 Task: Look for space in Hajnówka, Poland from 9th July, 2023 to 16th July, 2023 for 2 adults, 1 child in price range Rs.8000 to Rs.16000. Place can be entire place with 2 bedrooms having 2 beds and 1 bathroom. Property type can be house, flat, guest house. Booking option can be shelf check-in. Required host language is English.
Action: Mouse moved to (604, 50)
Screenshot: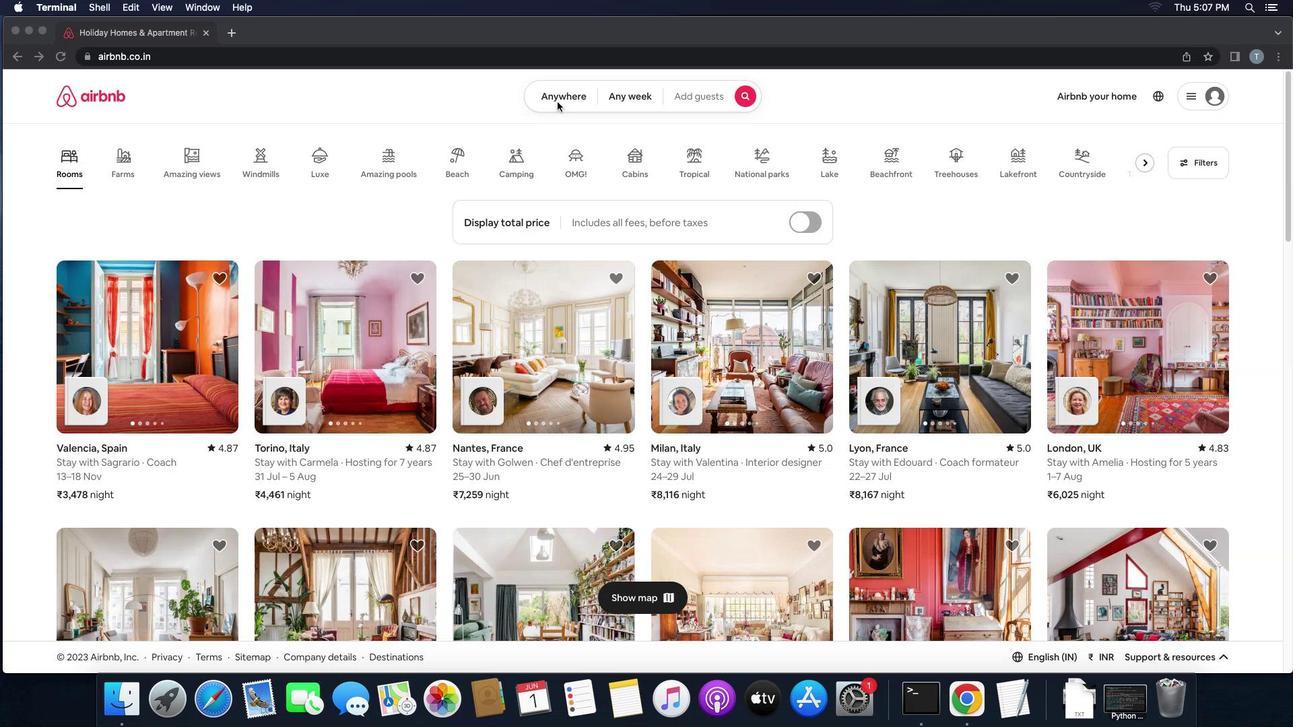 
Action: Mouse pressed left at (604, 50)
Screenshot: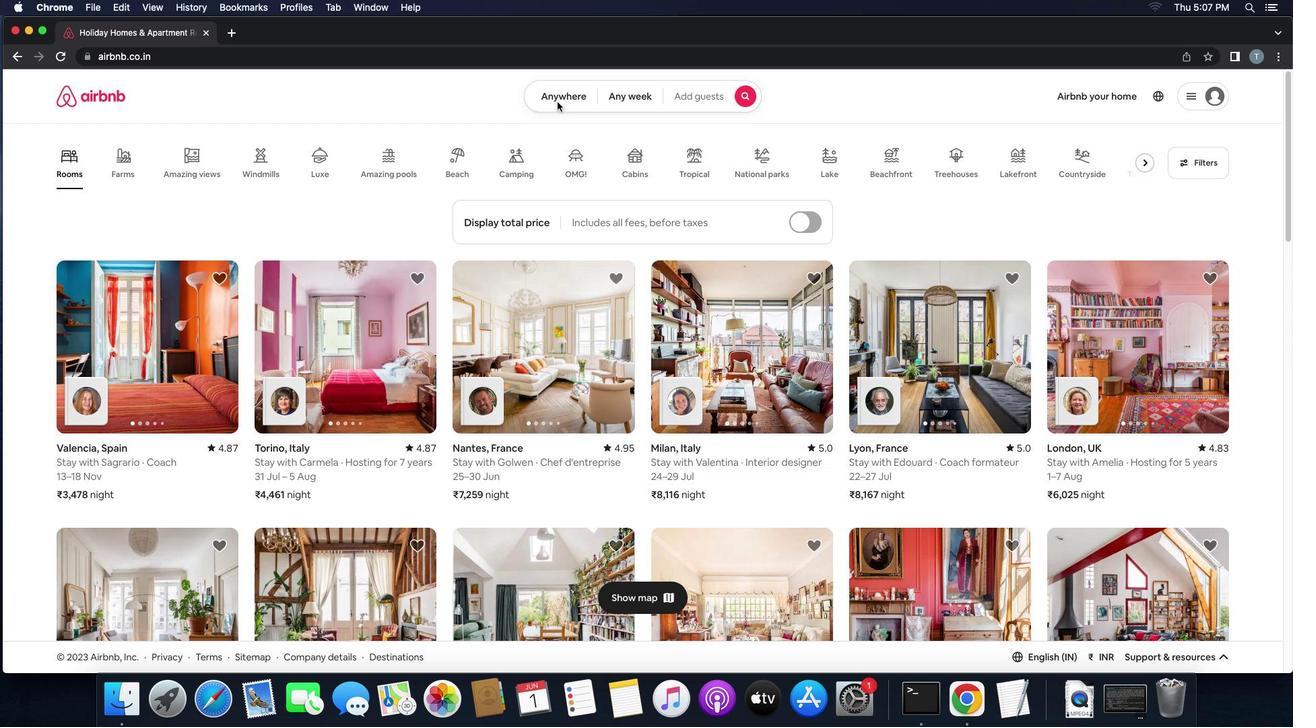 
Action: Mouse pressed left at (604, 50)
Screenshot: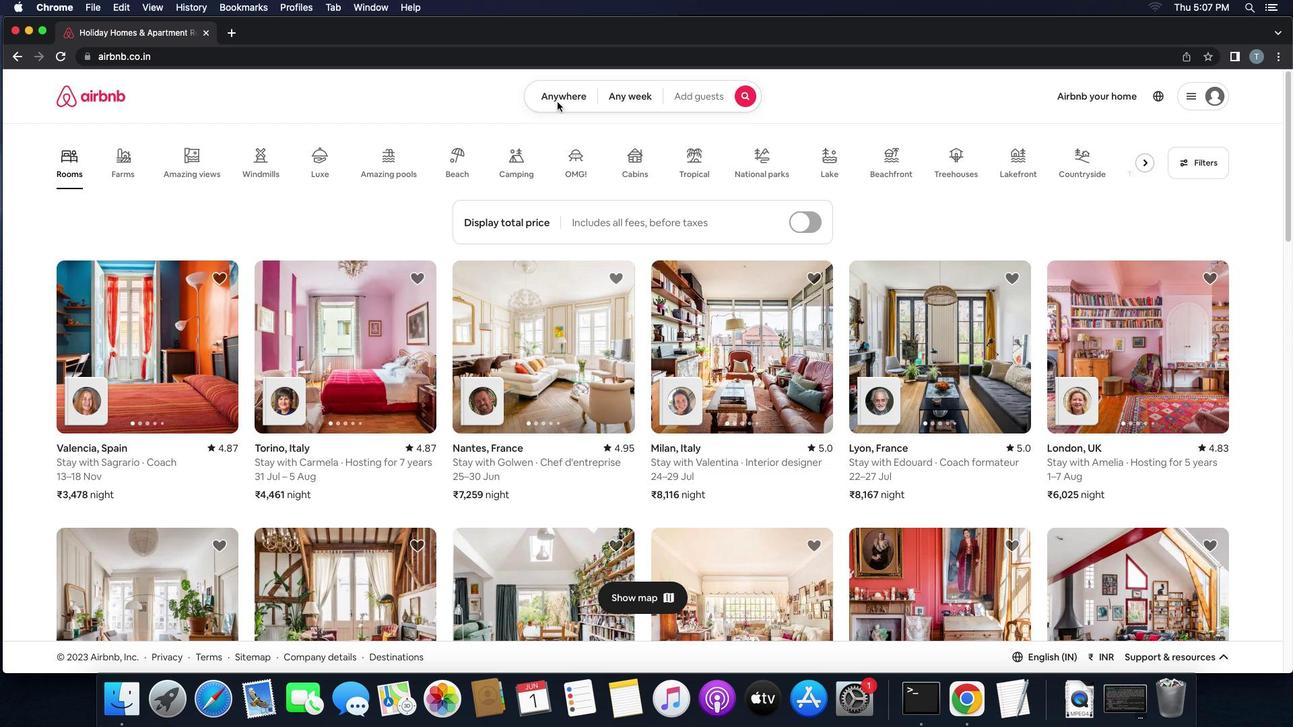 
Action: Mouse moved to (530, 111)
Screenshot: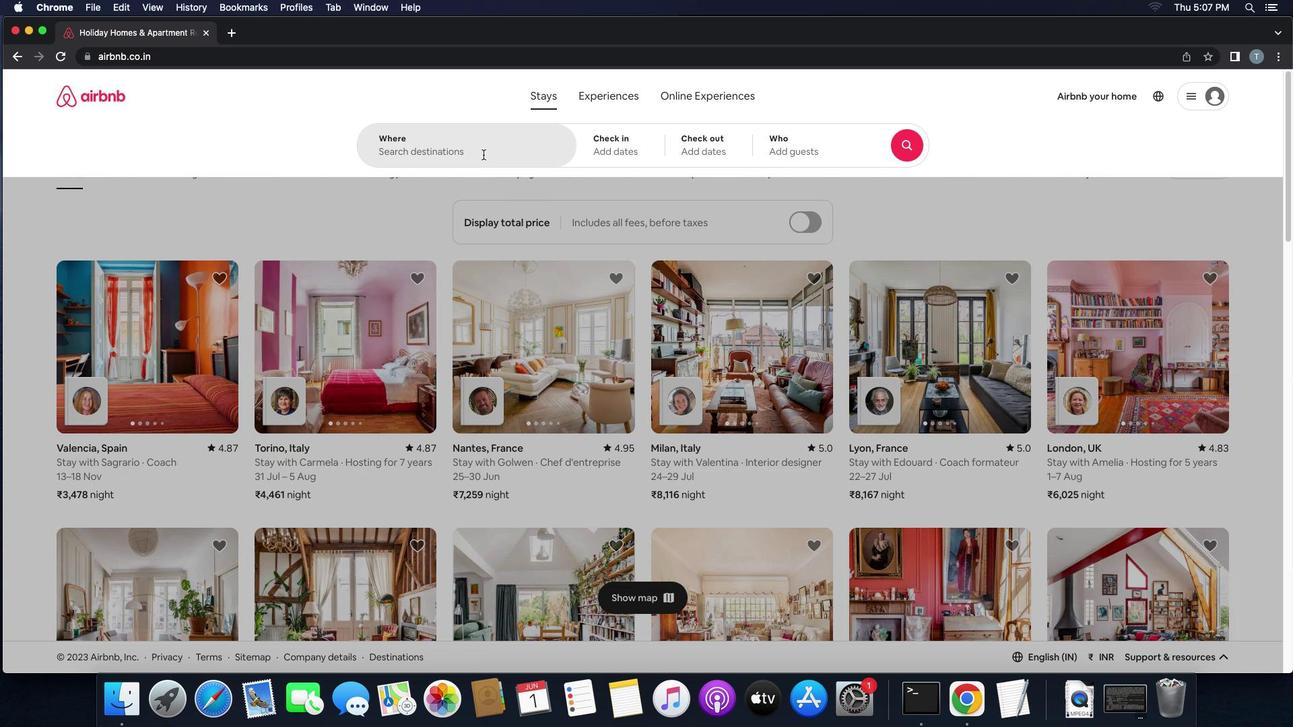 
Action: Mouse pressed left at (530, 111)
Screenshot: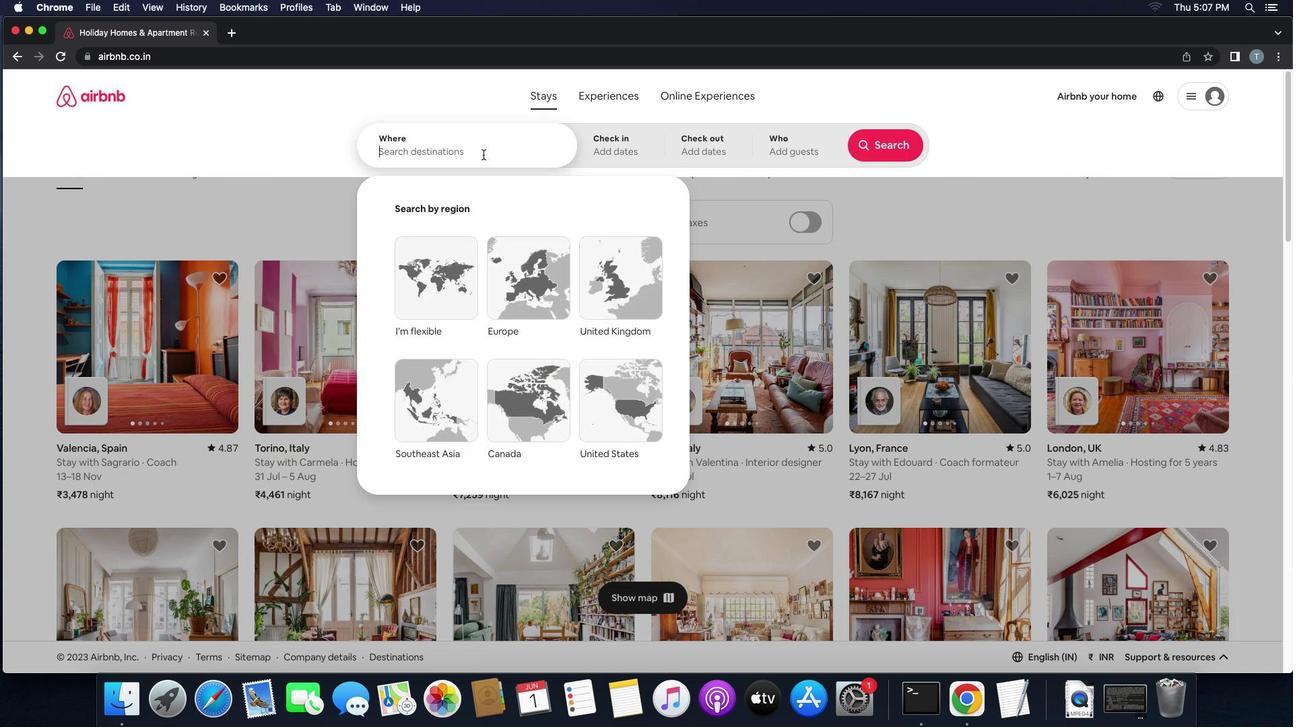 
Action: Key pressed 'h''a''j''n''o''w''k''a'',''p''o''l''a'
Screenshot: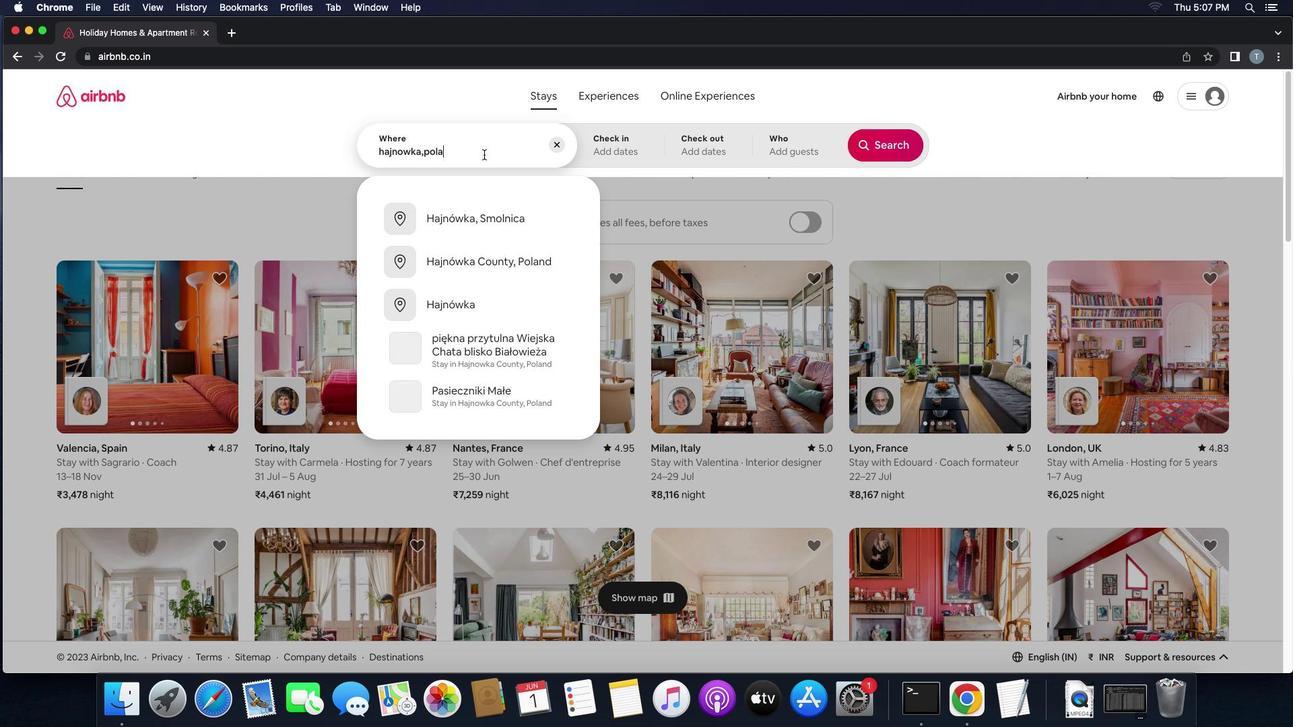 
Action: Mouse moved to (530, 111)
Screenshot: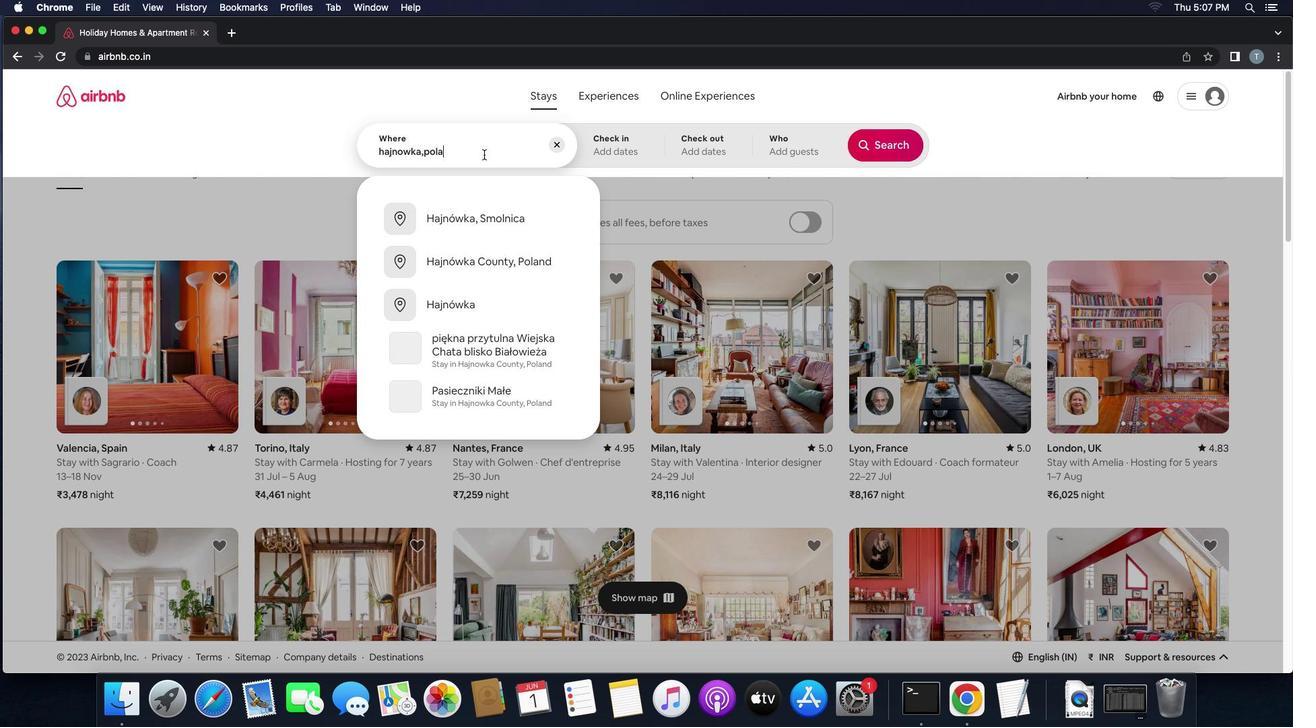 
Action: Key pressed 'n''d'
Screenshot: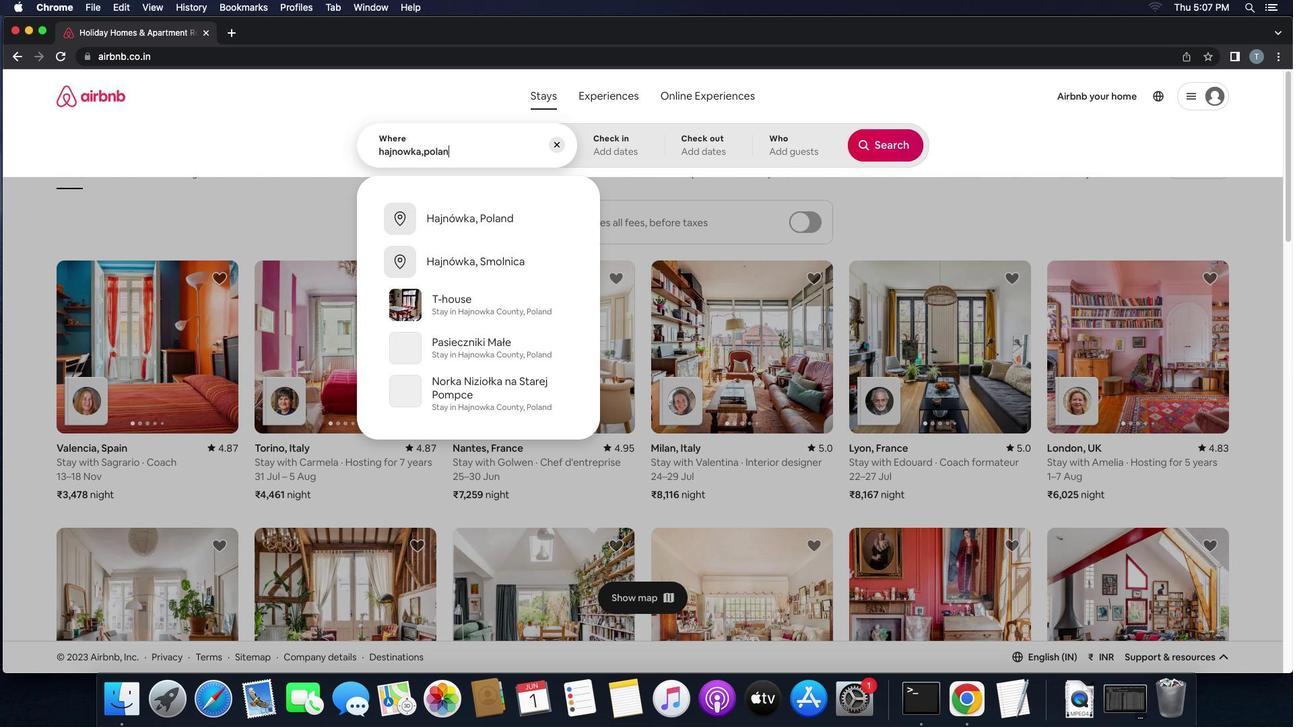 
Action: Mouse moved to (504, 177)
Screenshot: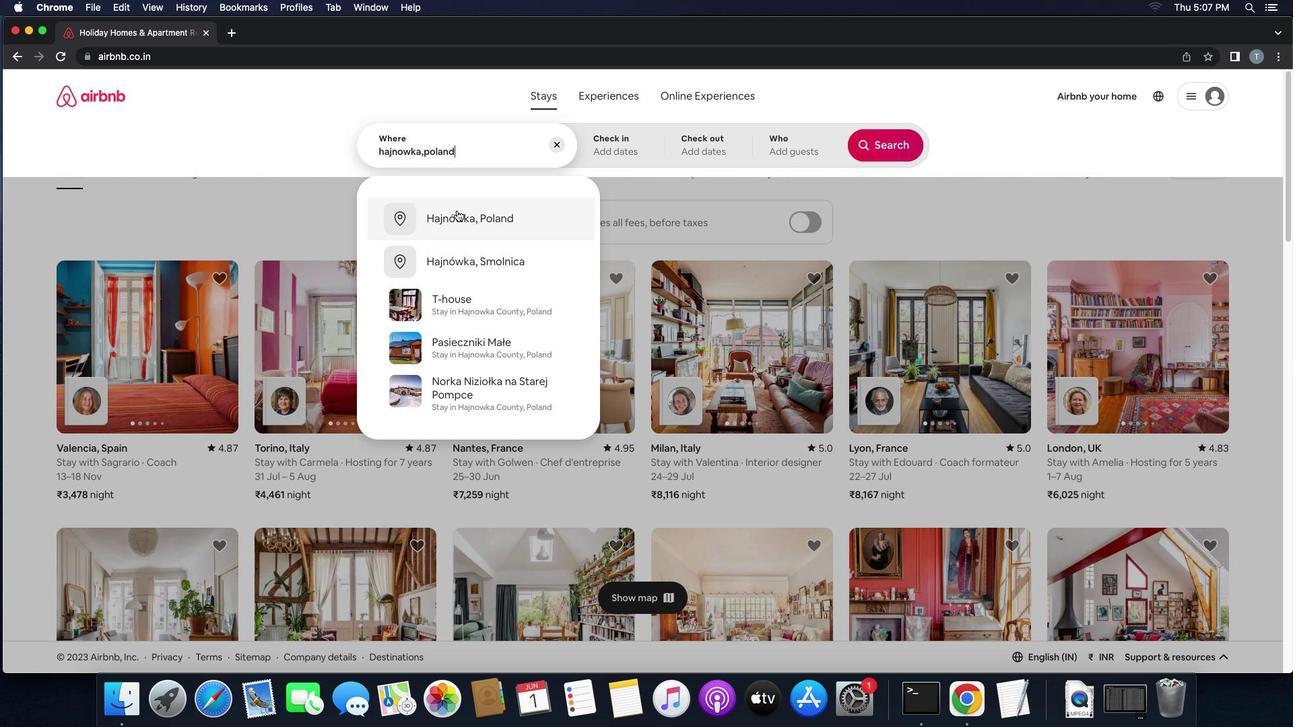 
Action: Mouse pressed left at (504, 177)
Screenshot: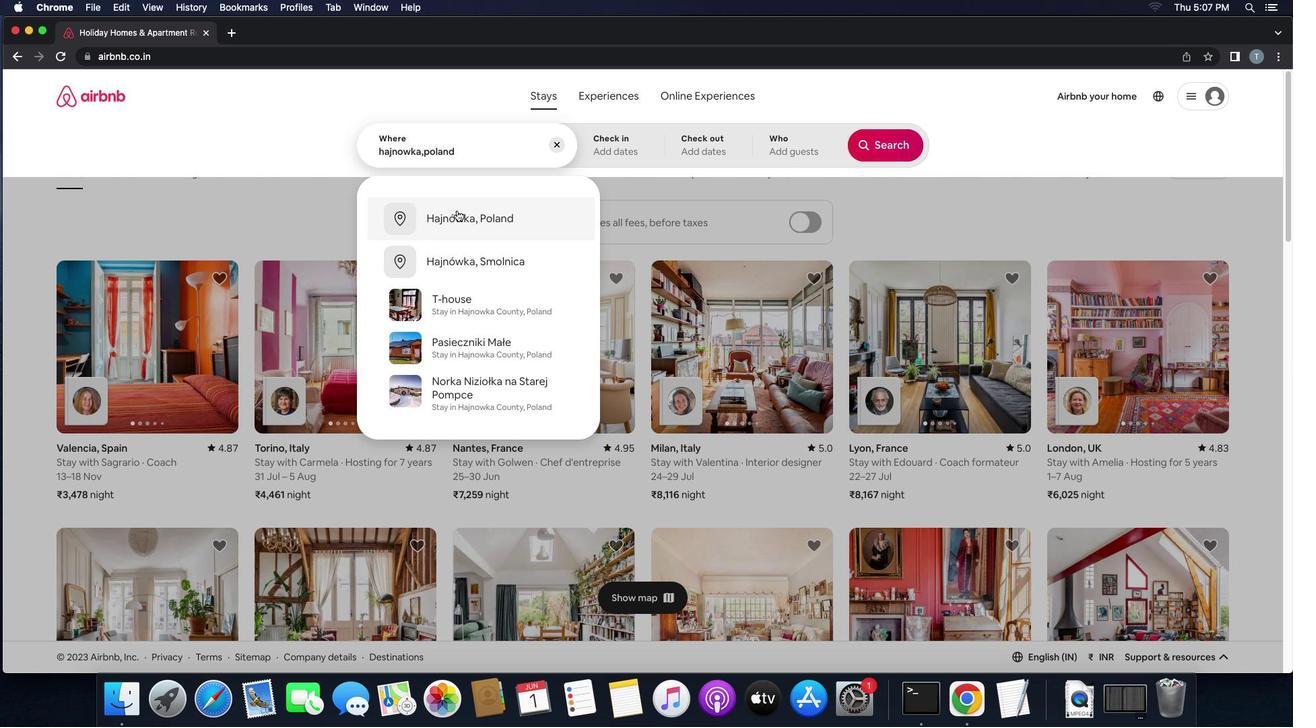 
Action: Mouse moved to (794, 258)
Screenshot: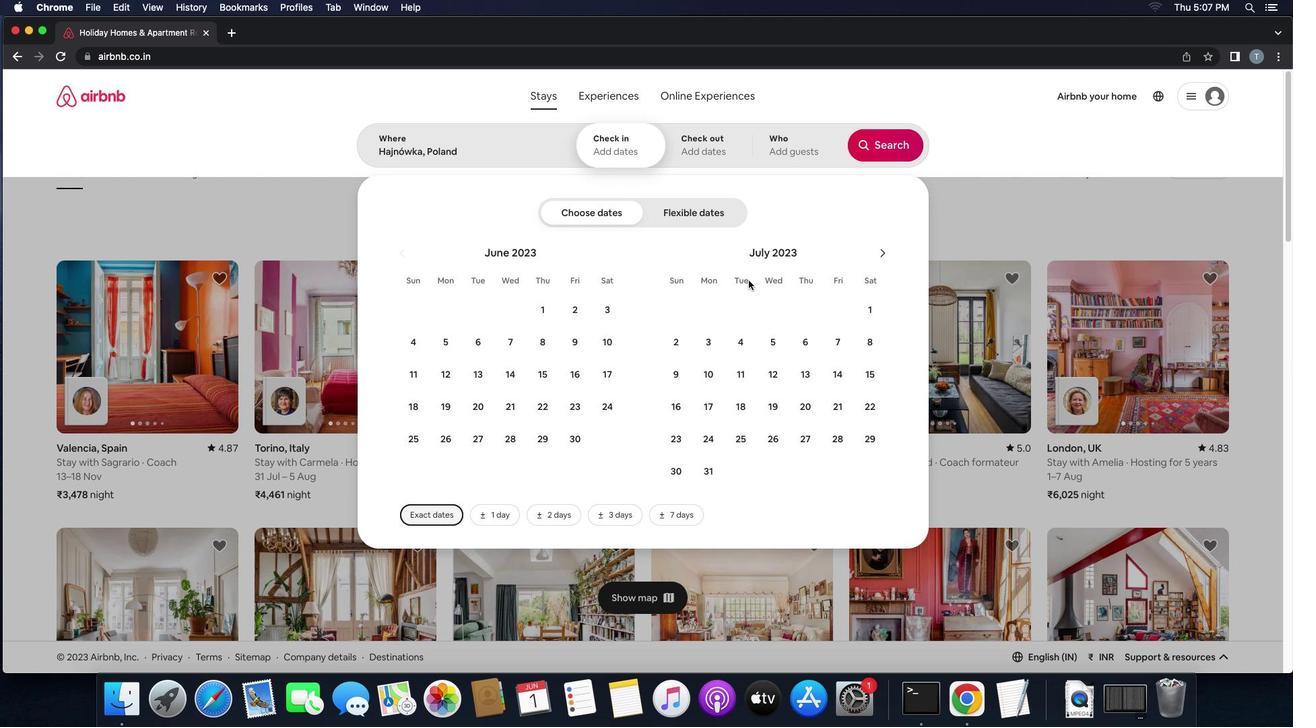 
Action: Mouse scrolled (794, 258) with delta (47, -68)
Screenshot: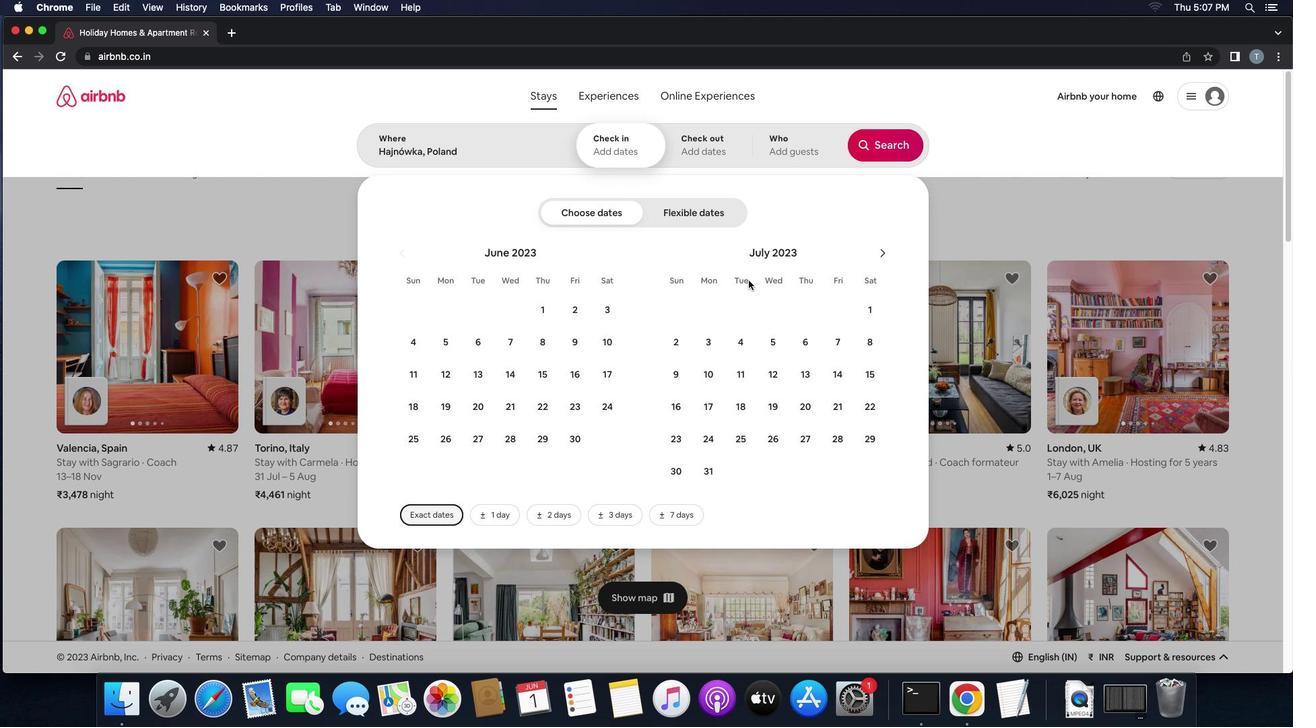 
Action: Mouse scrolled (794, 258) with delta (47, -68)
Screenshot: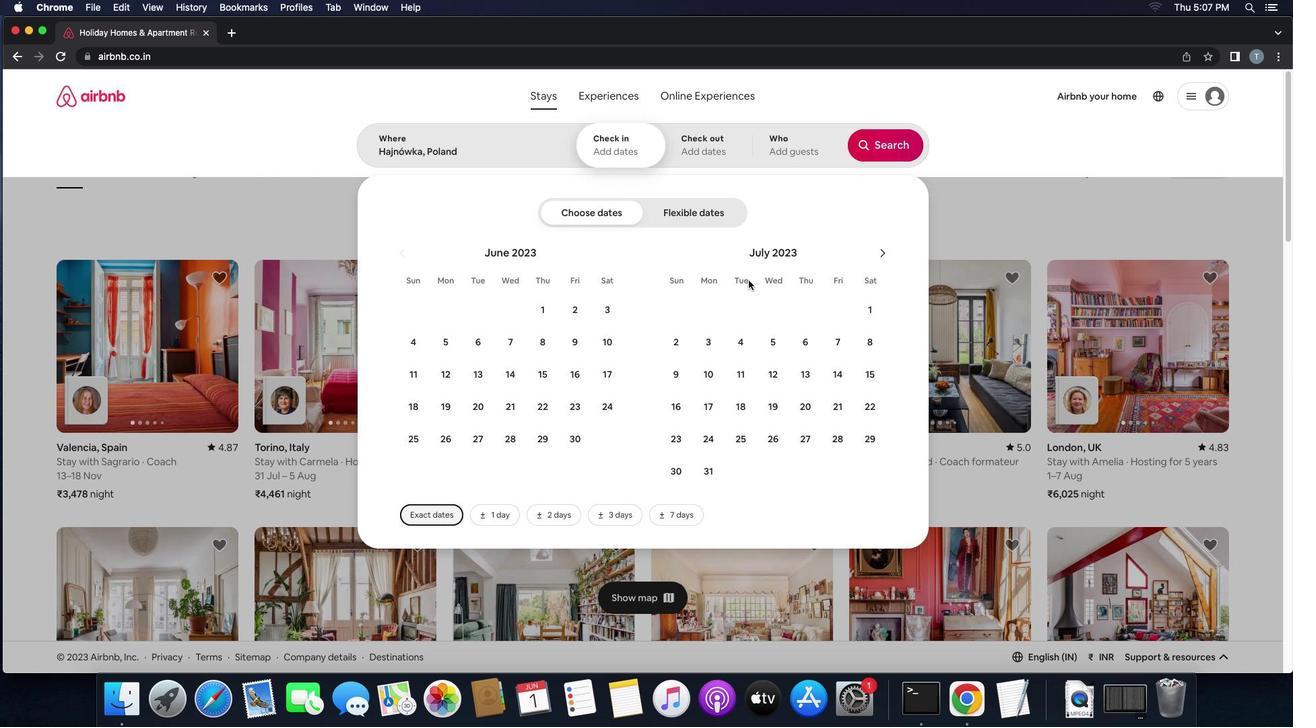 
Action: Mouse moved to (725, 375)
Screenshot: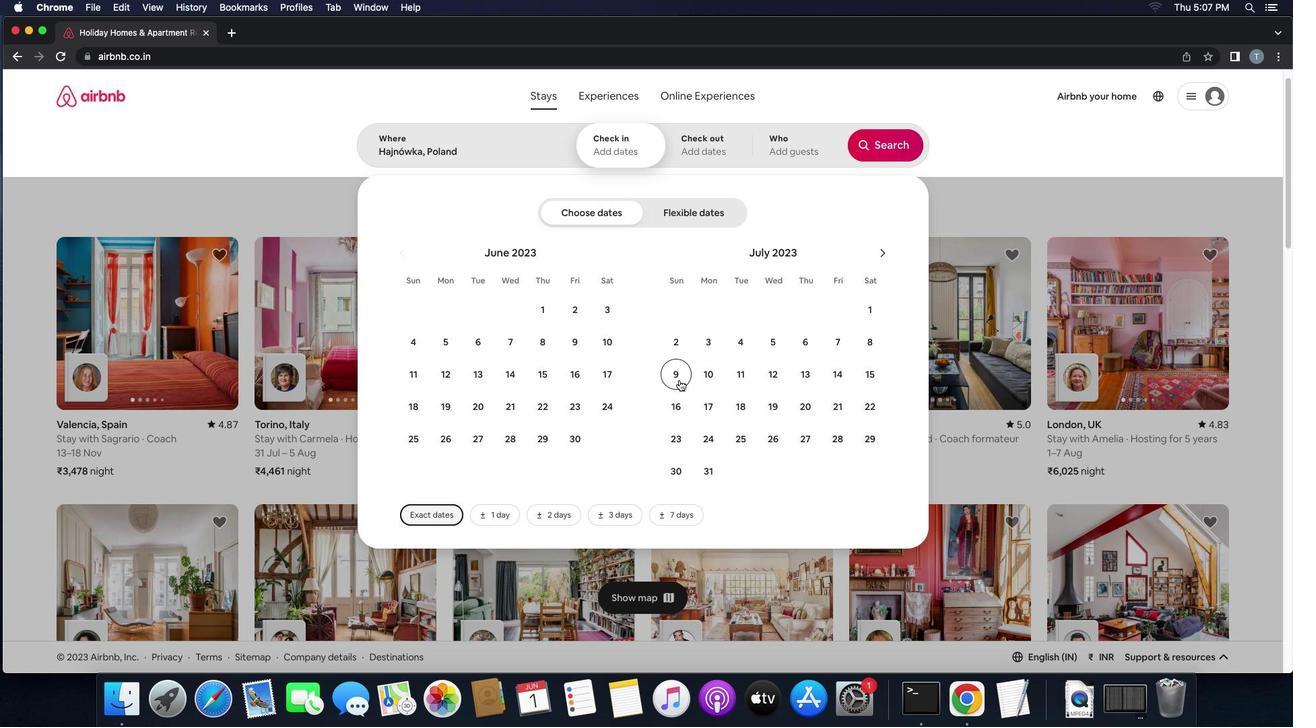 
Action: Mouse pressed left at (725, 375)
Screenshot: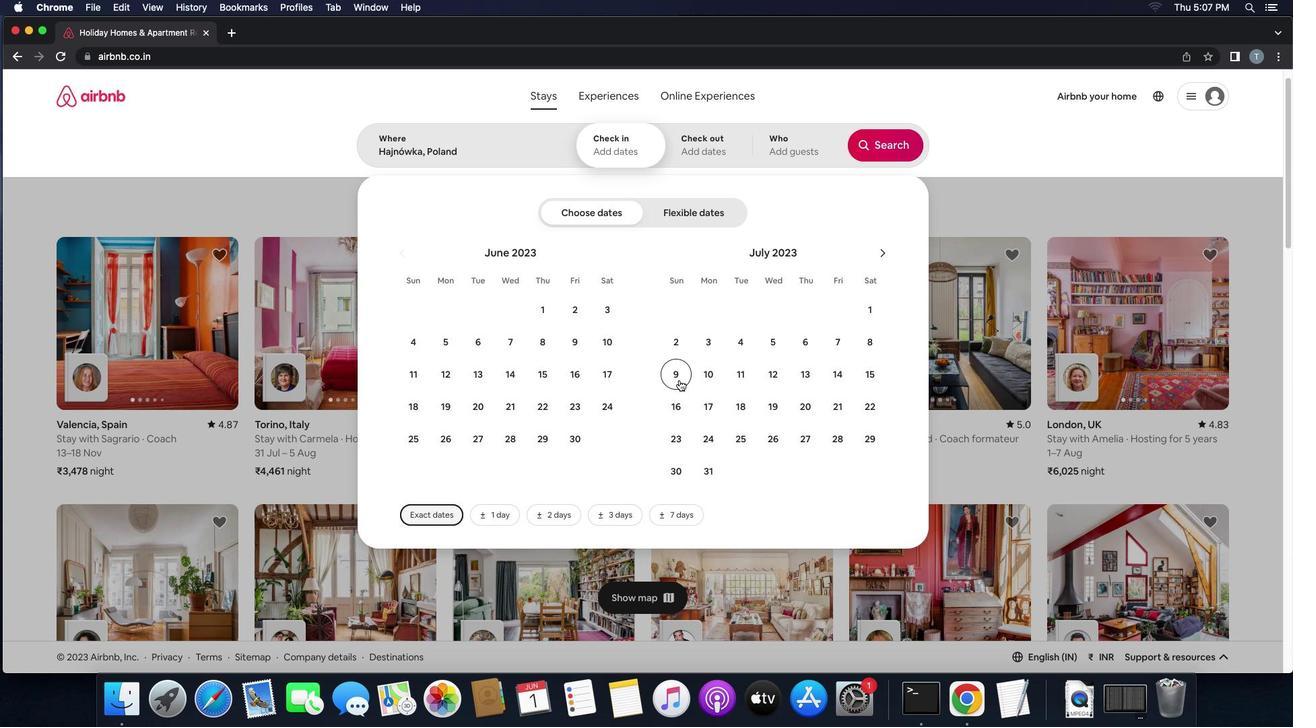 
Action: Mouse moved to (714, 419)
Screenshot: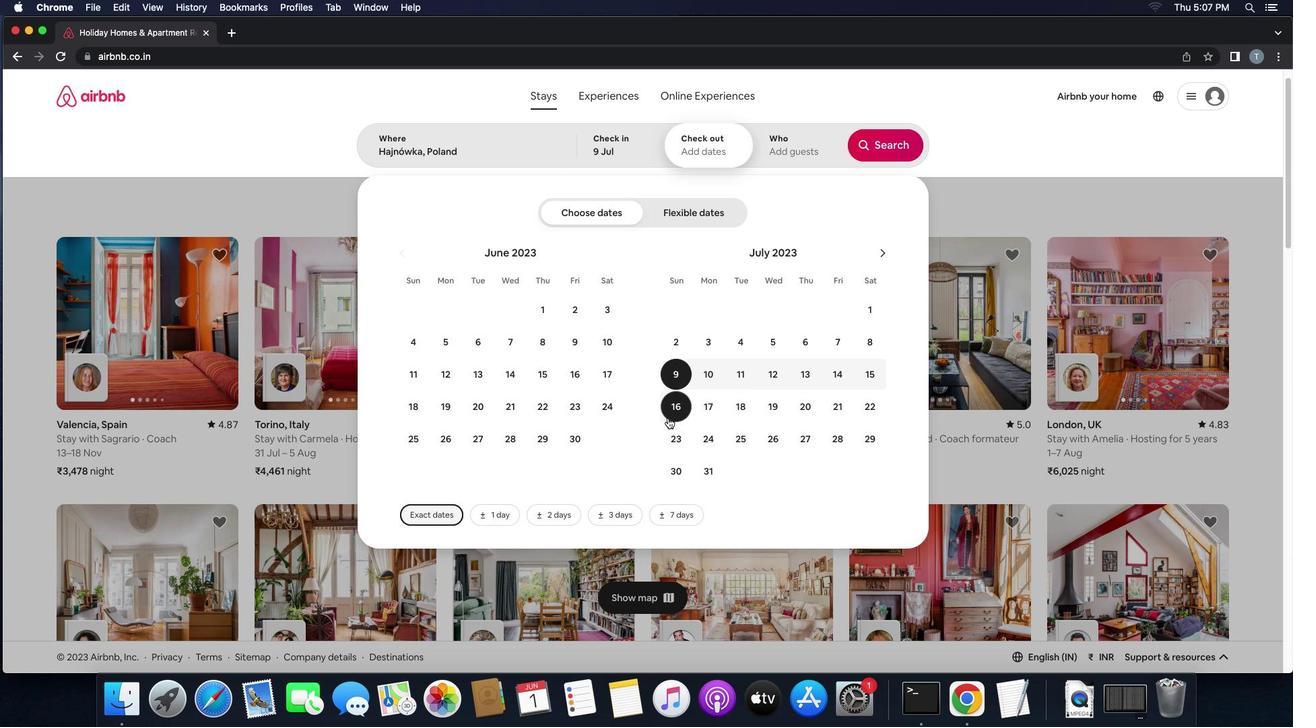 
Action: Mouse pressed left at (714, 419)
Screenshot: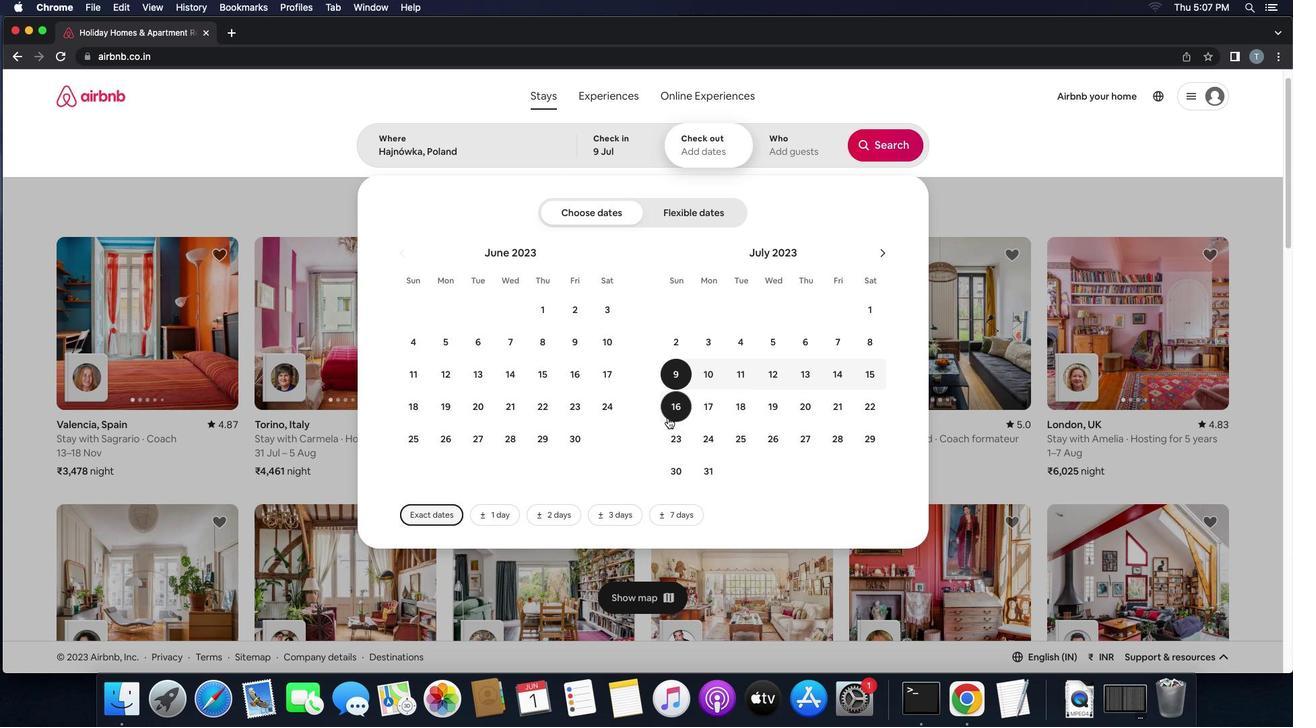 
Action: Mouse moved to (824, 107)
Screenshot: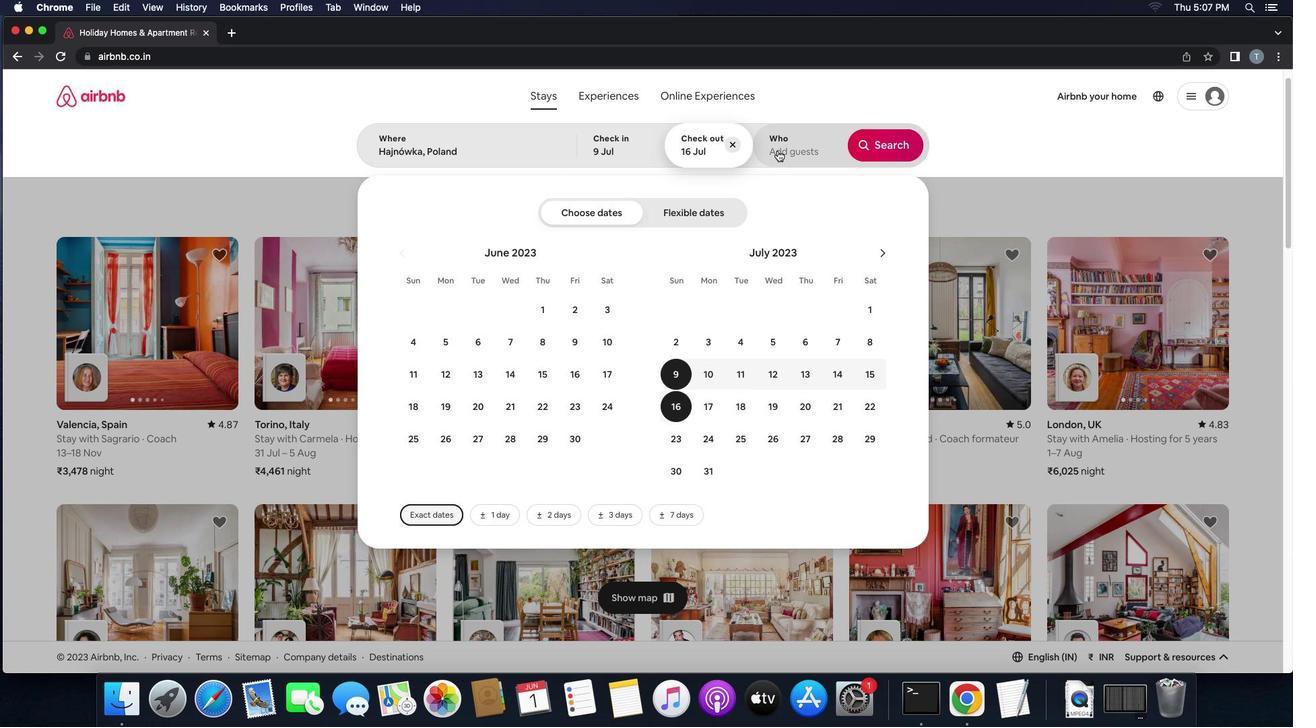 
Action: Mouse pressed left at (824, 107)
Screenshot: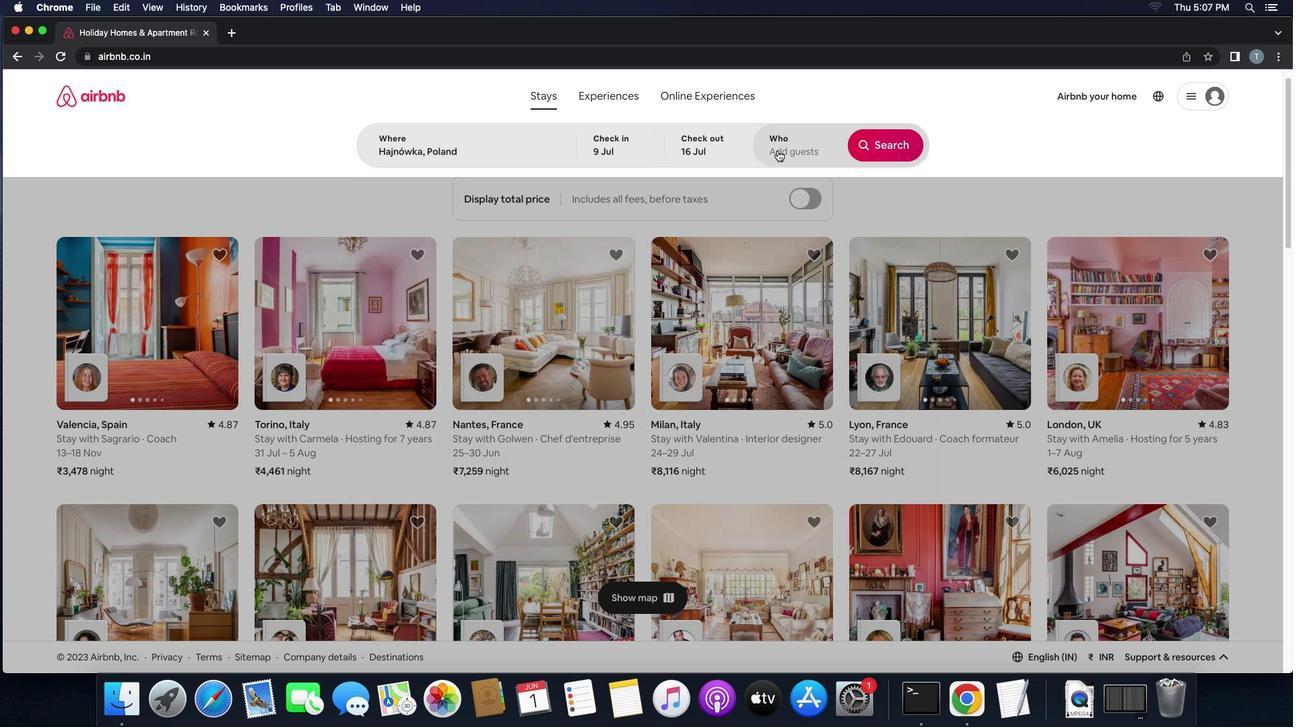 
Action: Mouse moved to (938, 191)
Screenshot: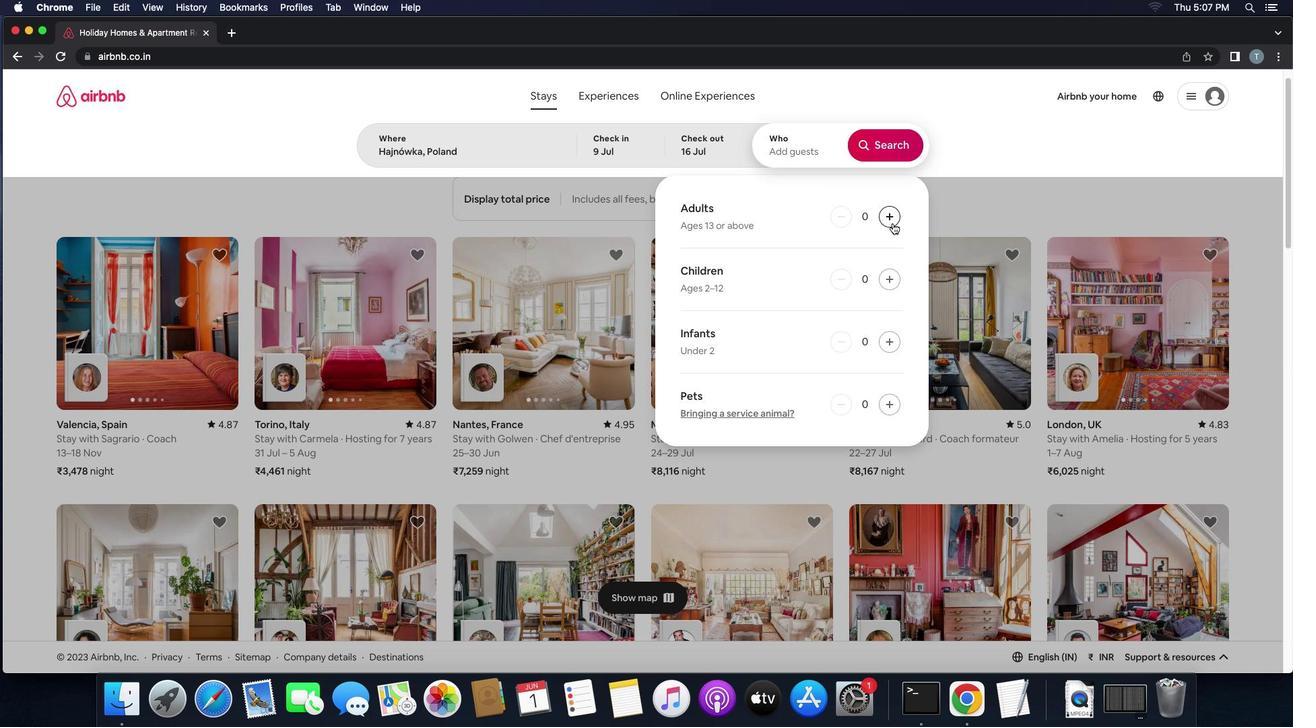 
Action: Mouse pressed left at (938, 191)
Screenshot: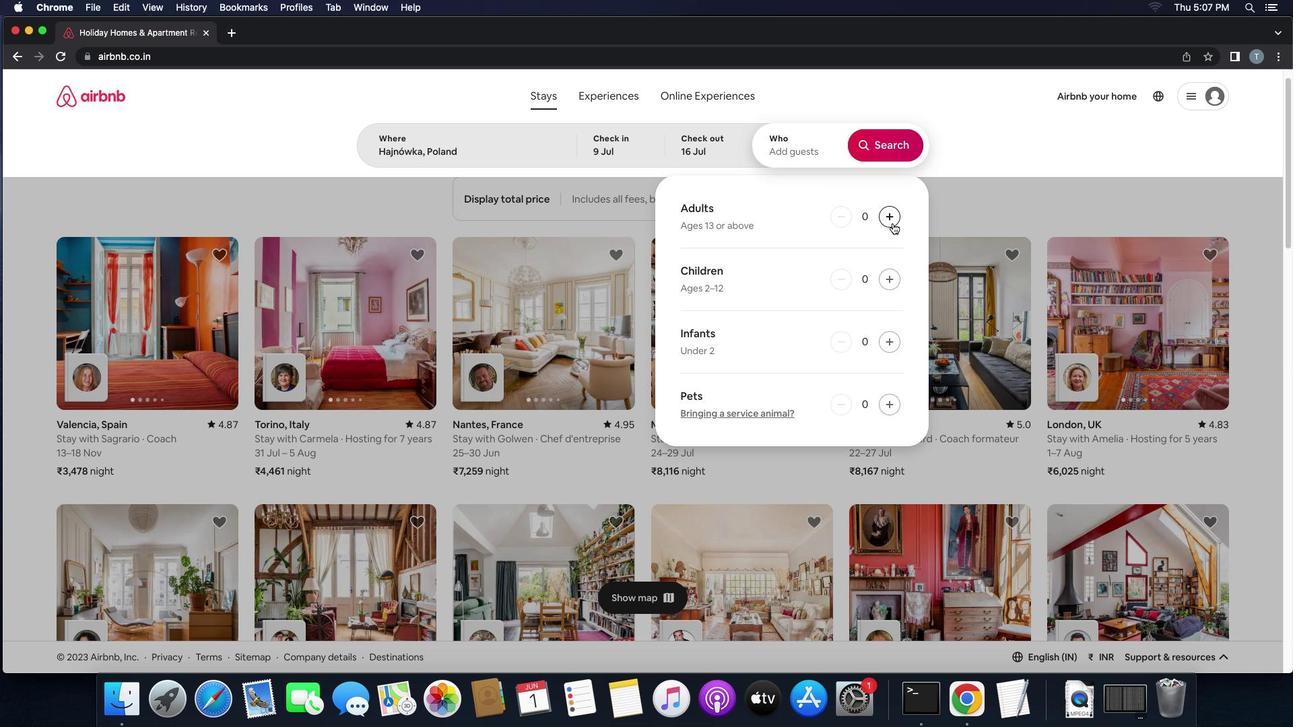 
Action: Mouse pressed left at (938, 191)
Screenshot: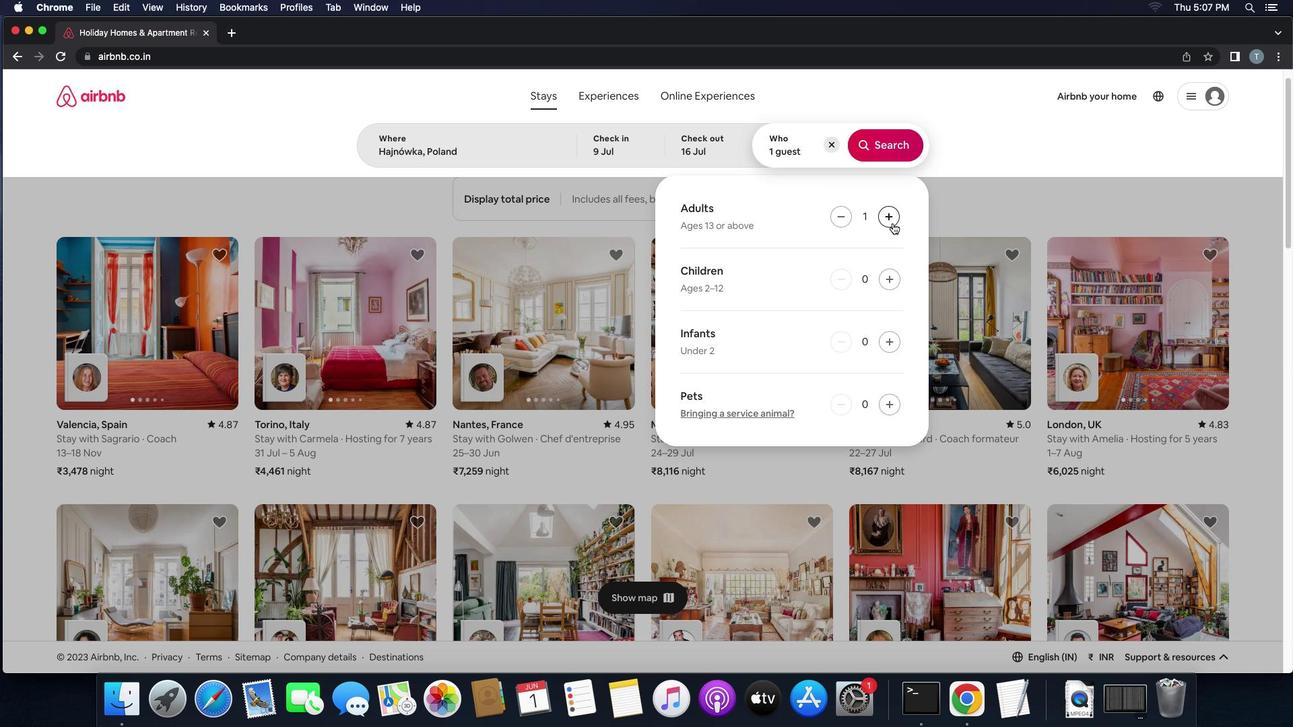 
Action: Mouse moved to (931, 261)
Screenshot: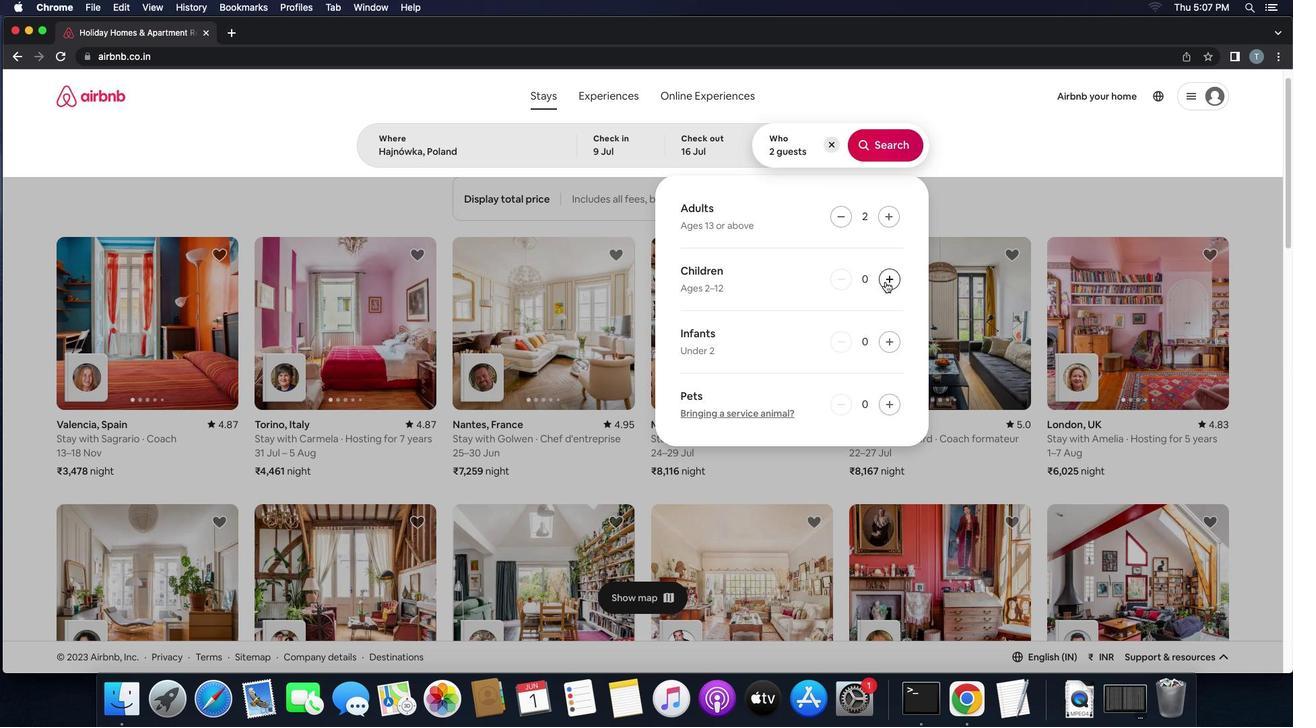 
Action: Mouse pressed left at (931, 261)
Screenshot: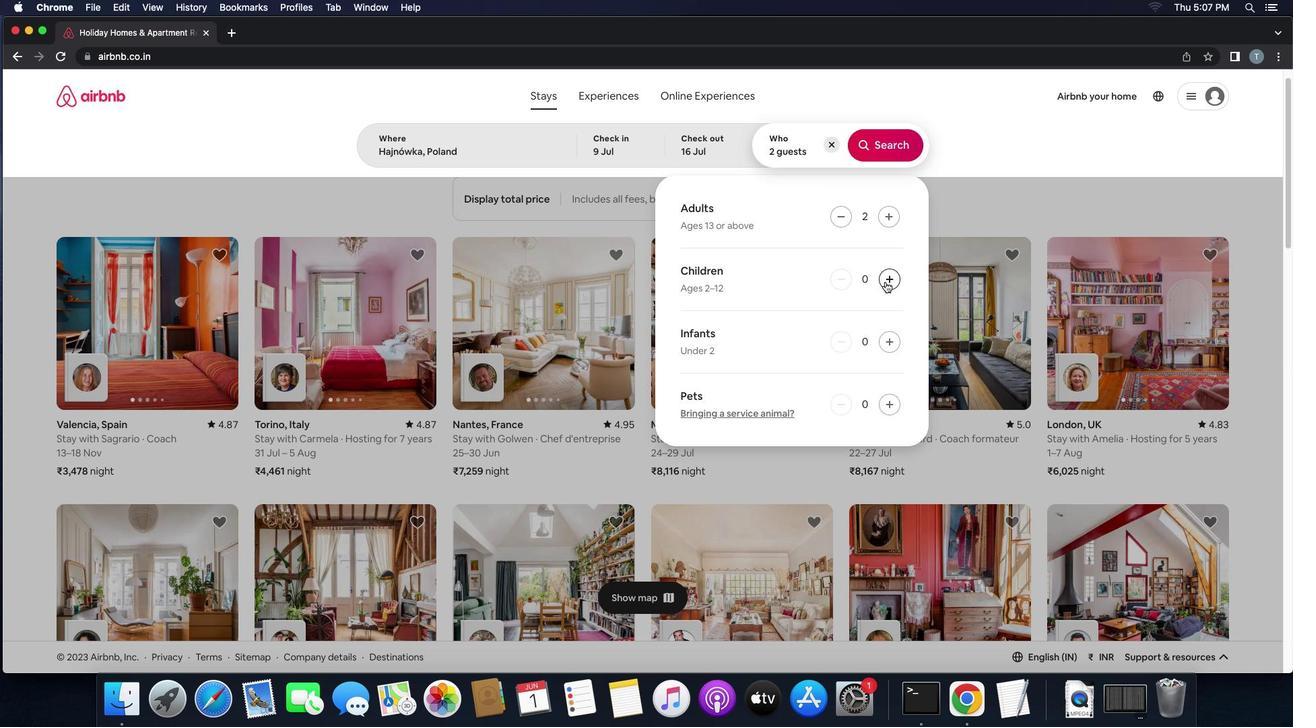 
Action: Mouse moved to (940, 100)
Screenshot: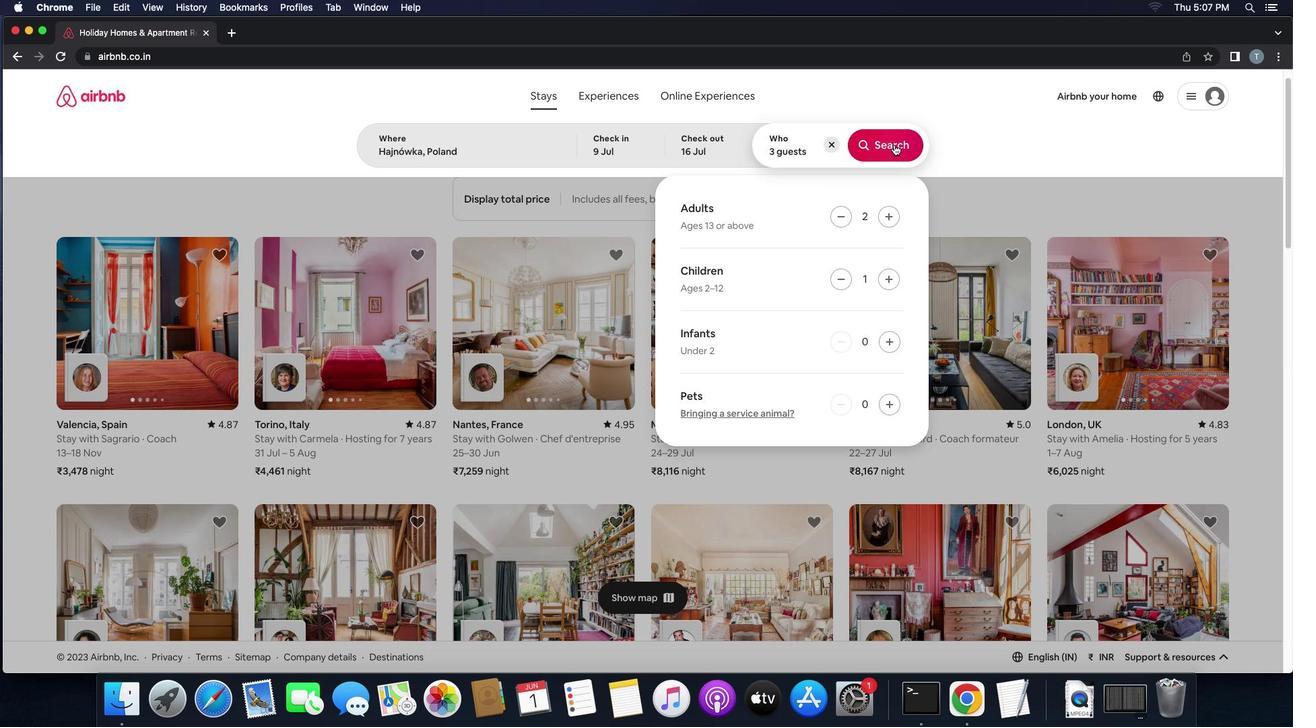 
Action: Mouse pressed left at (940, 100)
Screenshot: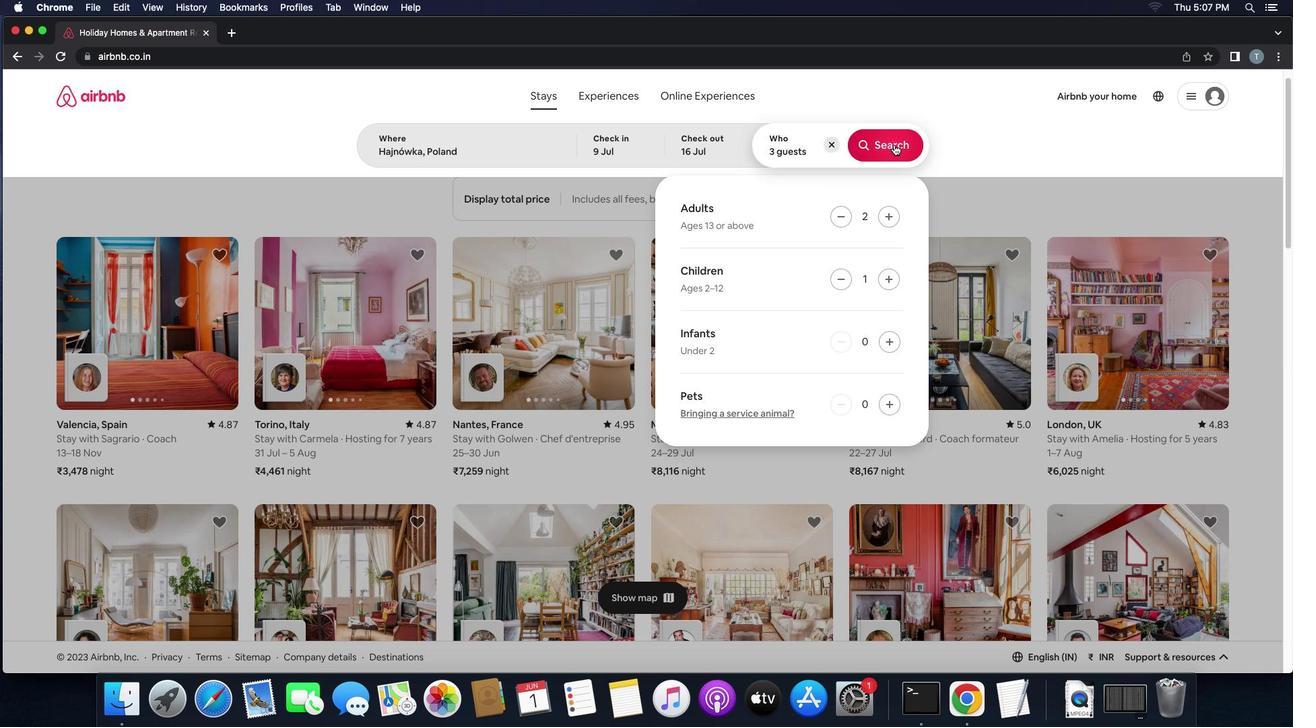 
Action: Mouse moved to (1279, 111)
Screenshot: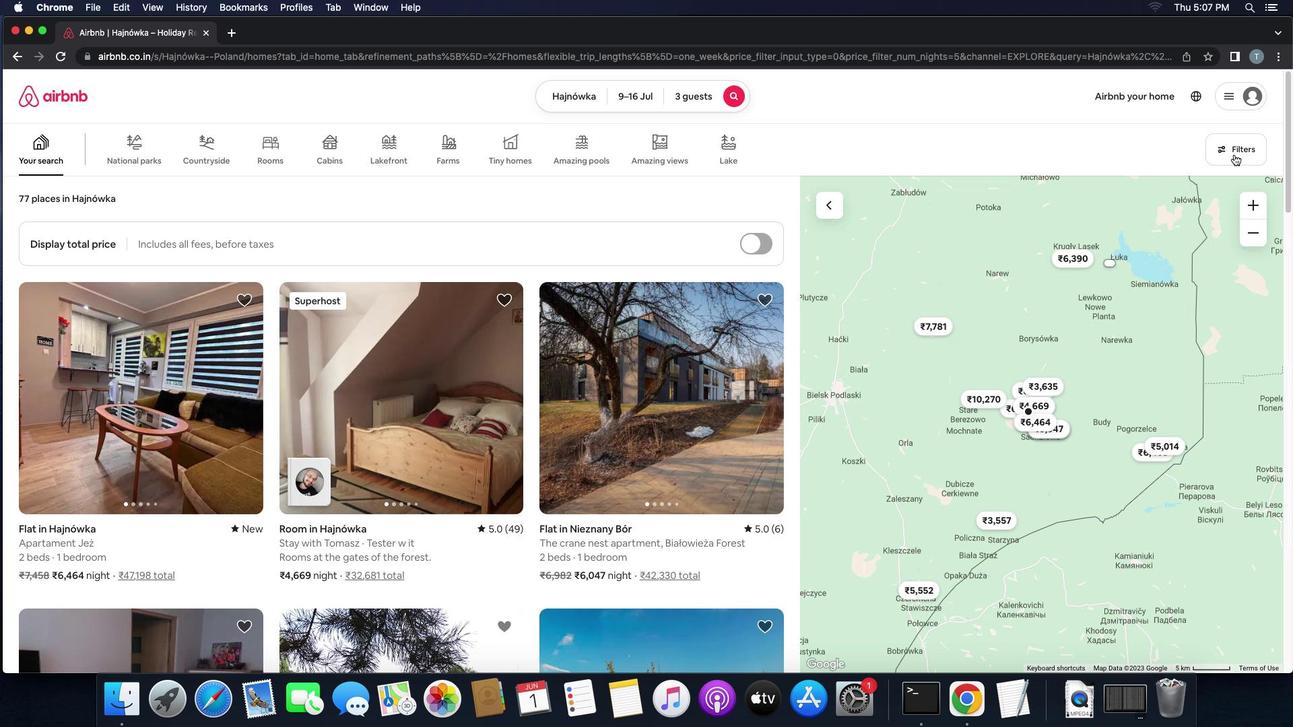 
Action: Mouse pressed left at (1279, 111)
Screenshot: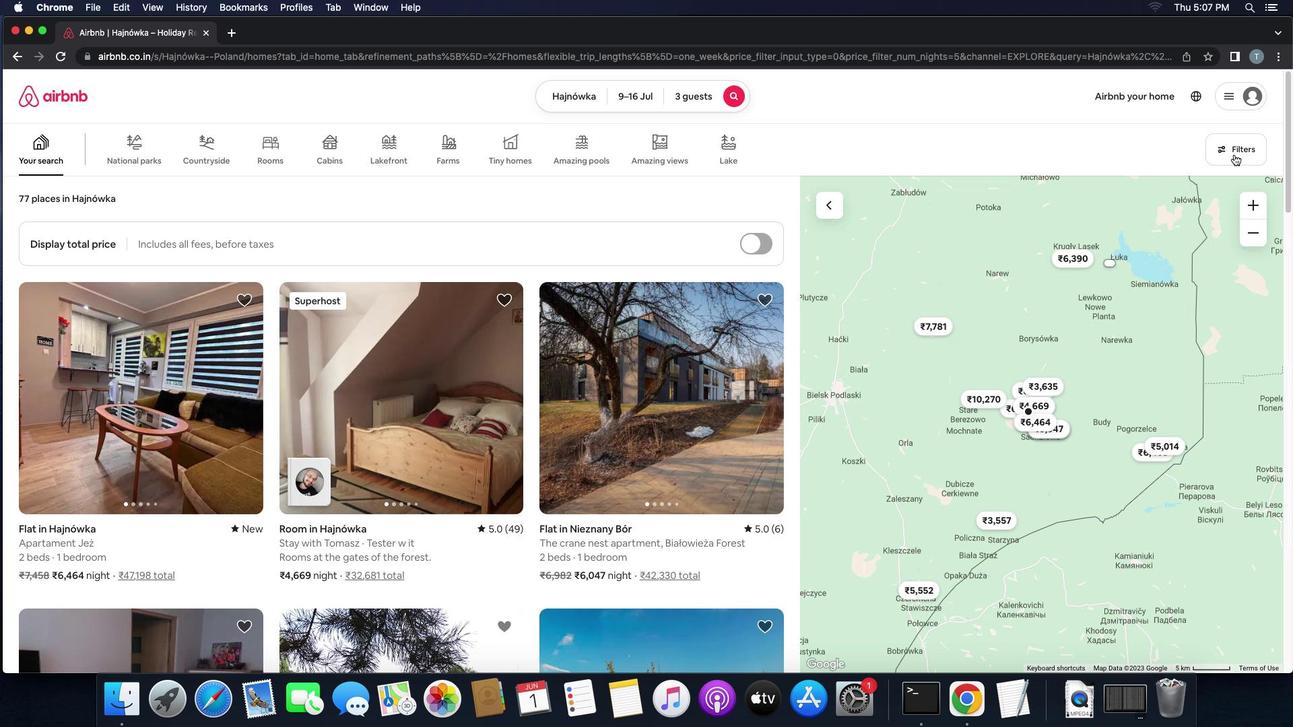 
Action: Mouse moved to (609, 501)
Screenshot: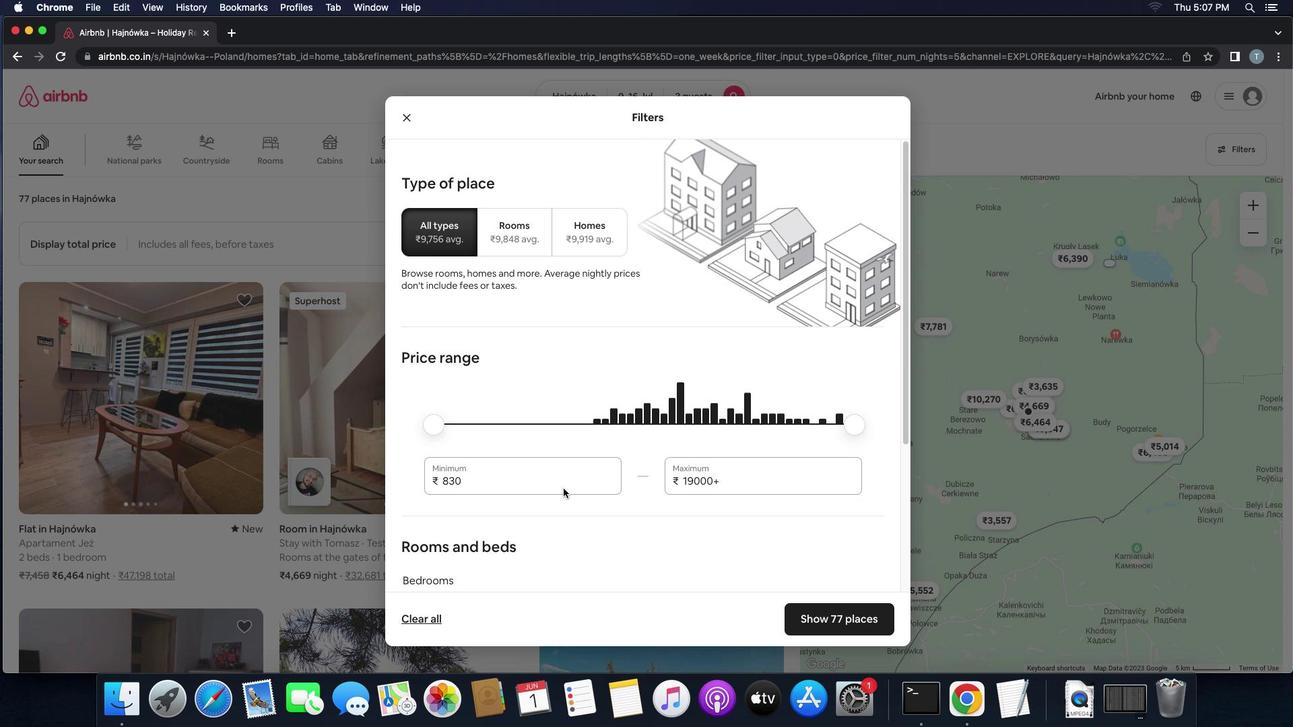 
Action: Mouse pressed left at (609, 501)
Screenshot: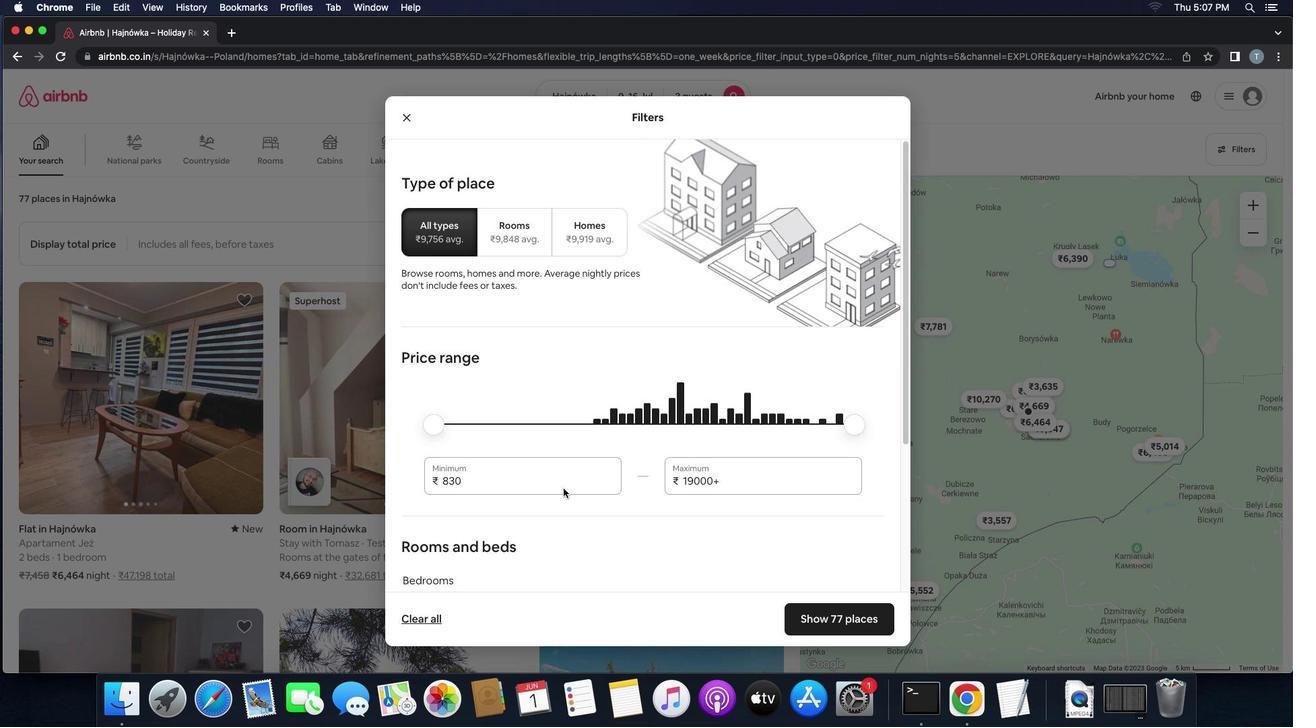 
Action: Mouse moved to (614, 496)
Screenshot: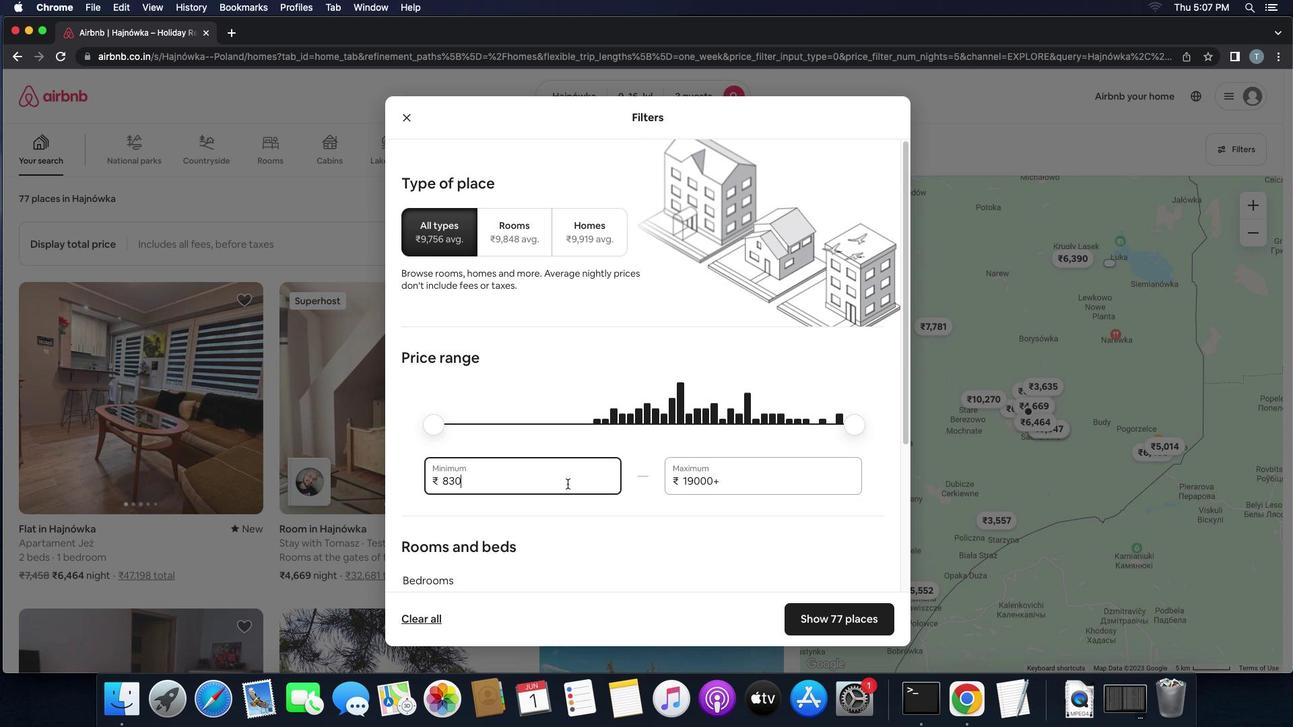 
Action: Key pressed Key.backspaceKey.backspaceKey.backspaceKey.backspace'8''0''0''0'
Screenshot: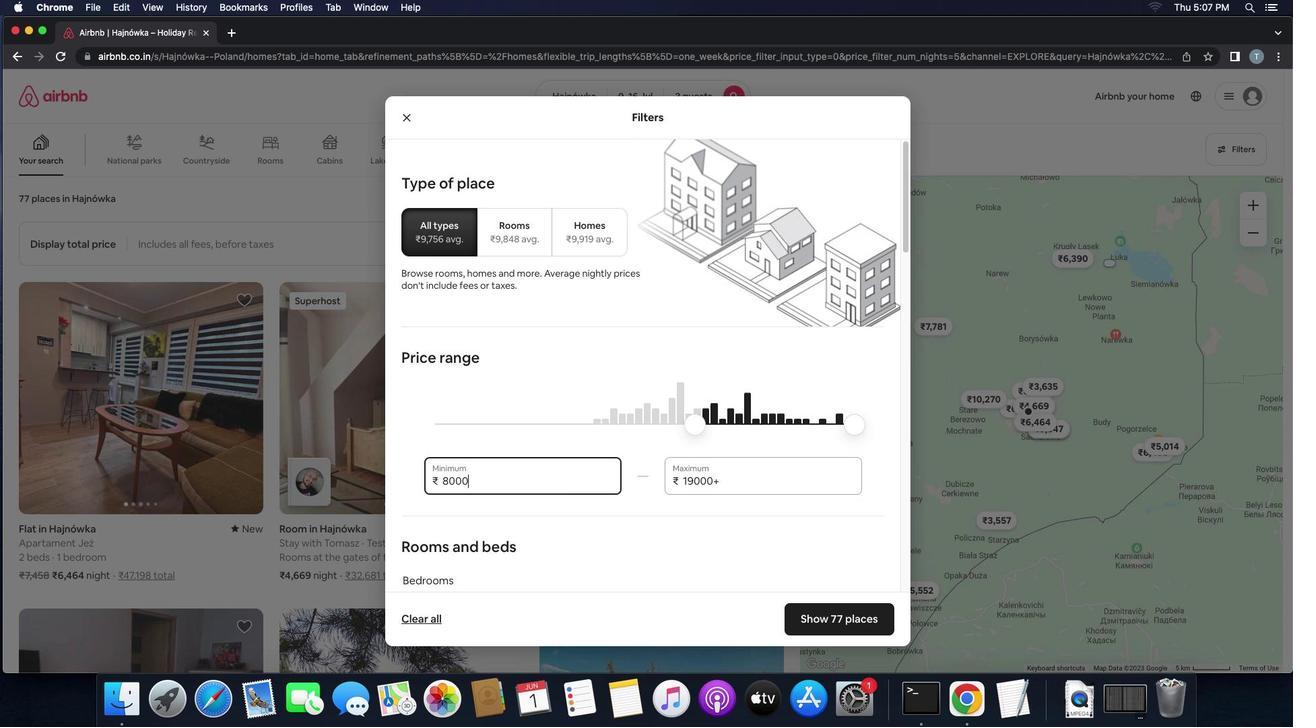 
Action: Mouse moved to (785, 491)
Screenshot: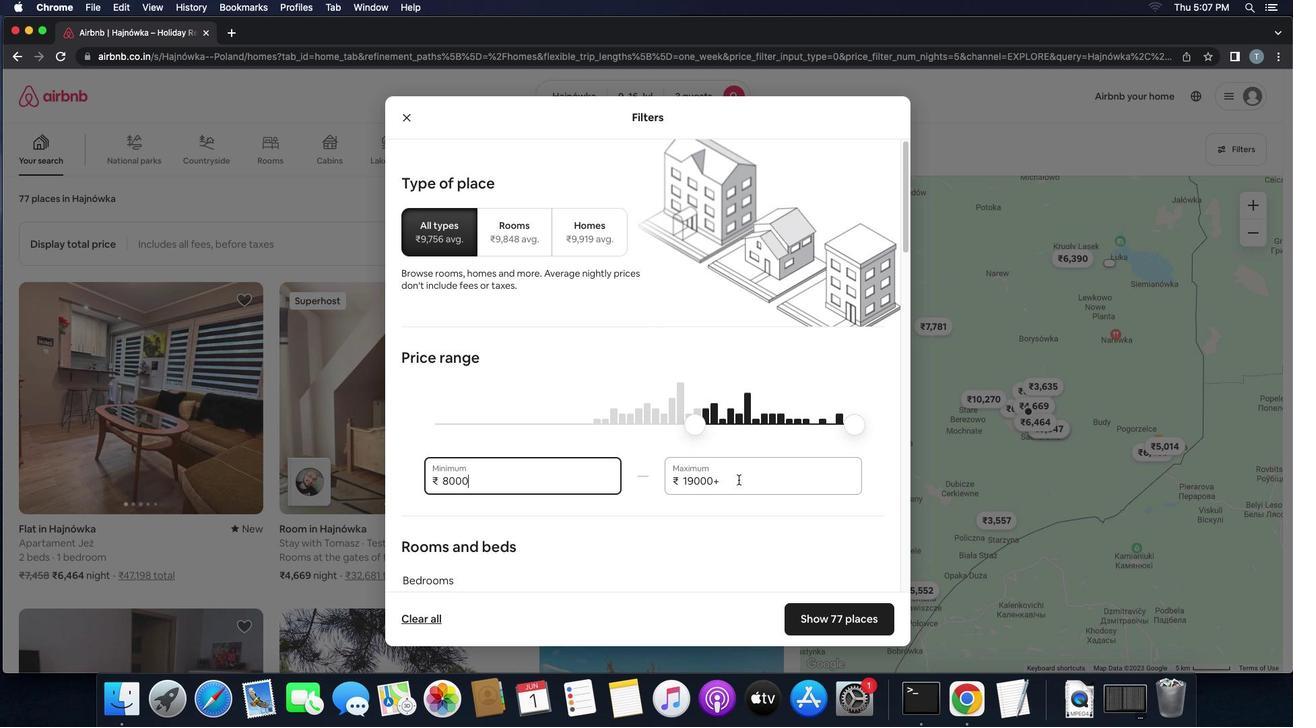 
Action: Mouse pressed left at (785, 491)
Screenshot: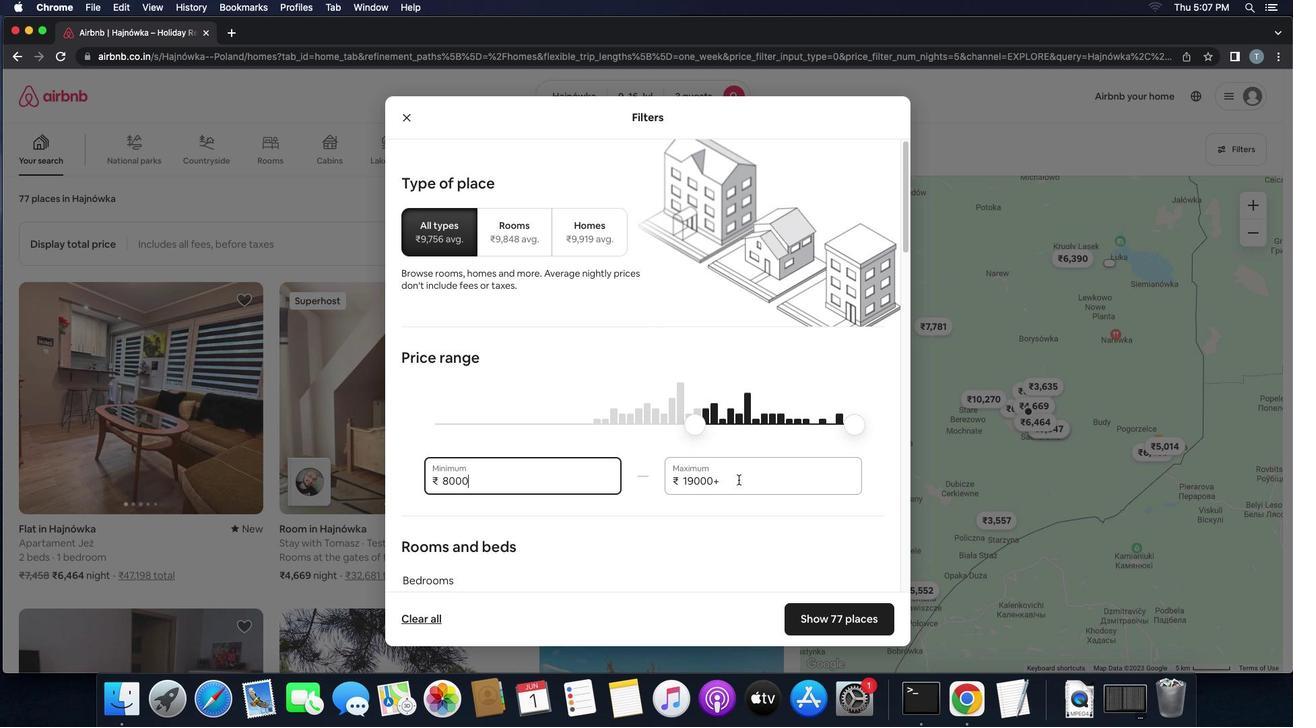 
Action: Key pressed Key.backspaceKey.backspaceKey.backspaceKey.backspaceKey.backspaceKey.backspace'1''6''0''0''0'
Screenshot: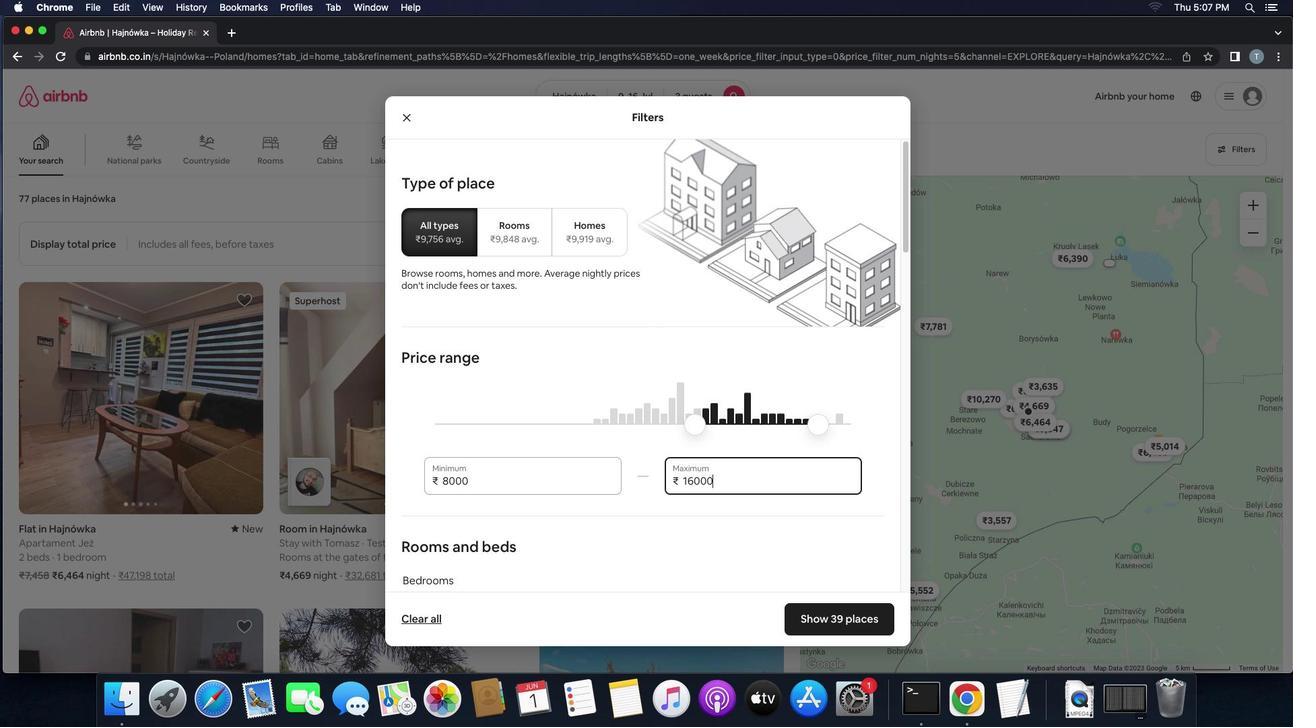
Action: Mouse moved to (787, 489)
Screenshot: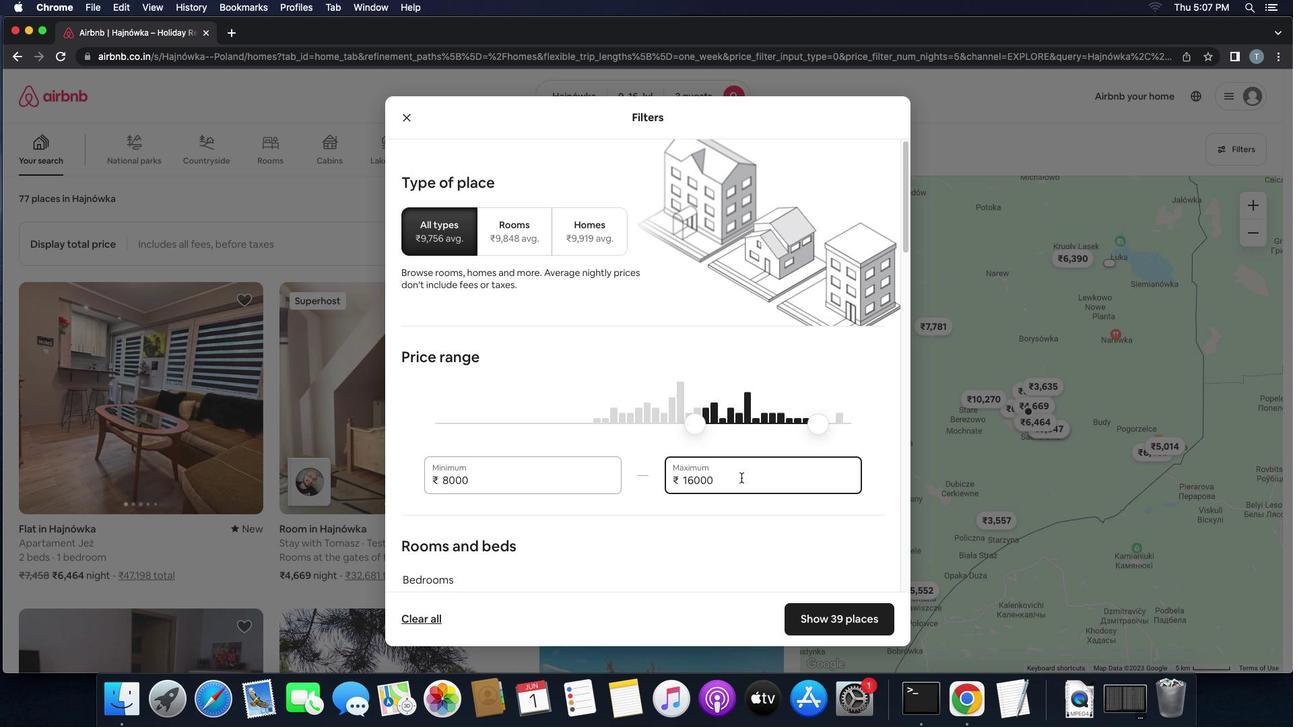 
Action: Mouse scrolled (787, 489) with delta (47, -68)
Screenshot: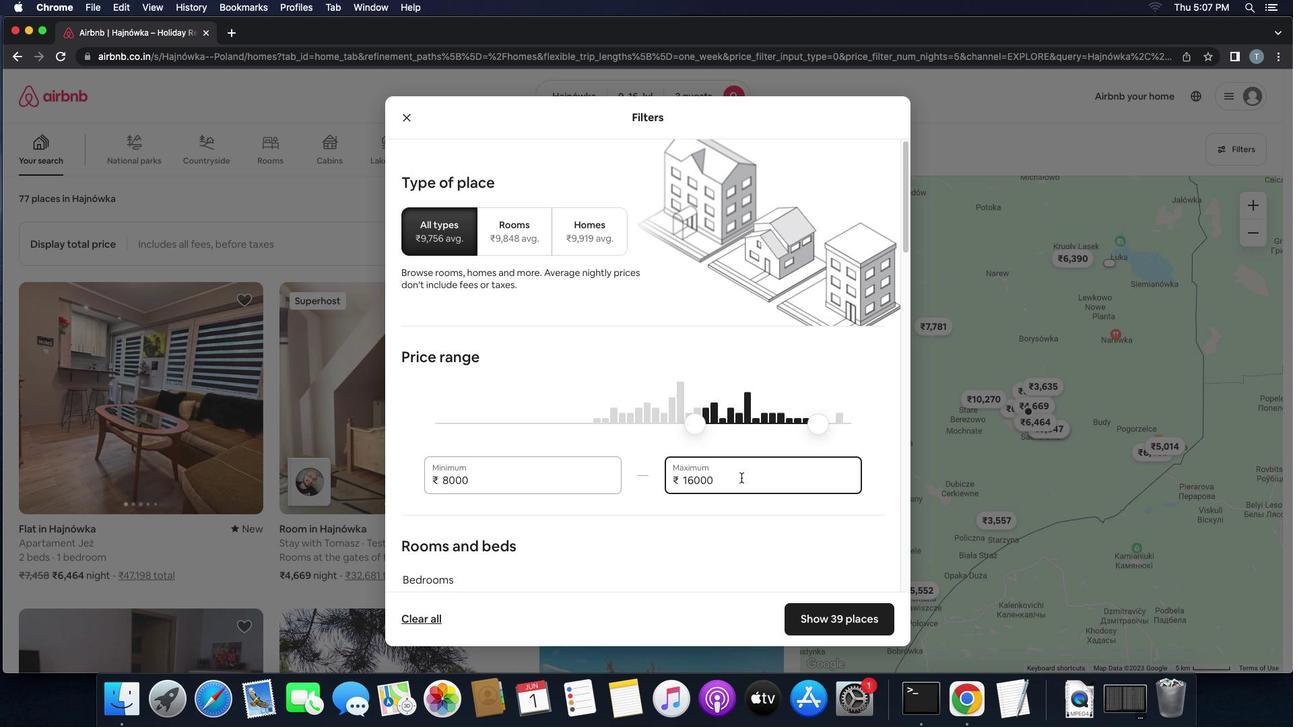 
Action: Mouse scrolled (787, 489) with delta (47, -68)
Screenshot: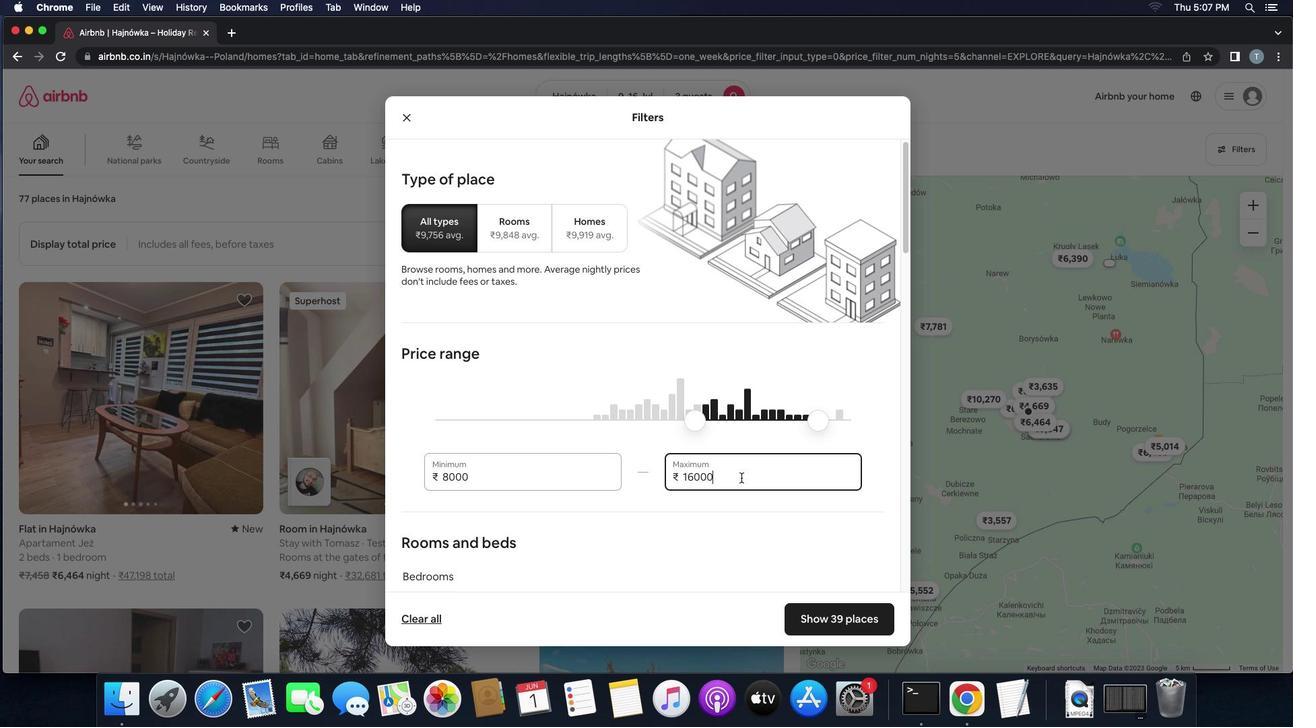 
Action: Mouse scrolled (787, 489) with delta (47, -68)
Screenshot: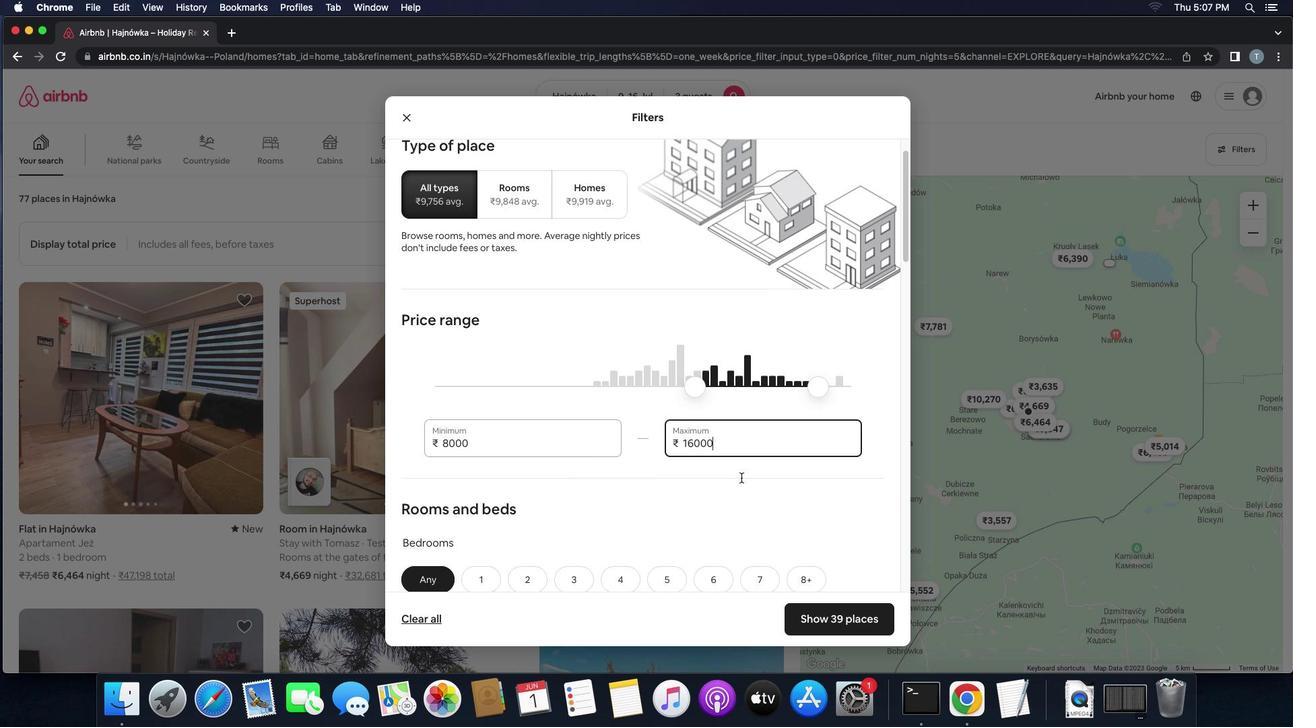 
Action: Mouse scrolled (787, 489) with delta (47, -68)
Screenshot: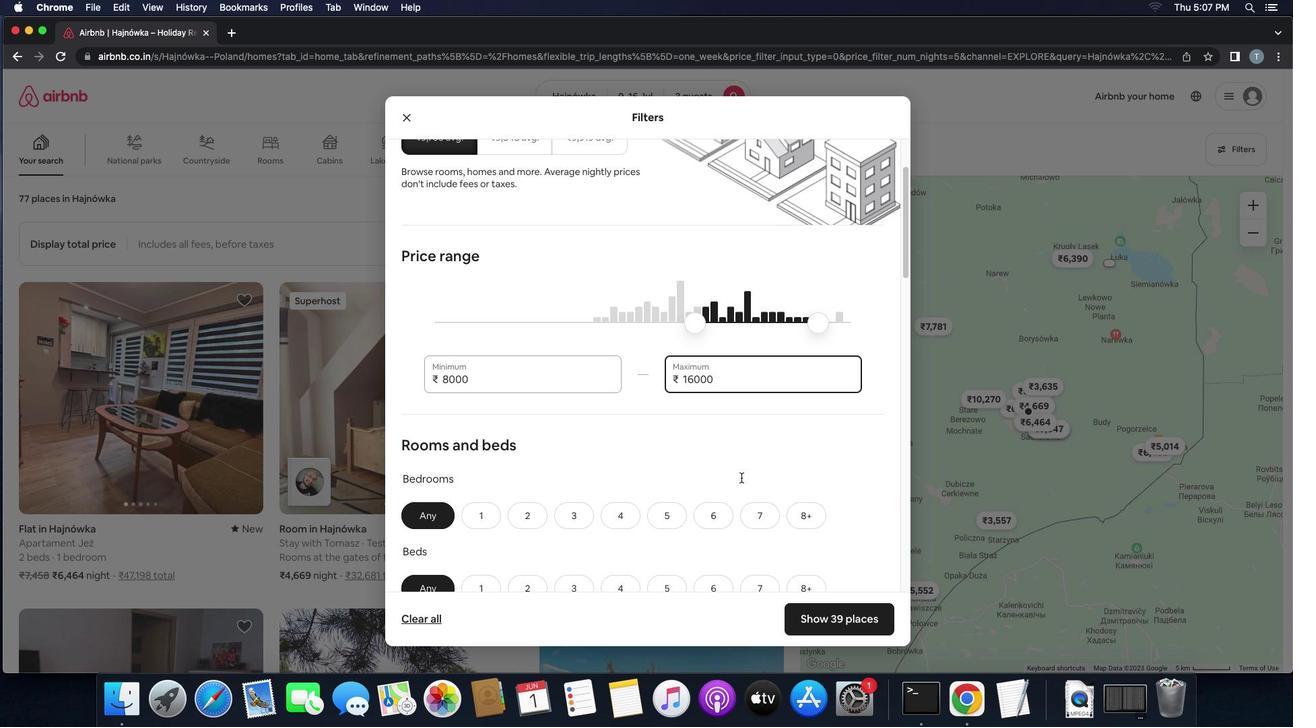 
Action: Mouse scrolled (787, 489) with delta (47, -68)
Screenshot: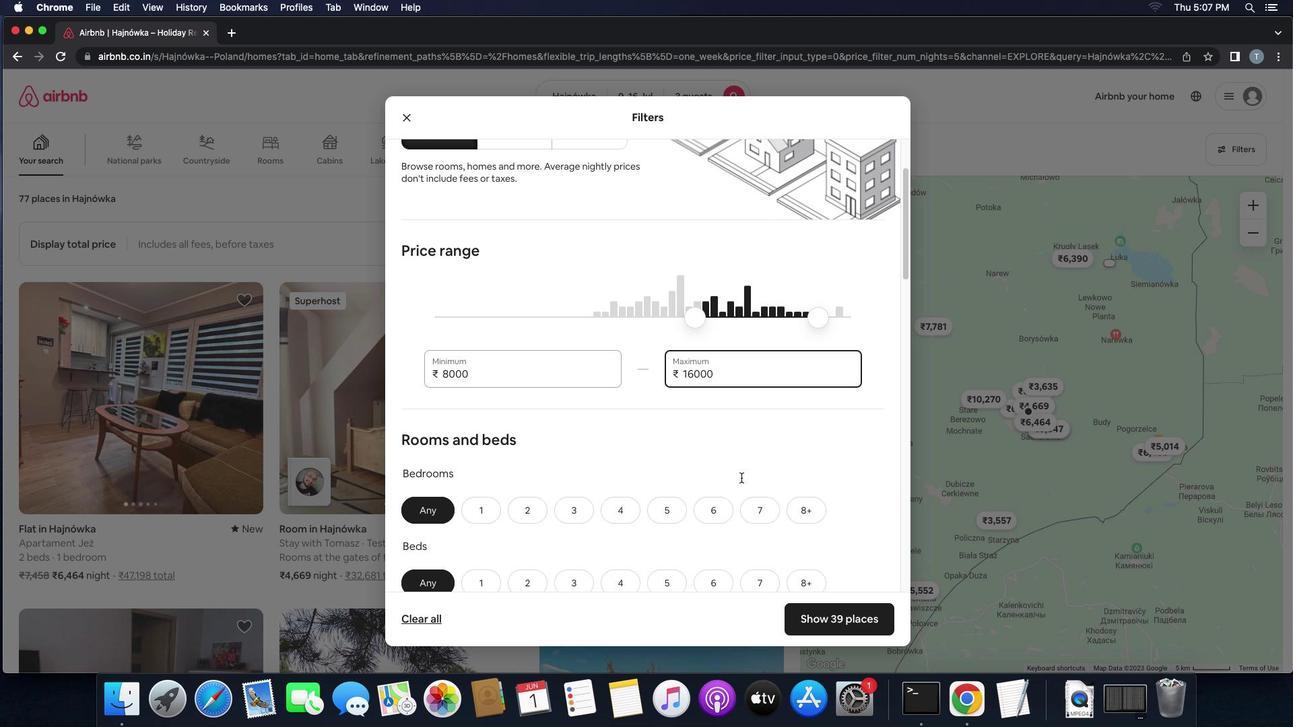 
Action: Mouse scrolled (787, 489) with delta (47, -68)
Screenshot: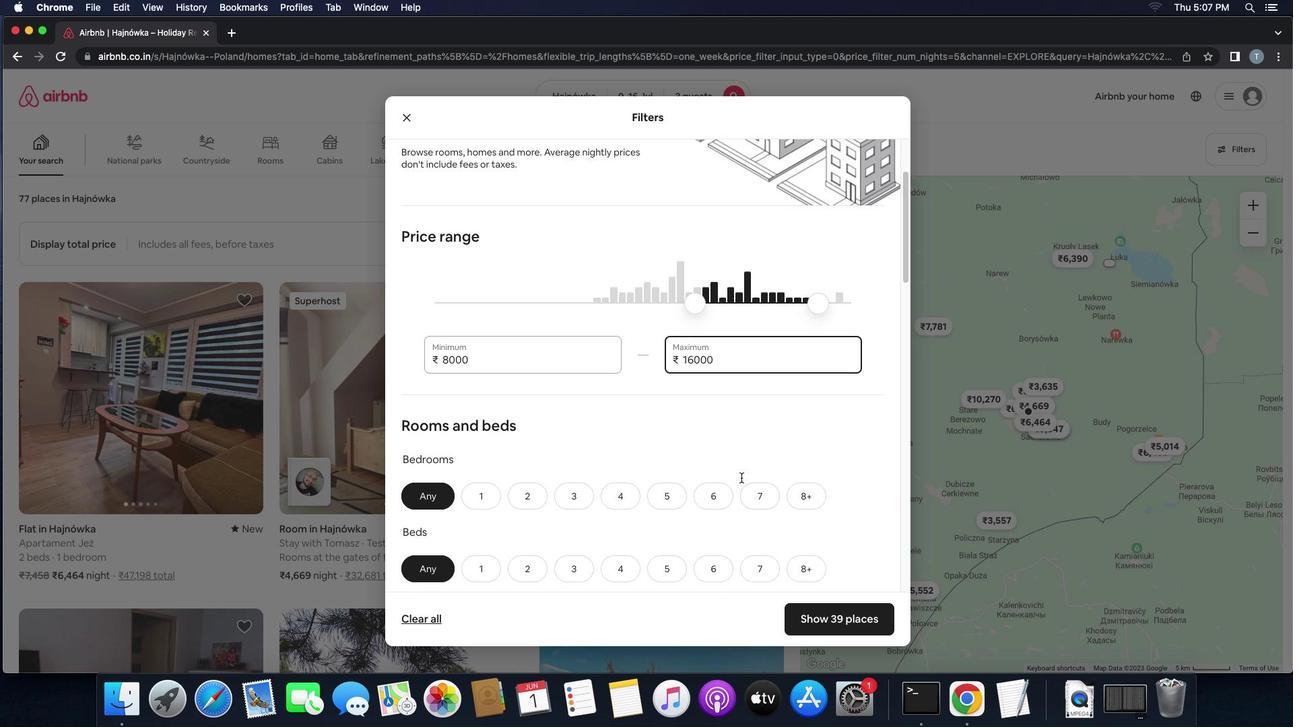 
Action: Mouse scrolled (787, 489) with delta (47, -68)
Screenshot: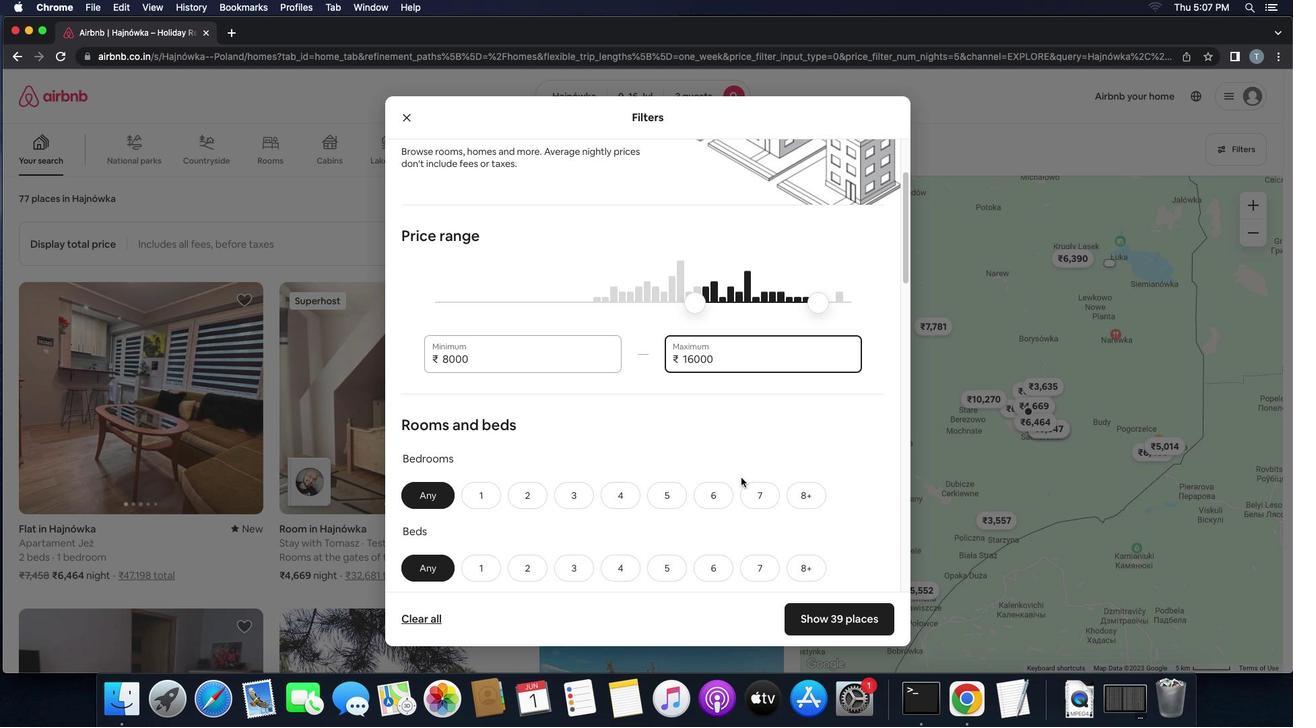
Action: Mouse scrolled (787, 489) with delta (47, -68)
Screenshot: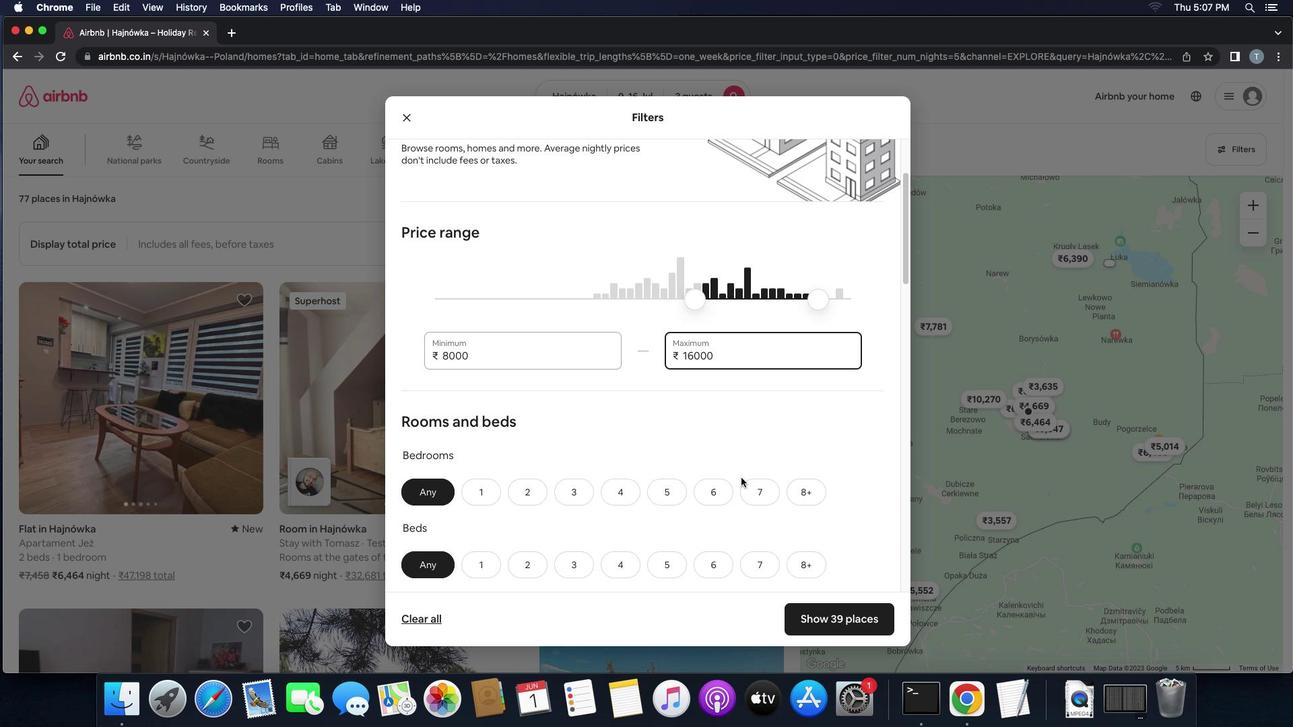 
Action: Mouse scrolled (787, 489) with delta (47, -68)
Screenshot: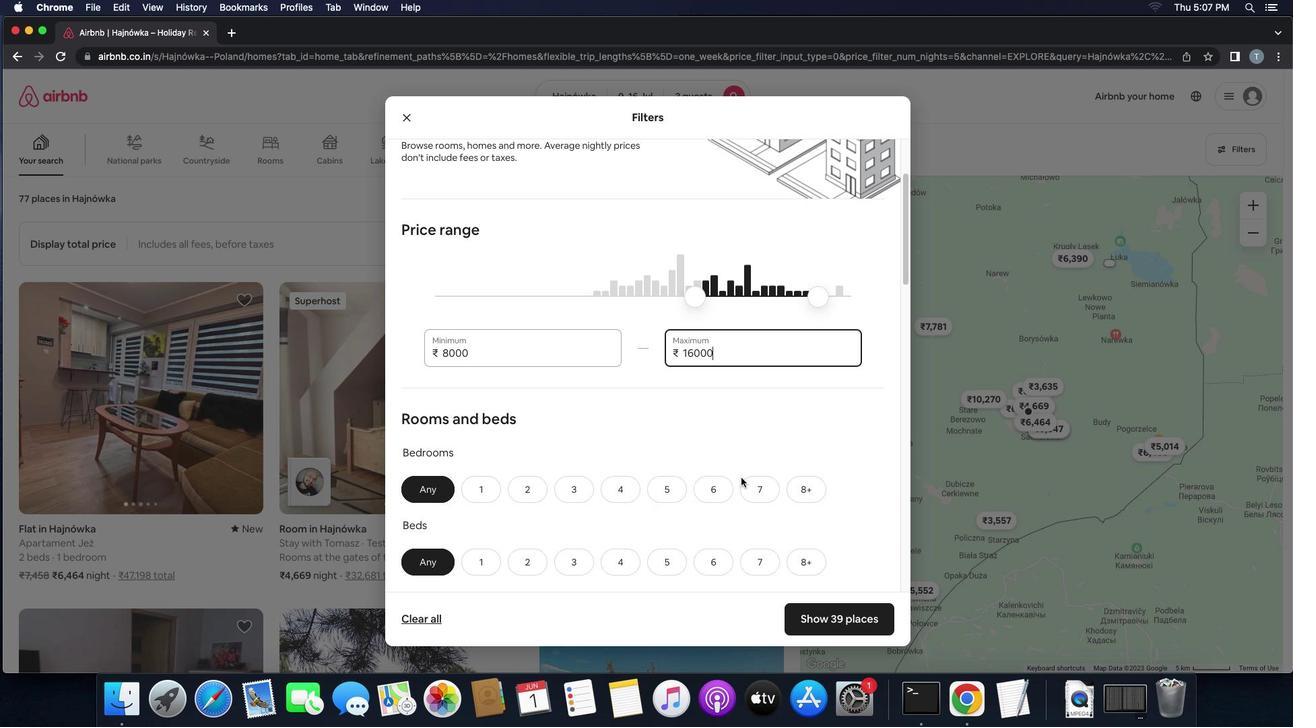 
Action: Mouse scrolled (787, 489) with delta (47, -68)
Screenshot: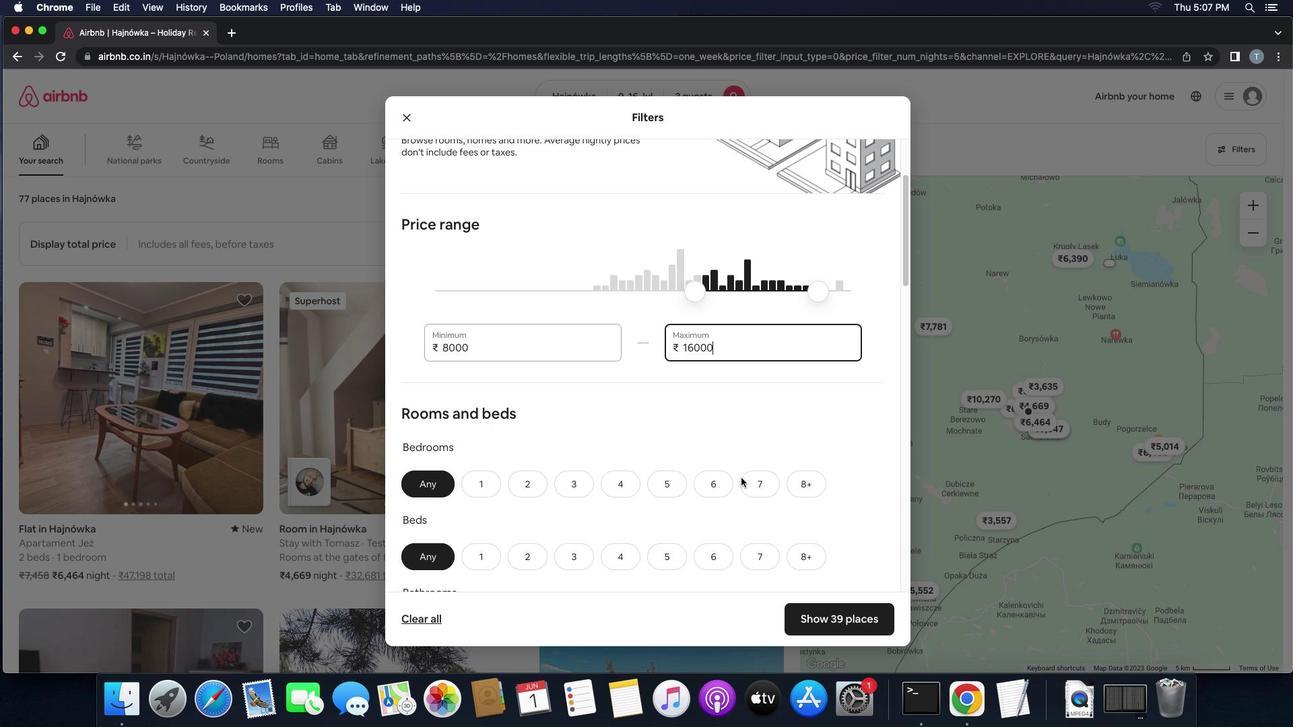 
Action: Mouse scrolled (787, 489) with delta (47, -68)
Screenshot: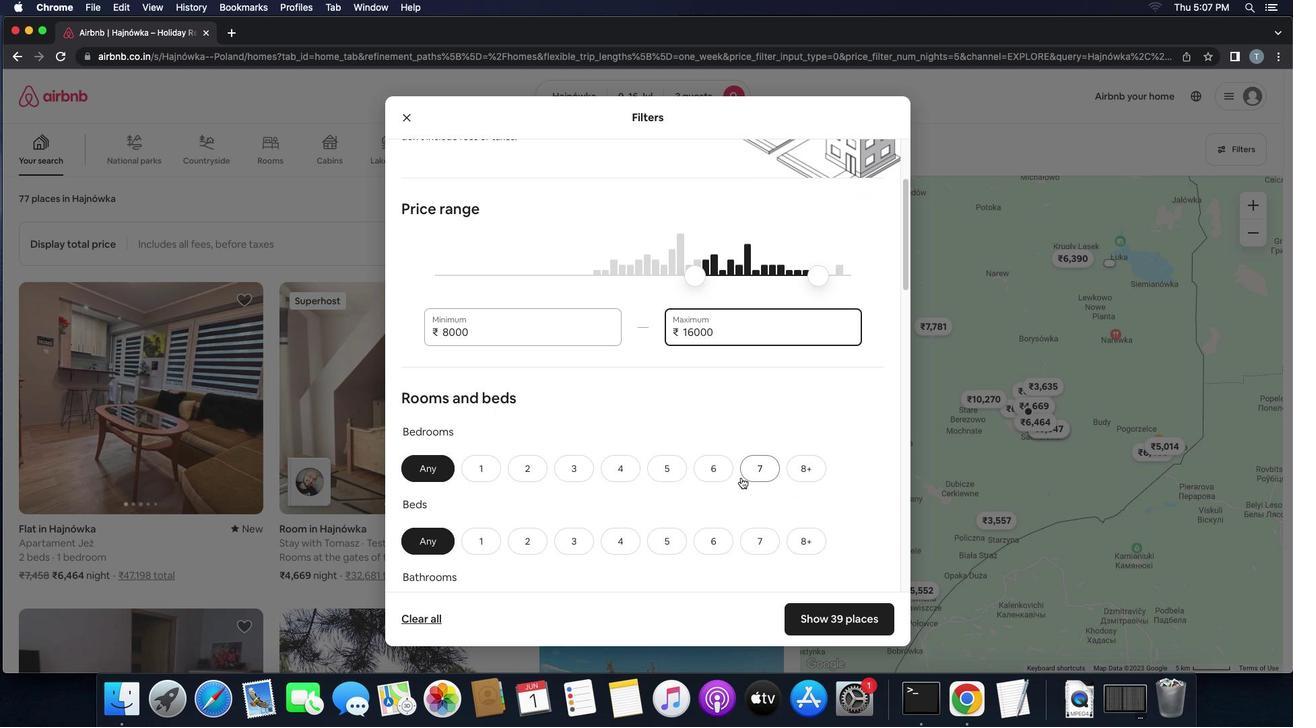 
Action: Mouse scrolled (787, 489) with delta (47, -68)
Screenshot: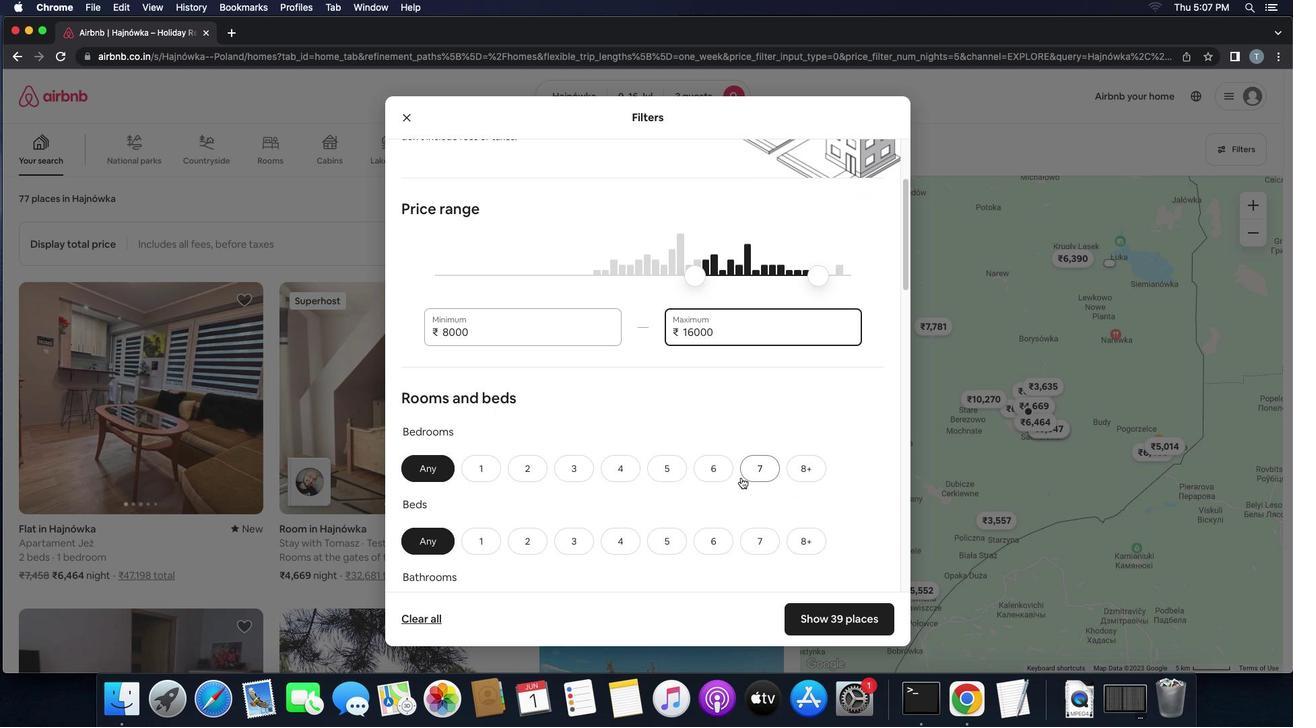
Action: Mouse scrolled (787, 489) with delta (47, -69)
Screenshot: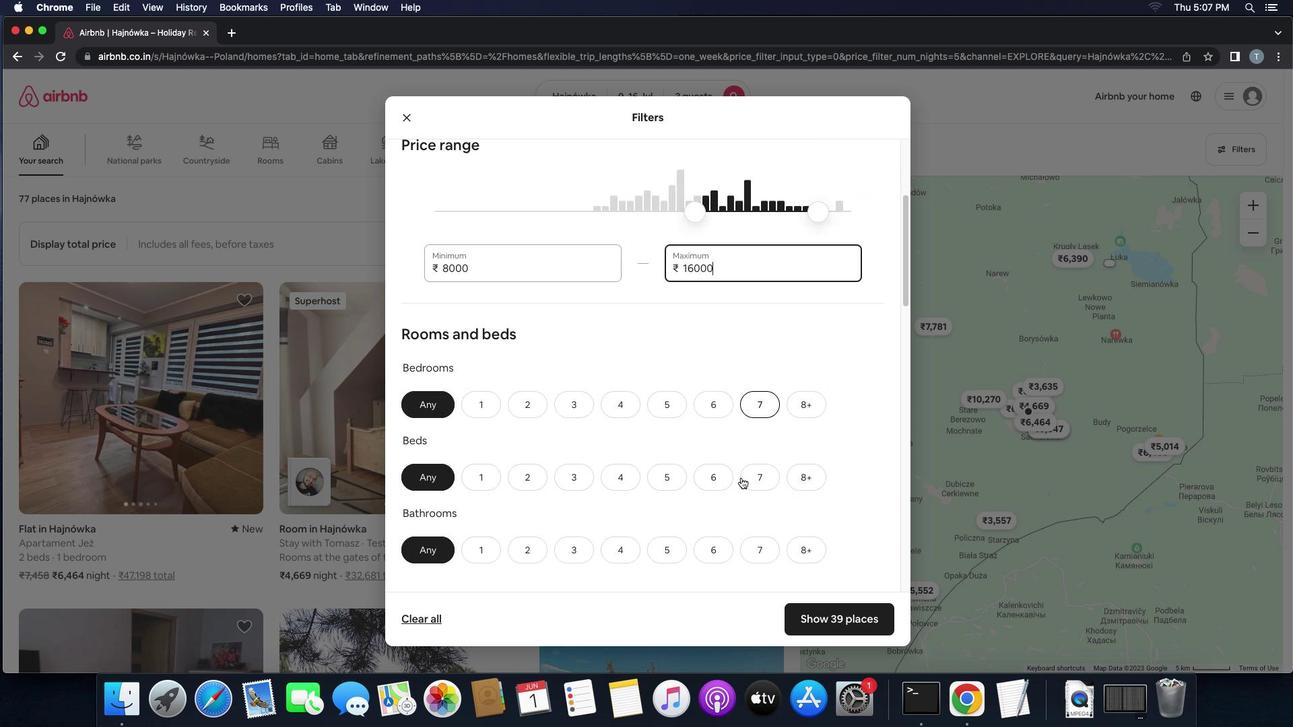 
Action: Mouse moved to (574, 347)
Screenshot: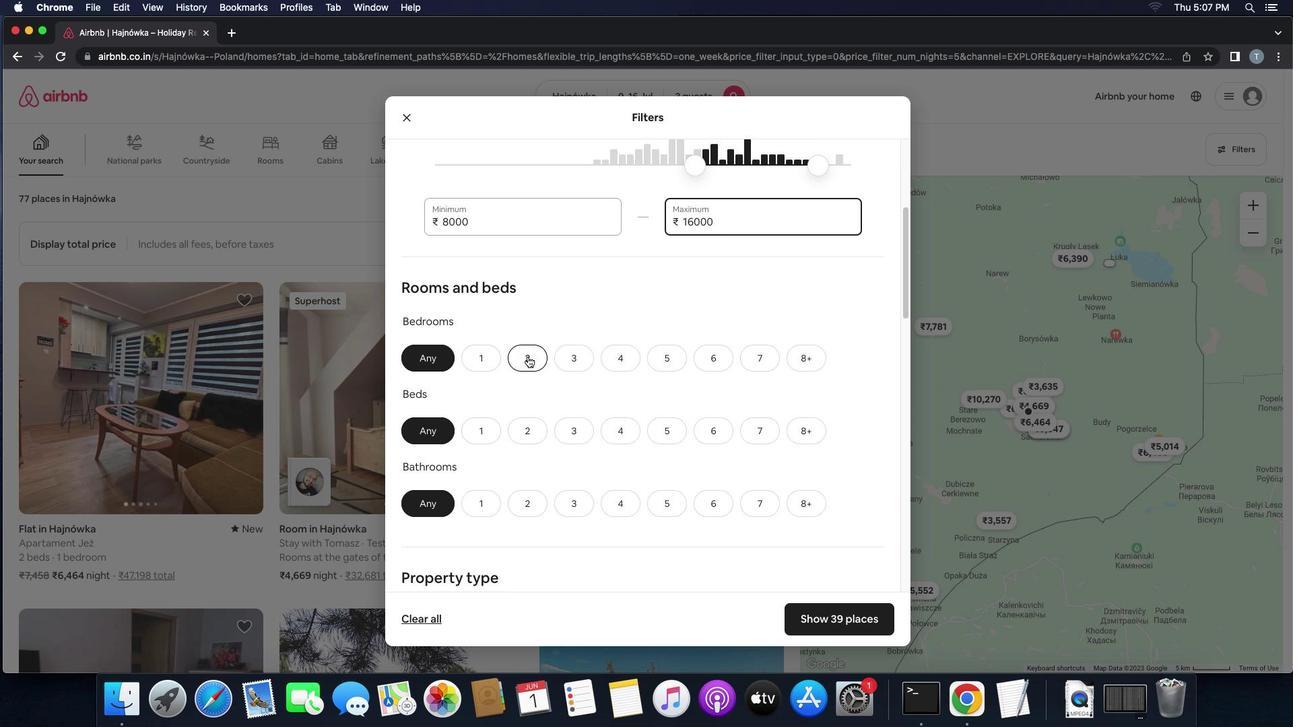 
Action: Mouse pressed left at (574, 347)
Screenshot: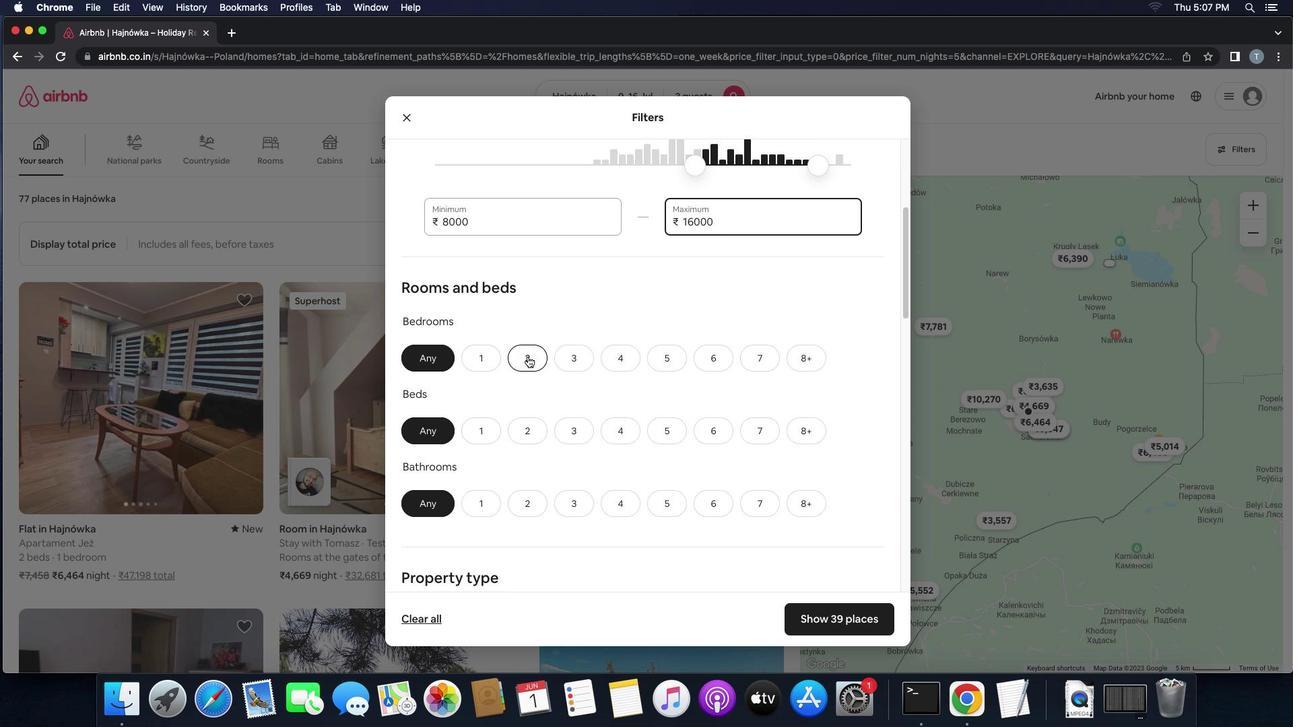 
Action: Mouse moved to (575, 431)
Screenshot: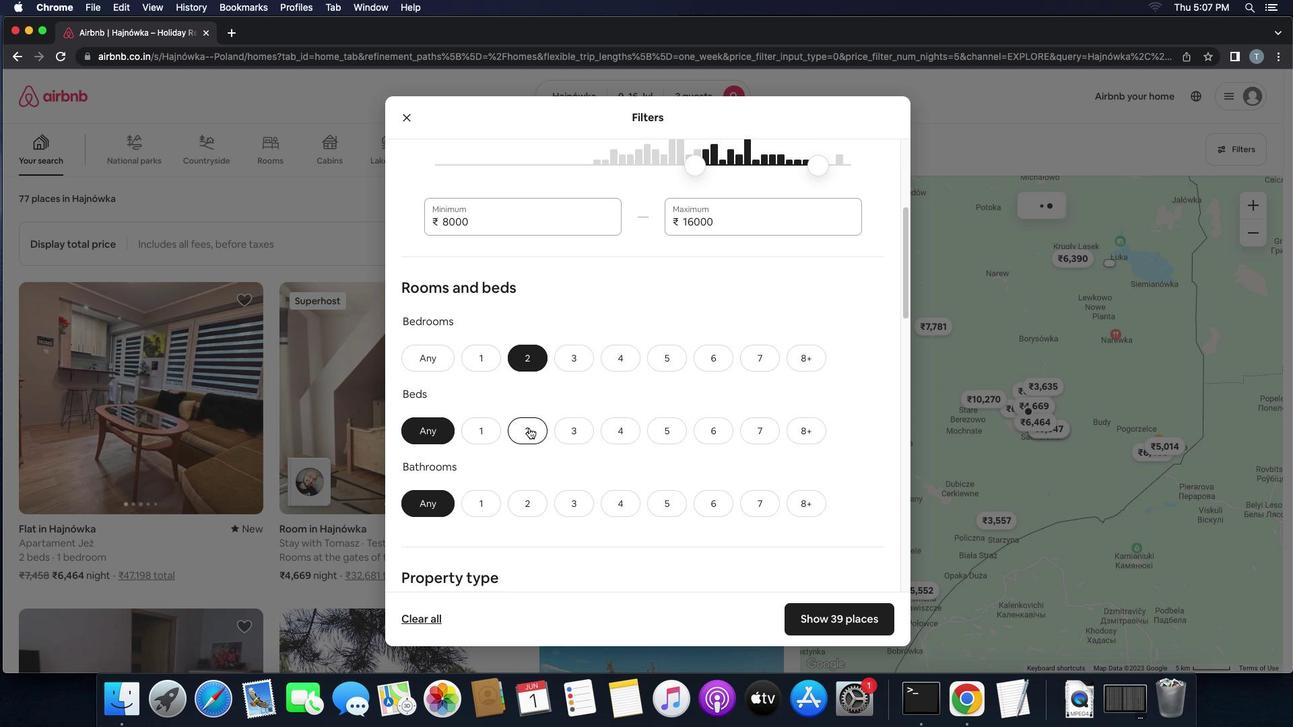 
Action: Mouse pressed left at (575, 431)
Screenshot: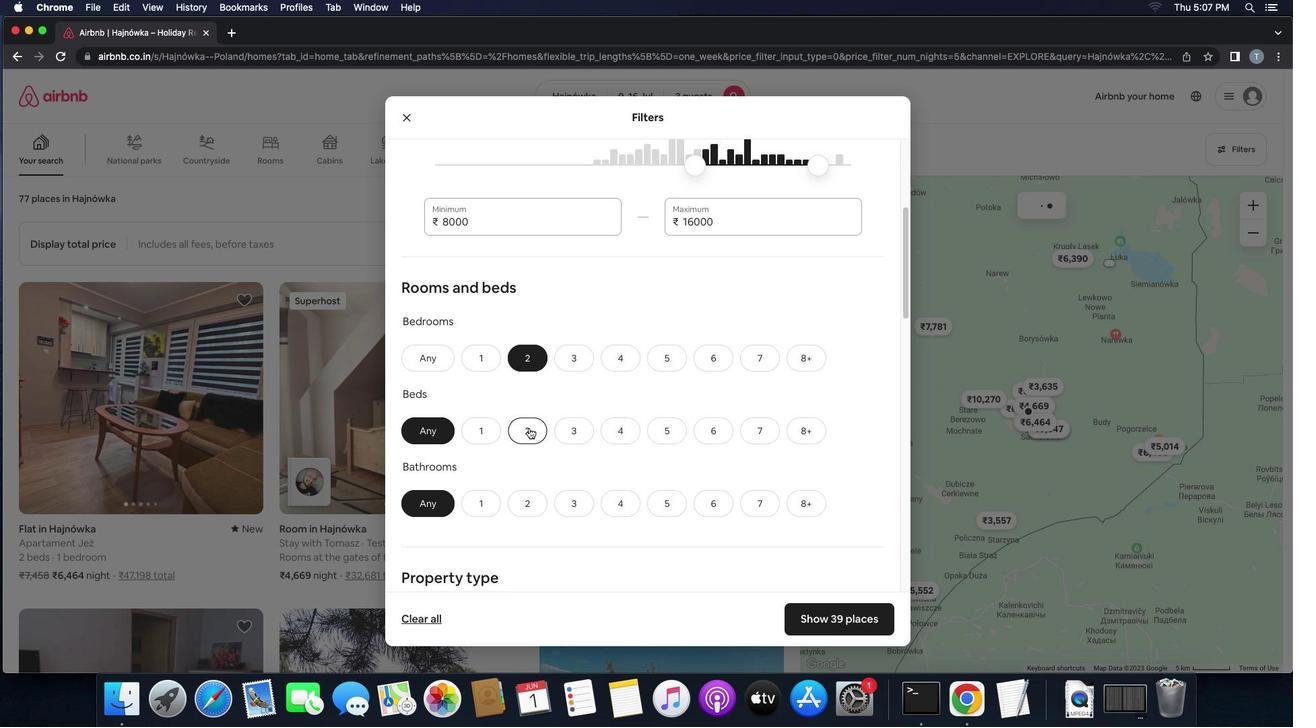 
Action: Mouse moved to (548, 518)
Screenshot: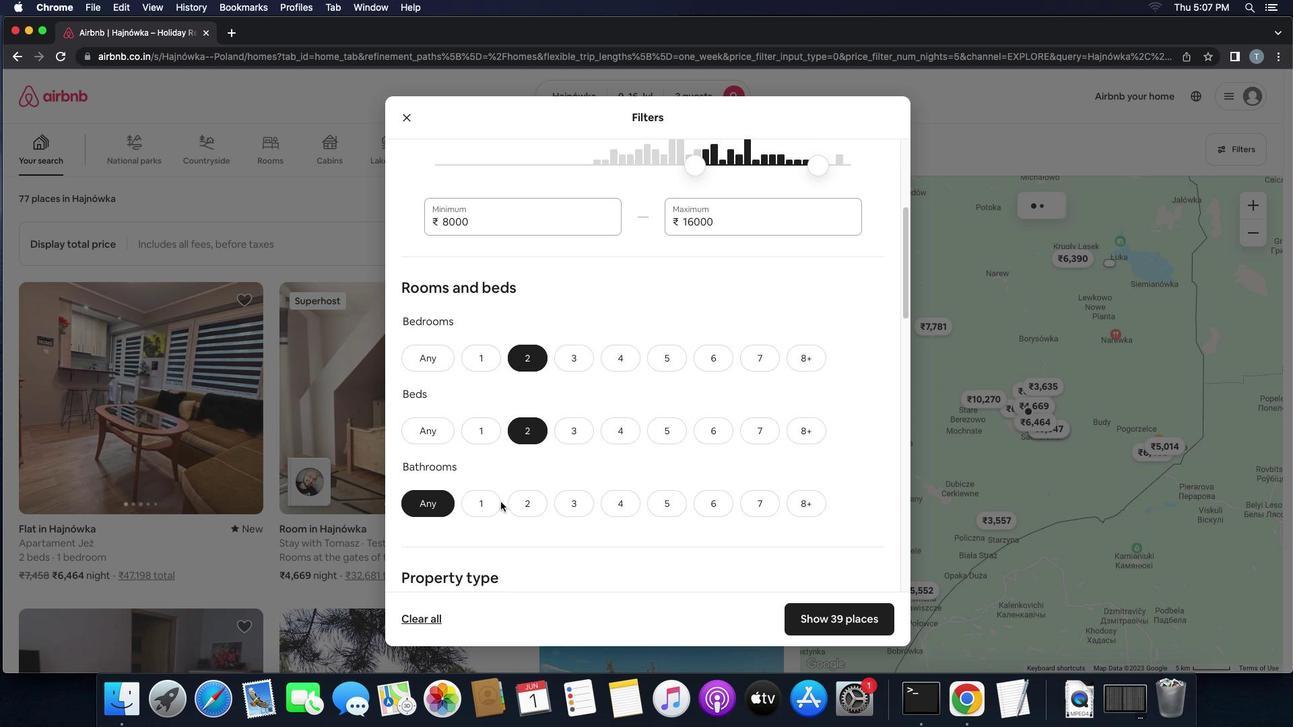 
Action: Mouse pressed left at (548, 518)
Screenshot: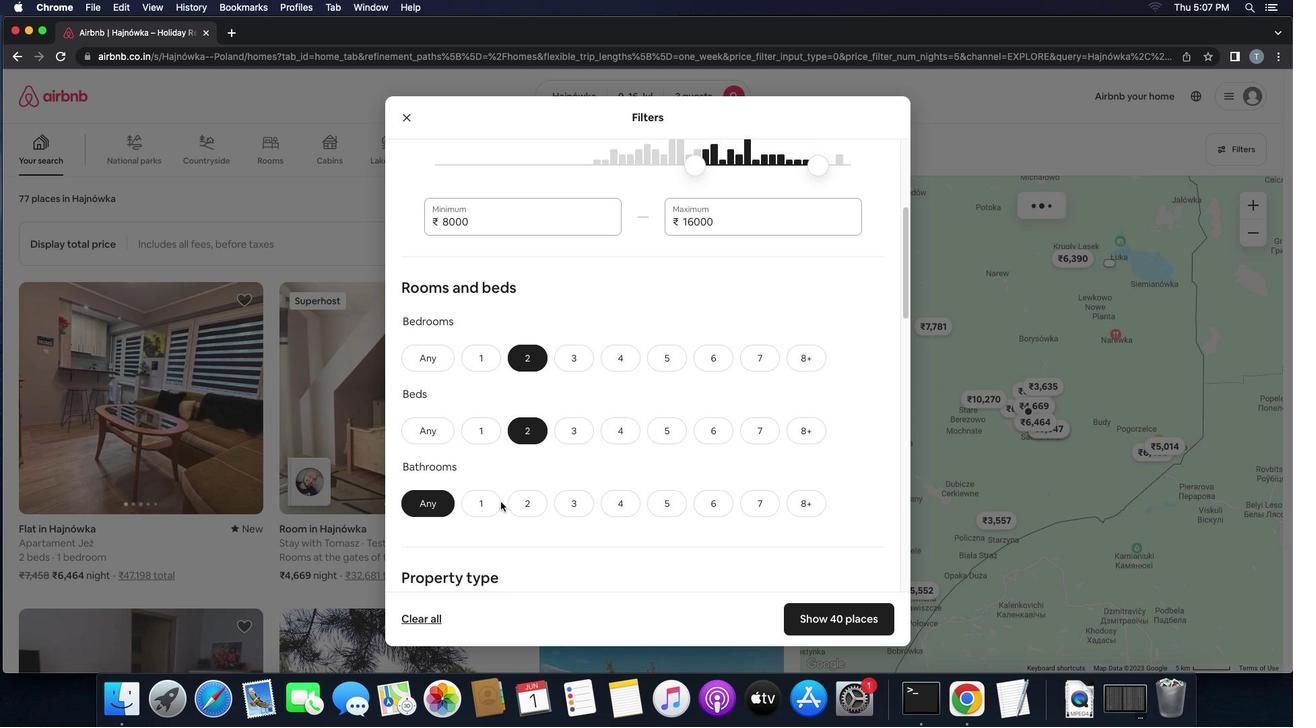 
Action: Mouse moved to (538, 521)
Screenshot: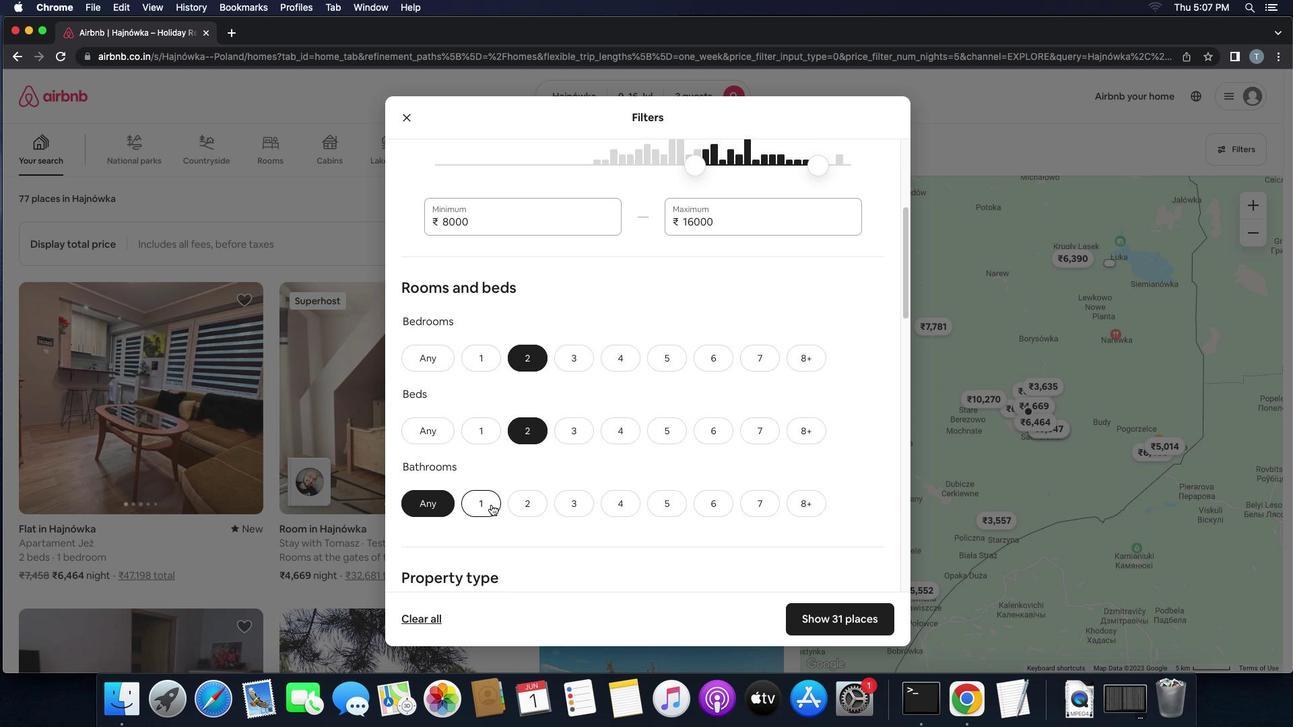 
Action: Mouse pressed left at (538, 521)
Screenshot: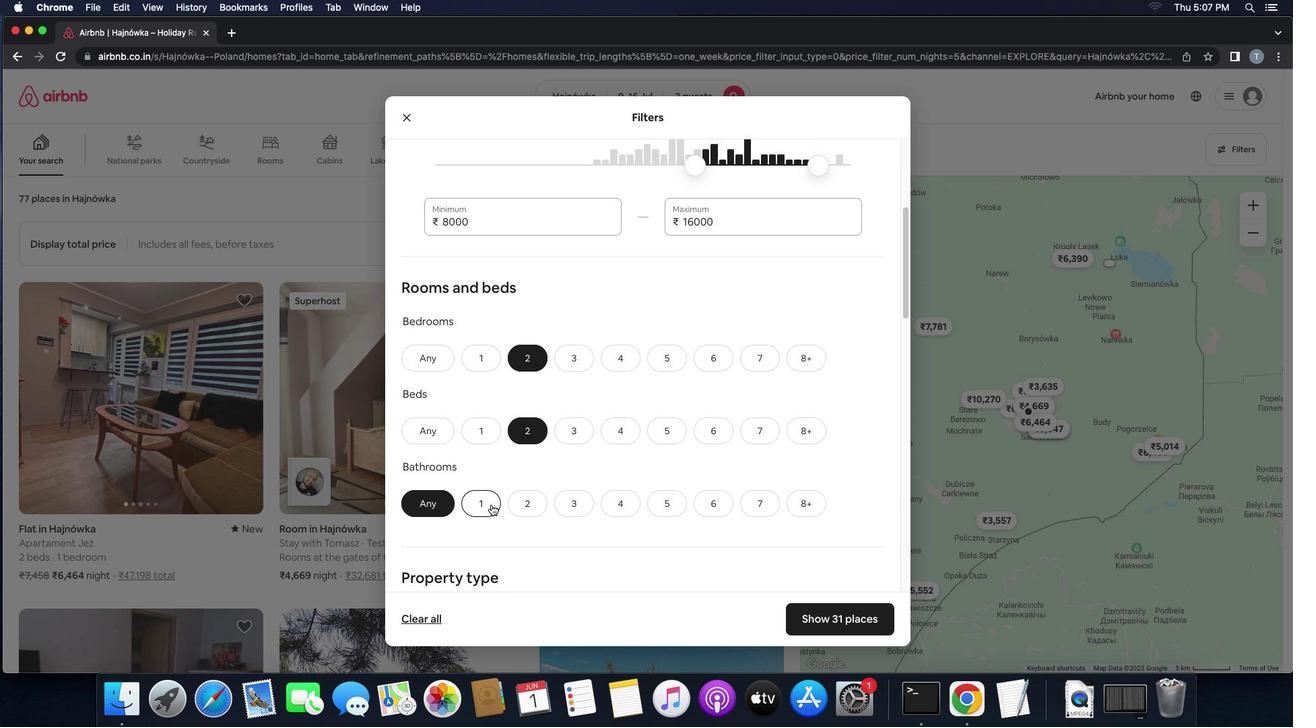 
Action: Mouse moved to (585, 507)
Screenshot: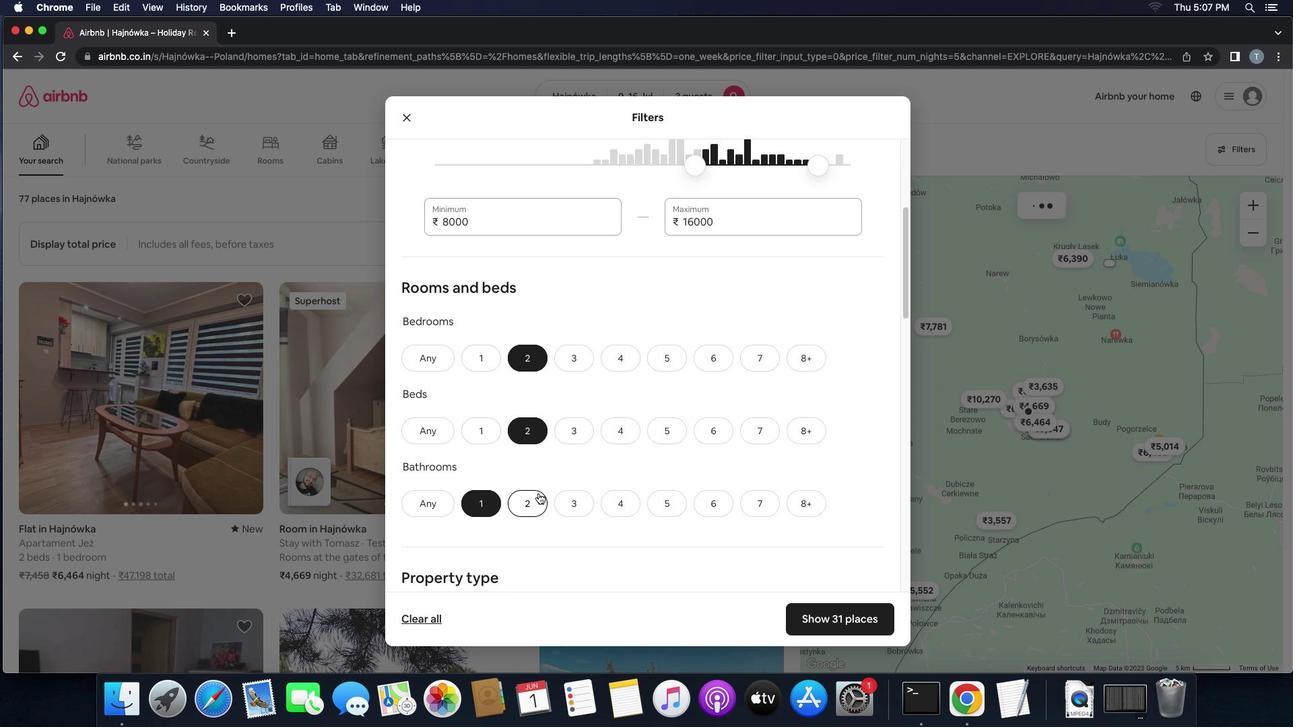 
Action: Mouse scrolled (585, 507) with delta (47, -68)
Screenshot: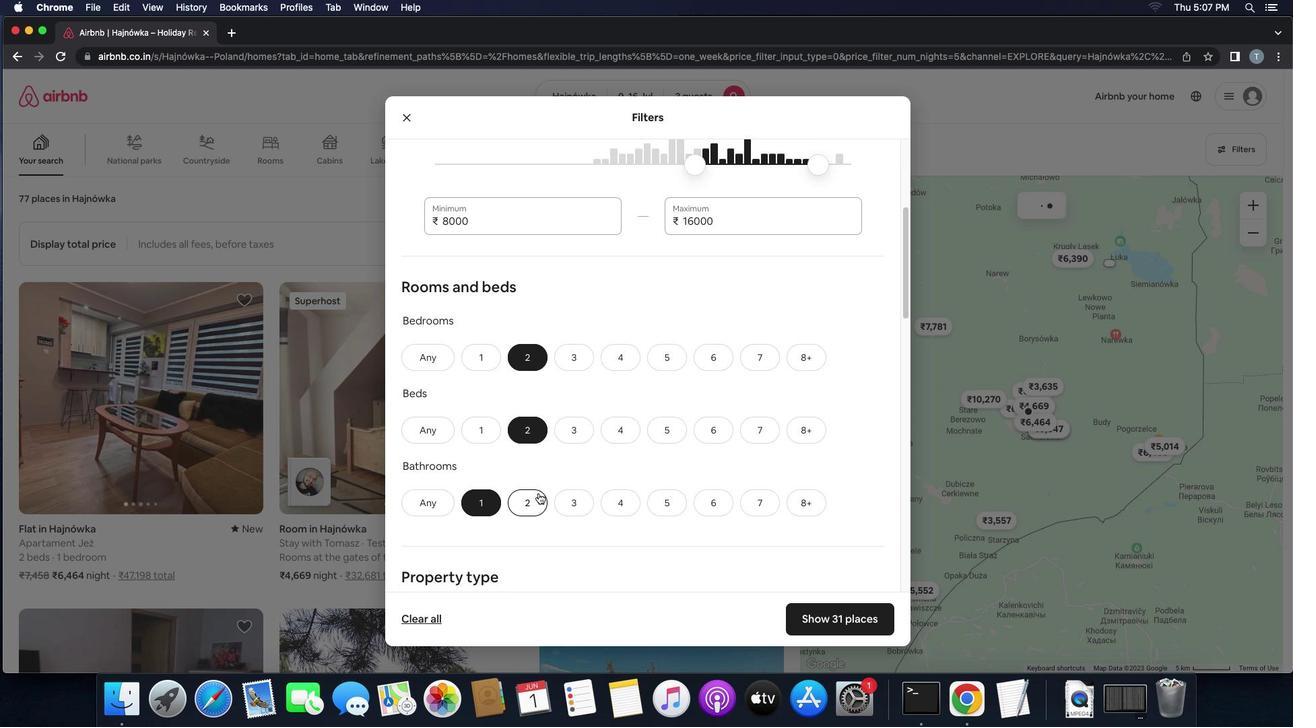 
Action: Mouse scrolled (585, 507) with delta (47, -68)
Screenshot: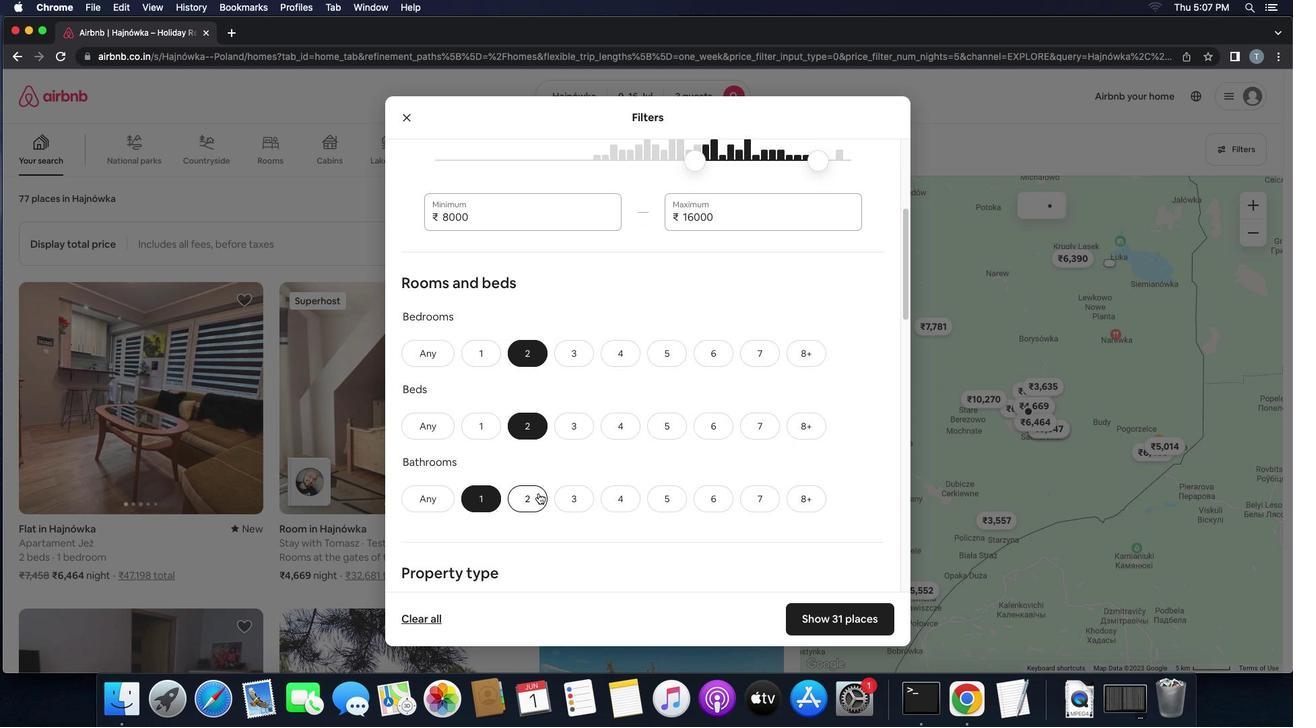 
Action: Mouse scrolled (585, 507) with delta (47, -68)
Screenshot: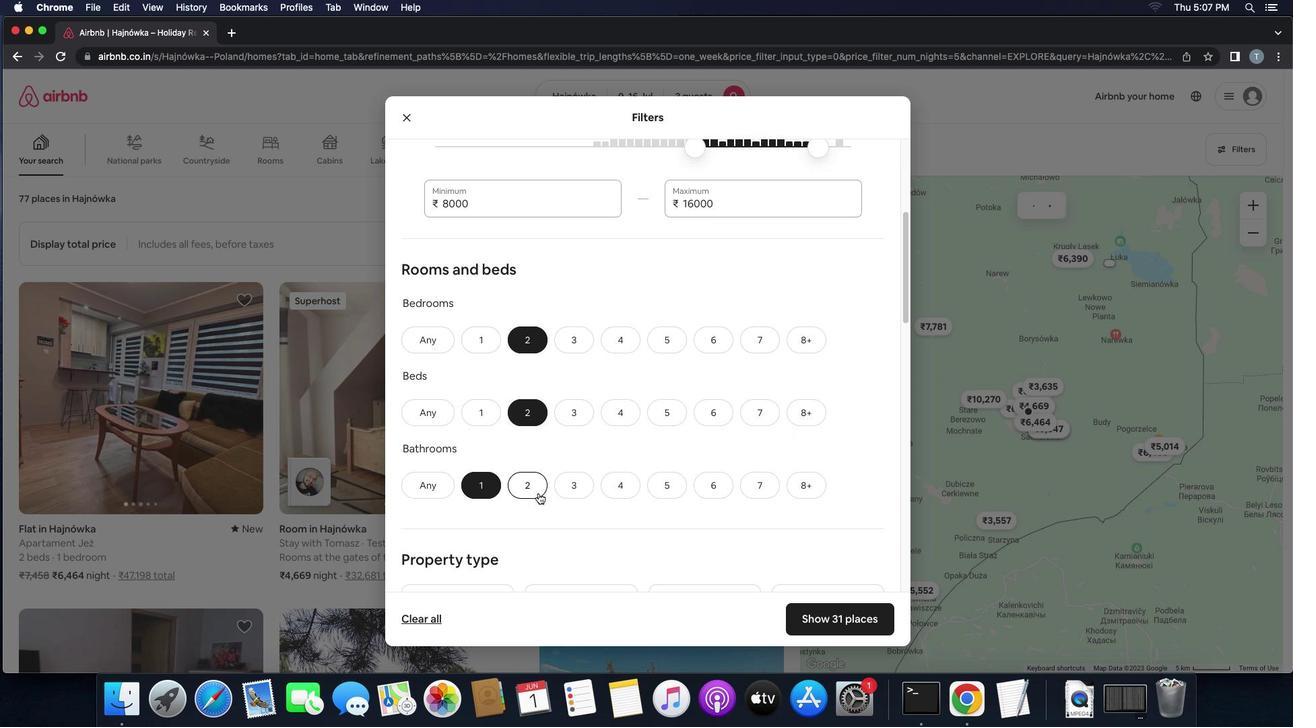 
Action: Mouse scrolled (585, 507) with delta (47, -68)
Screenshot: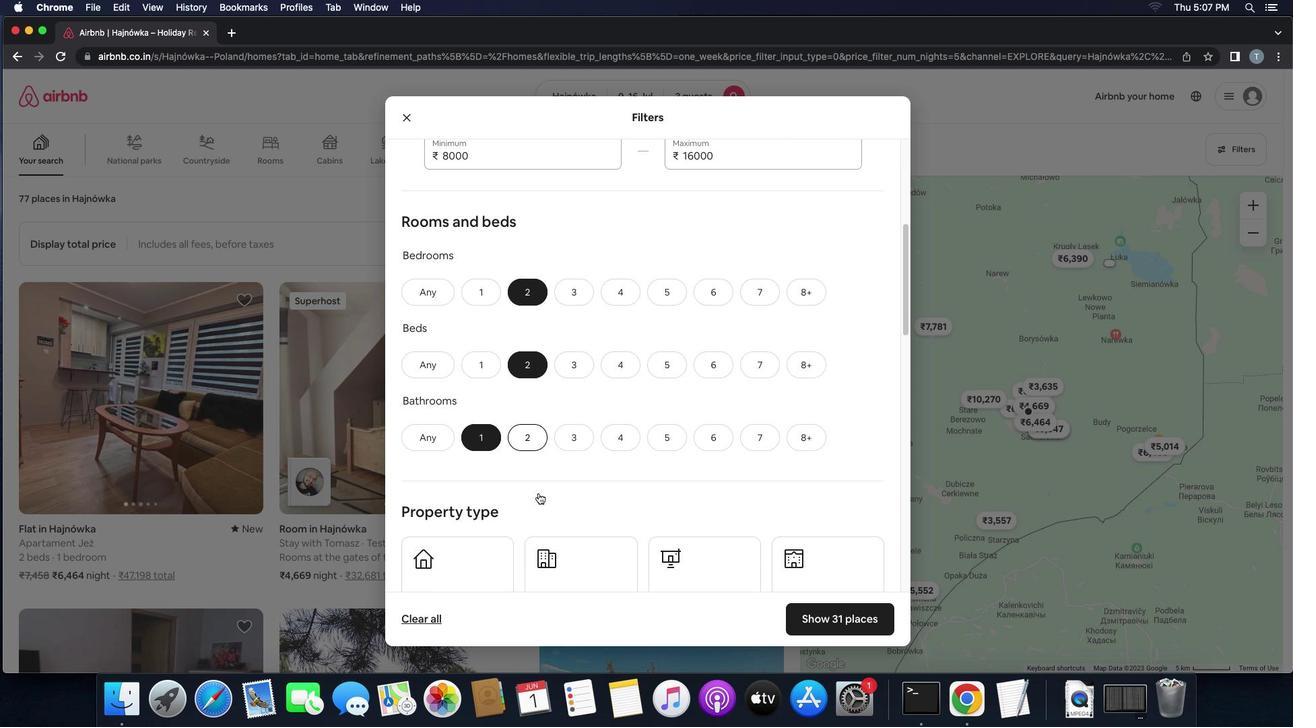 
Action: Mouse scrolled (585, 507) with delta (47, -68)
Screenshot: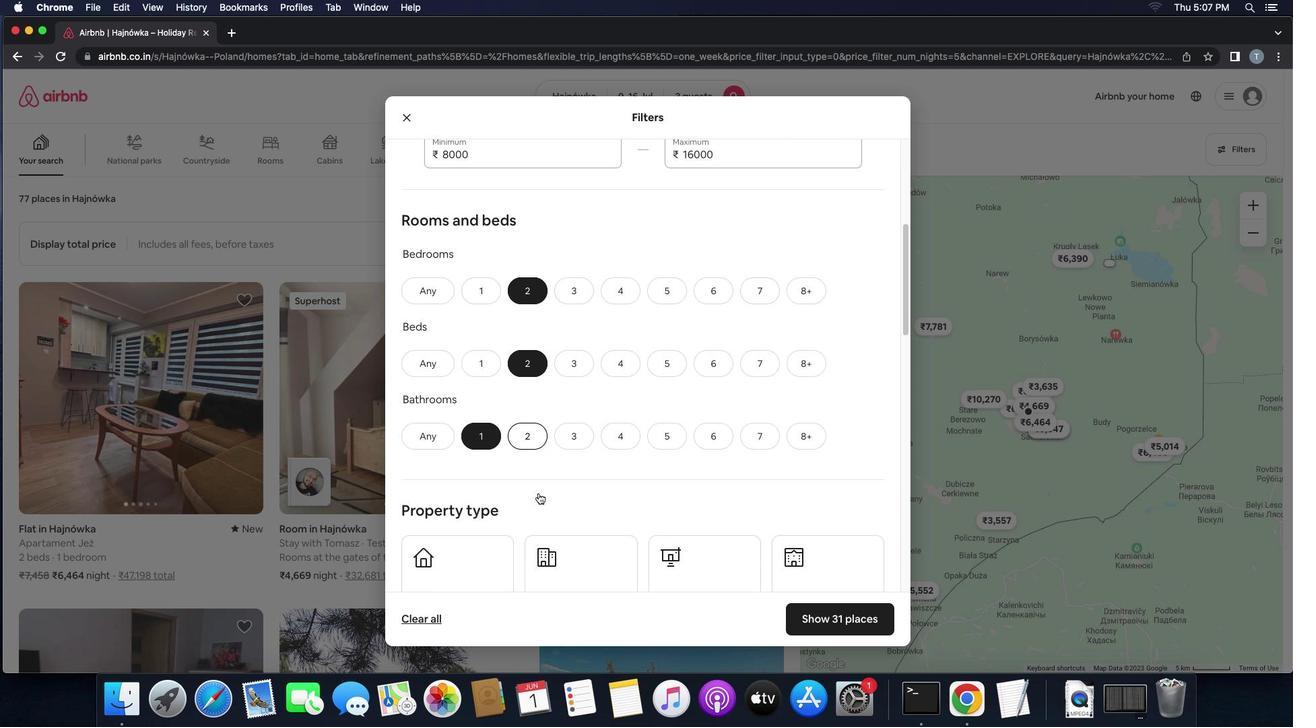 
Action: Mouse scrolled (585, 507) with delta (47, -68)
Screenshot: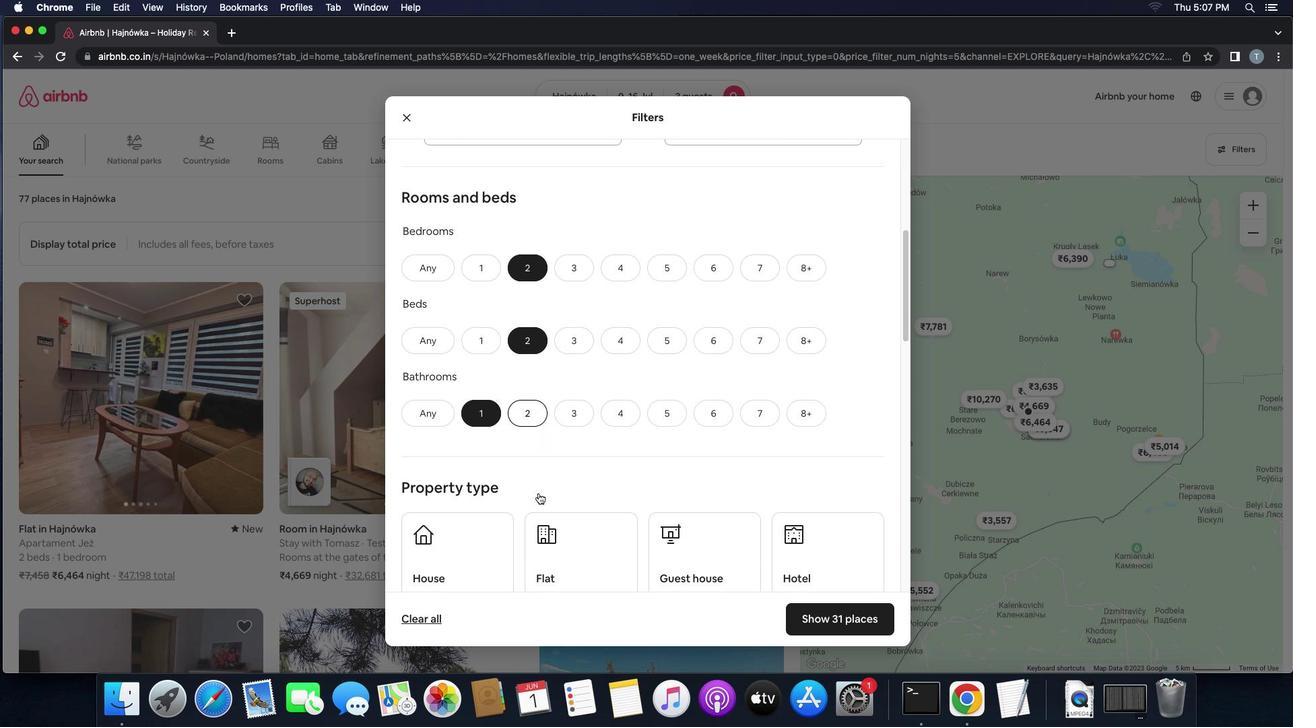 
Action: Mouse moved to (586, 507)
Screenshot: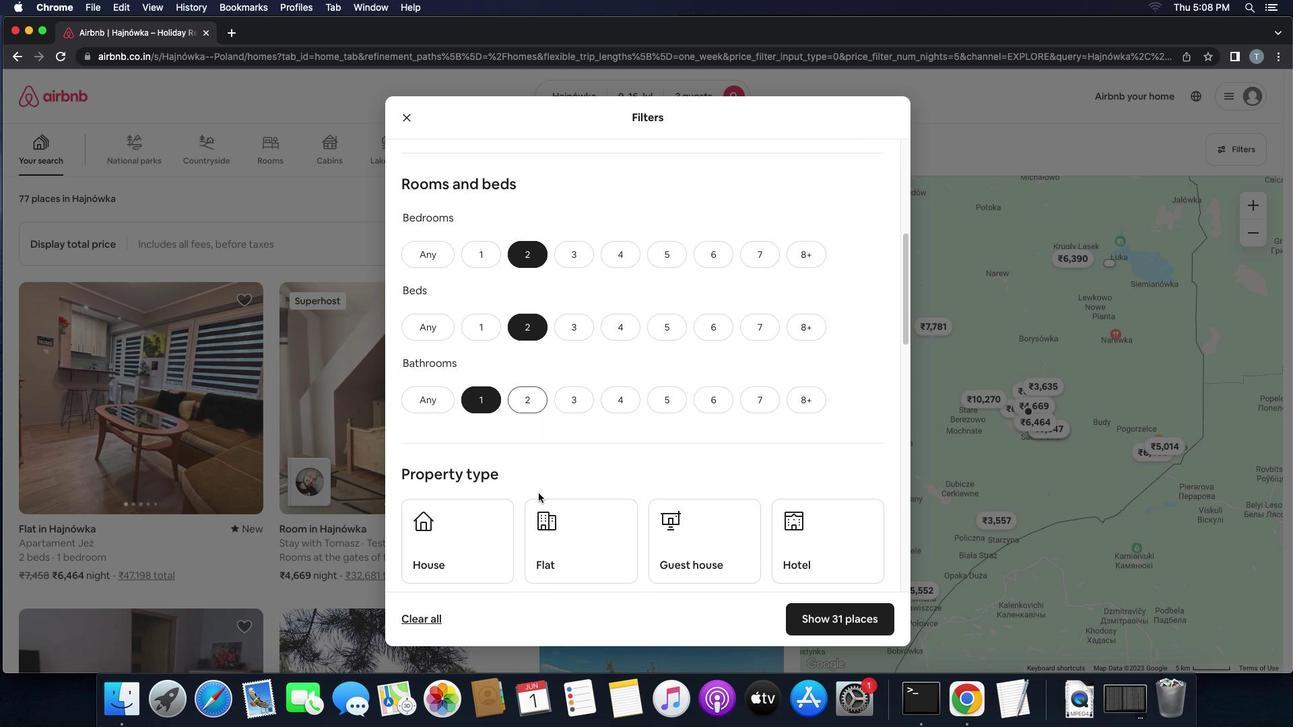 
Action: Mouse scrolled (586, 507) with delta (47, -68)
Screenshot: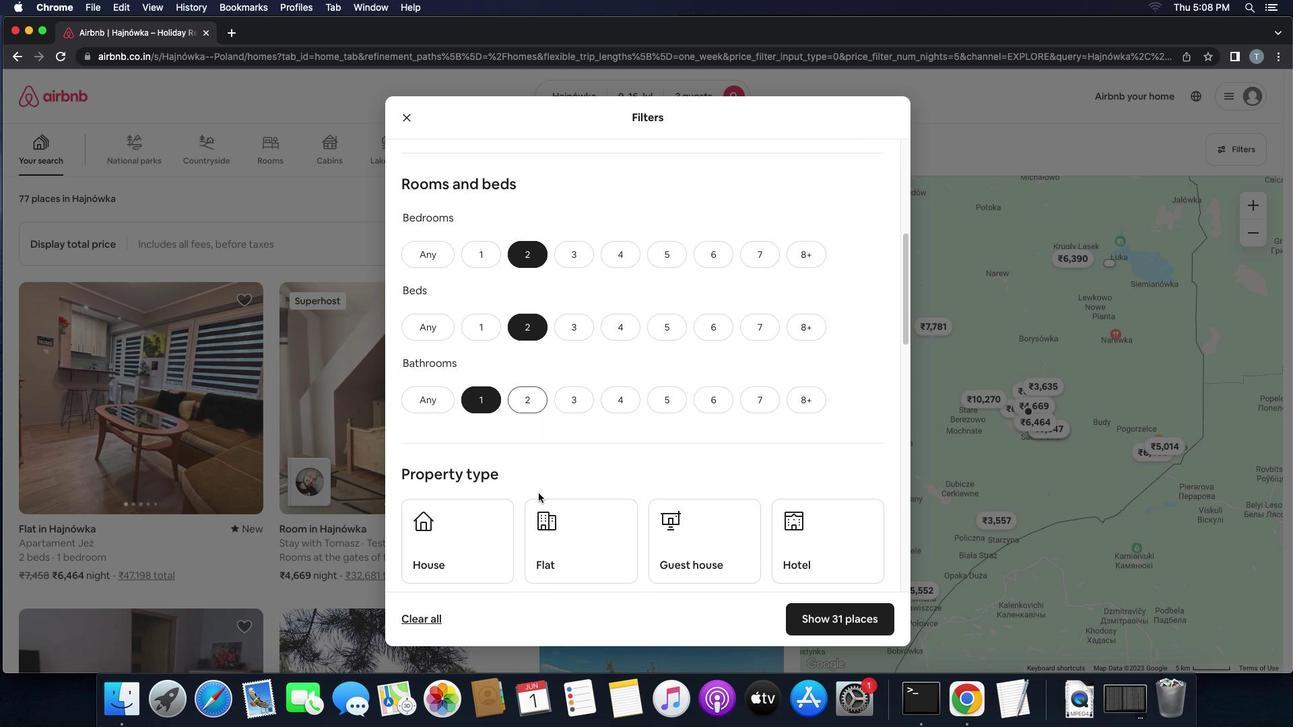 
Action: Mouse scrolled (586, 507) with delta (47, -68)
Screenshot: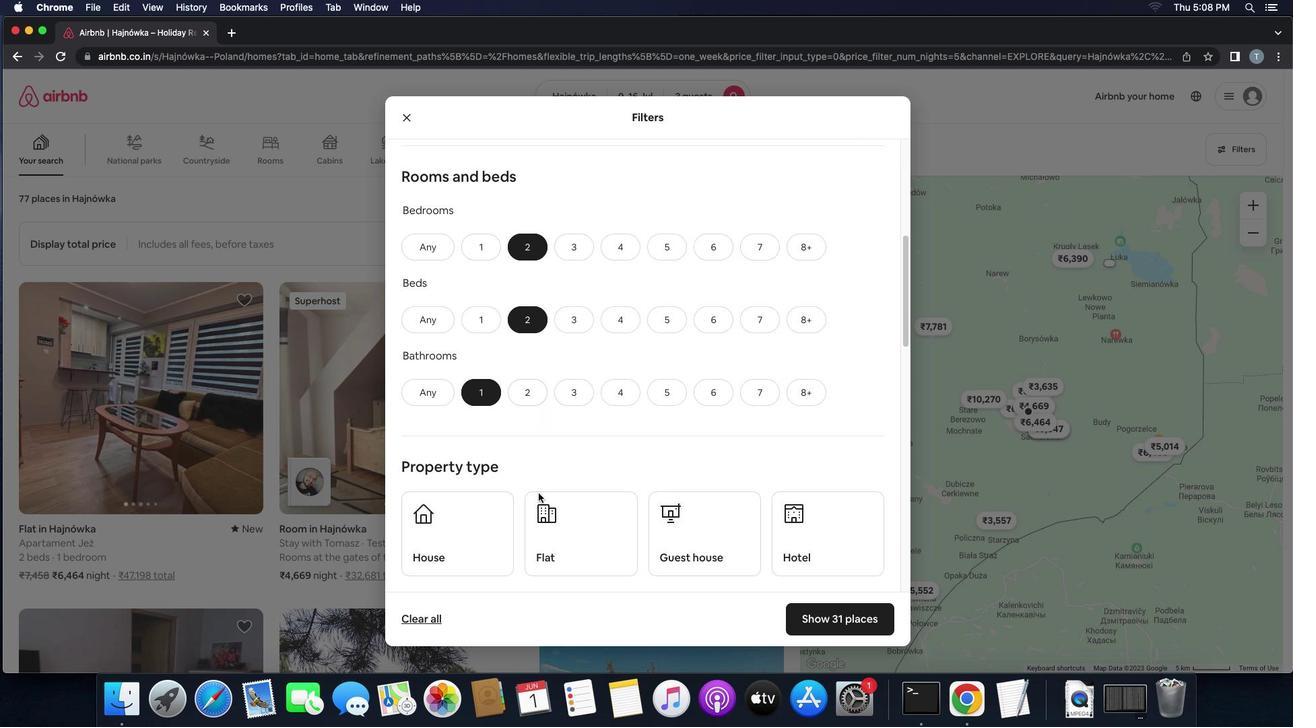 
Action: Mouse scrolled (586, 507) with delta (47, -68)
Screenshot: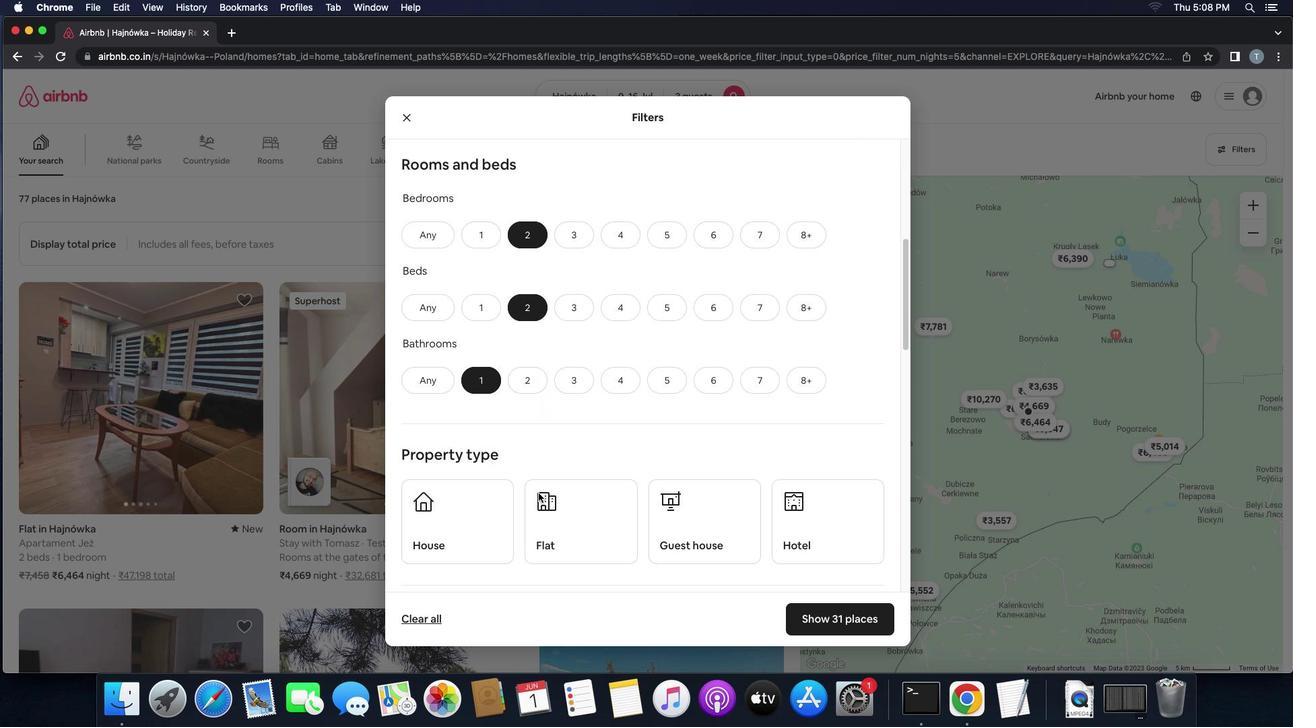 
Action: Mouse scrolled (586, 507) with delta (47, -68)
Screenshot: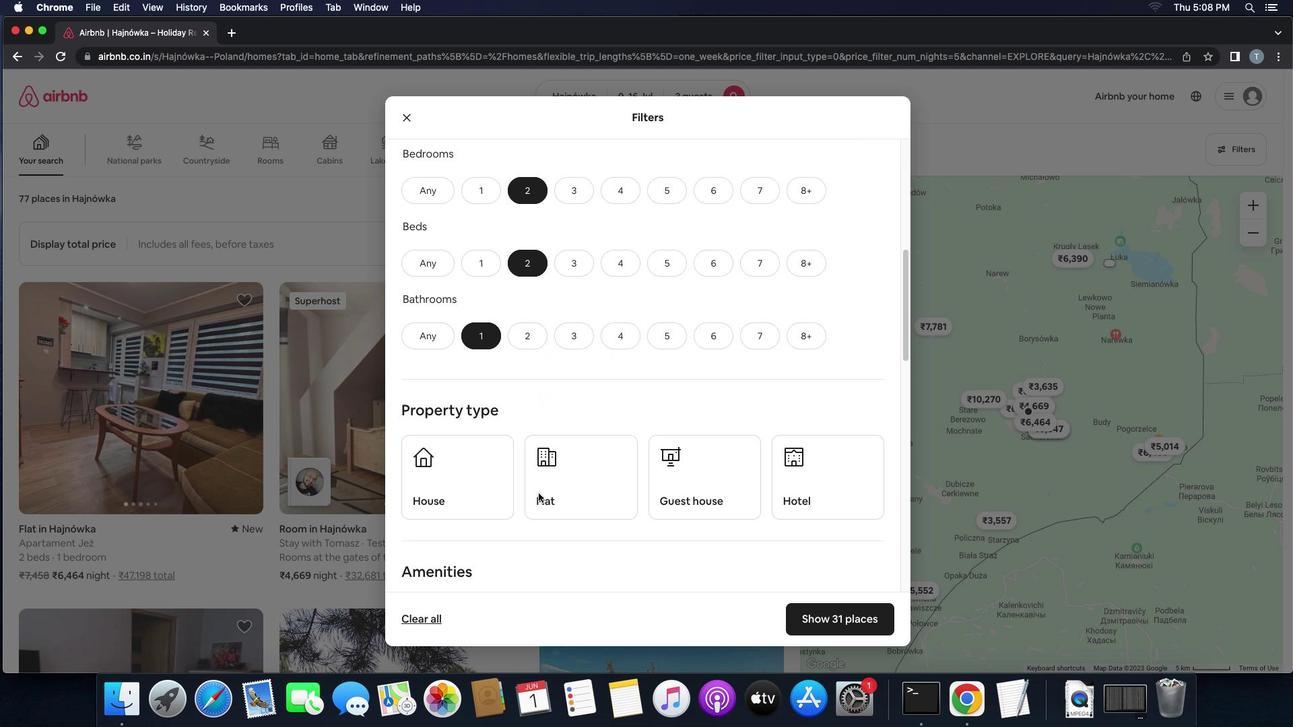 
Action: Mouse scrolled (586, 507) with delta (47, -68)
Screenshot: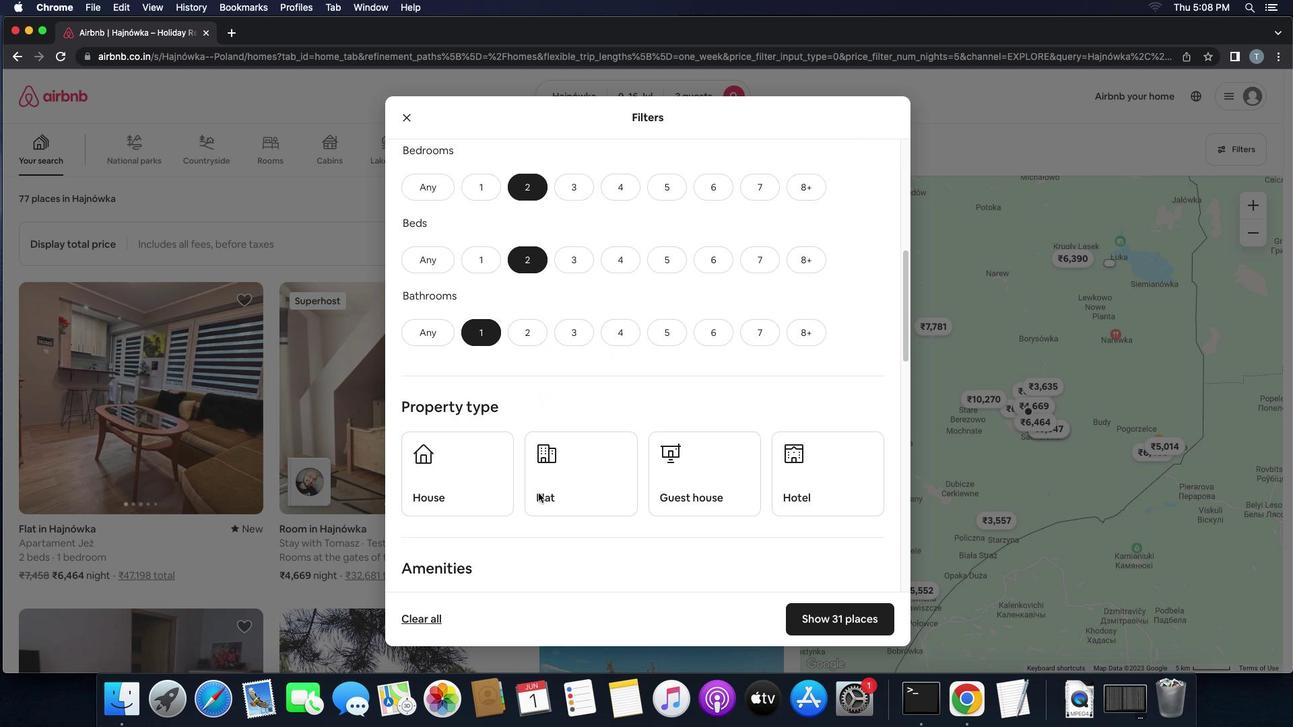 
Action: Mouse scrolled (586, 507) with delta (47, -68)
Screenshot: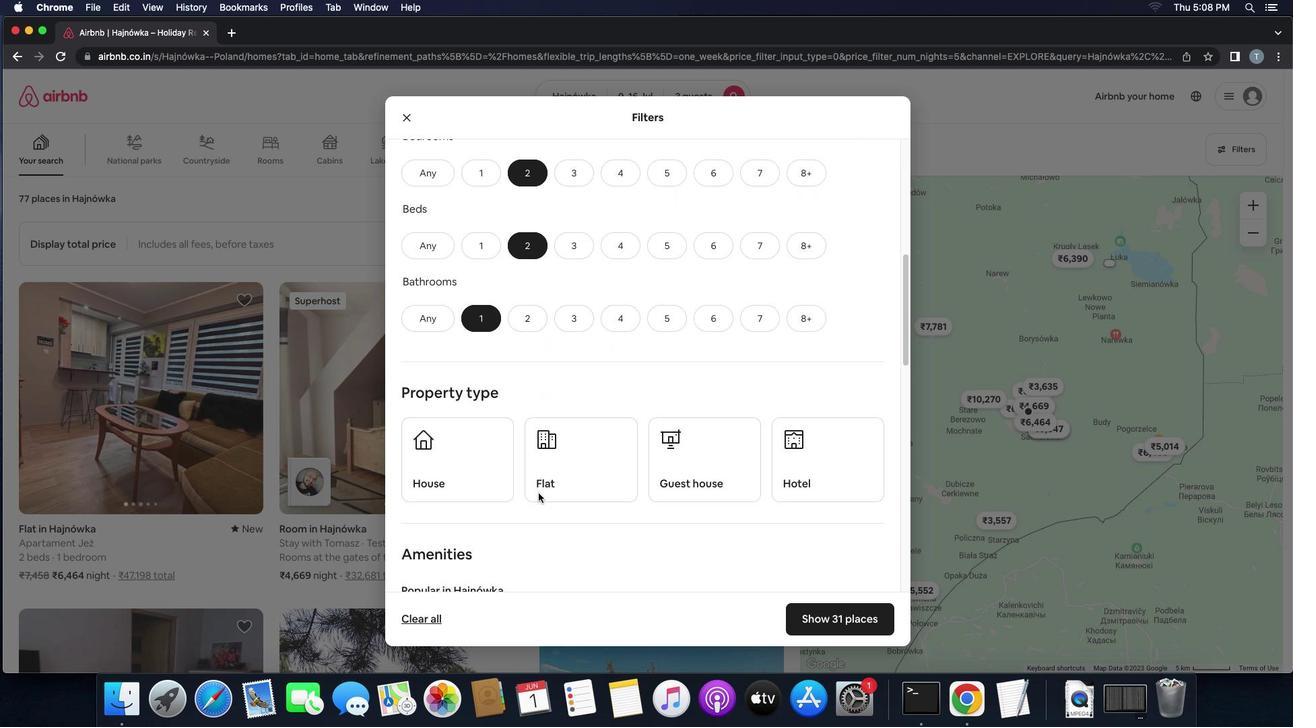
Action: Mouse scrolled (586, 507) with delta (47, -68)
Screenshot: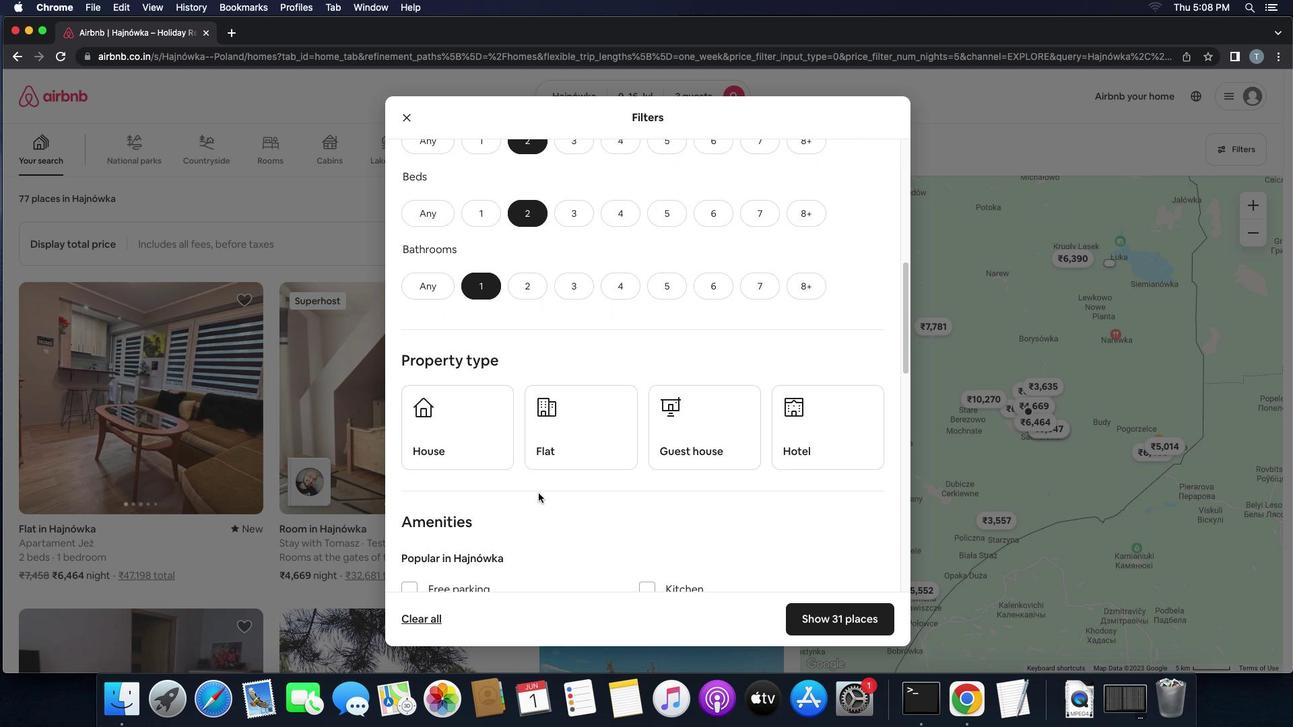 
Action: Mouse scrolled (586, 507) with delta (47, -68)
Screenshot: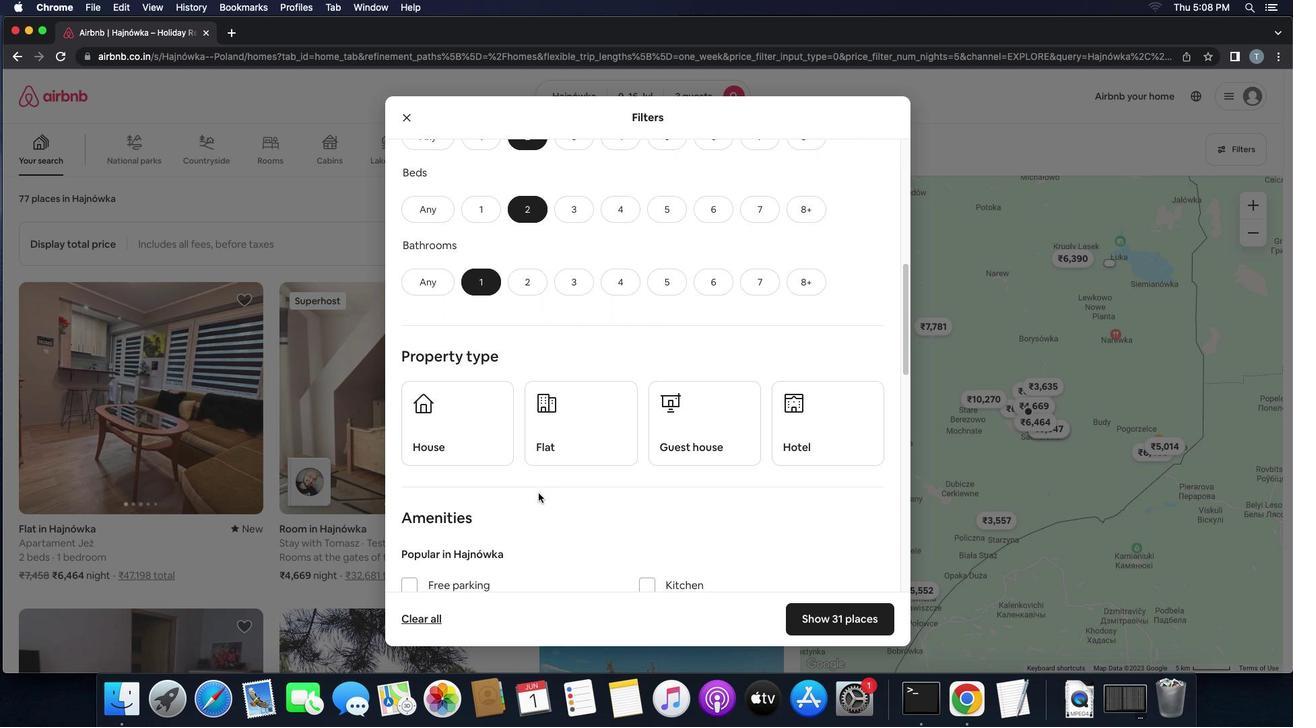 
Action: Mouse moved to (587, 510)
Screenshot: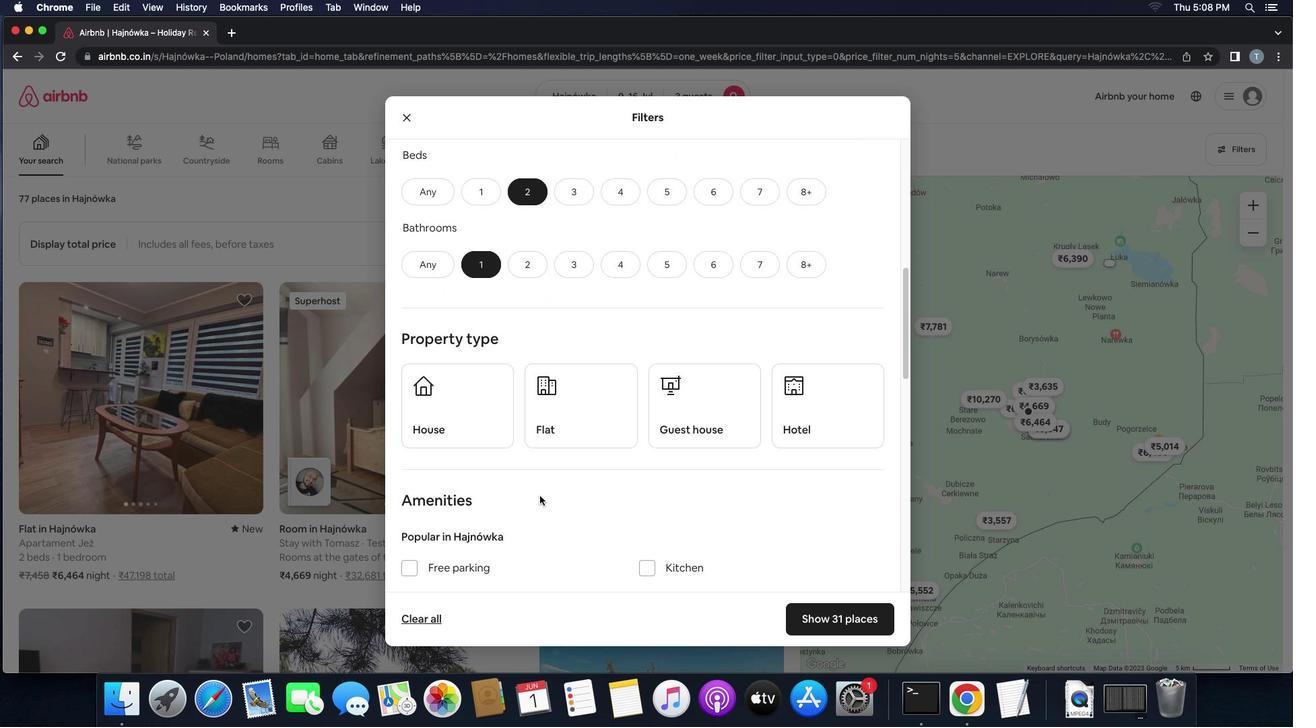 
Action: Mouse scrolled (587, 510) with delta (47, -68)
Screenshot: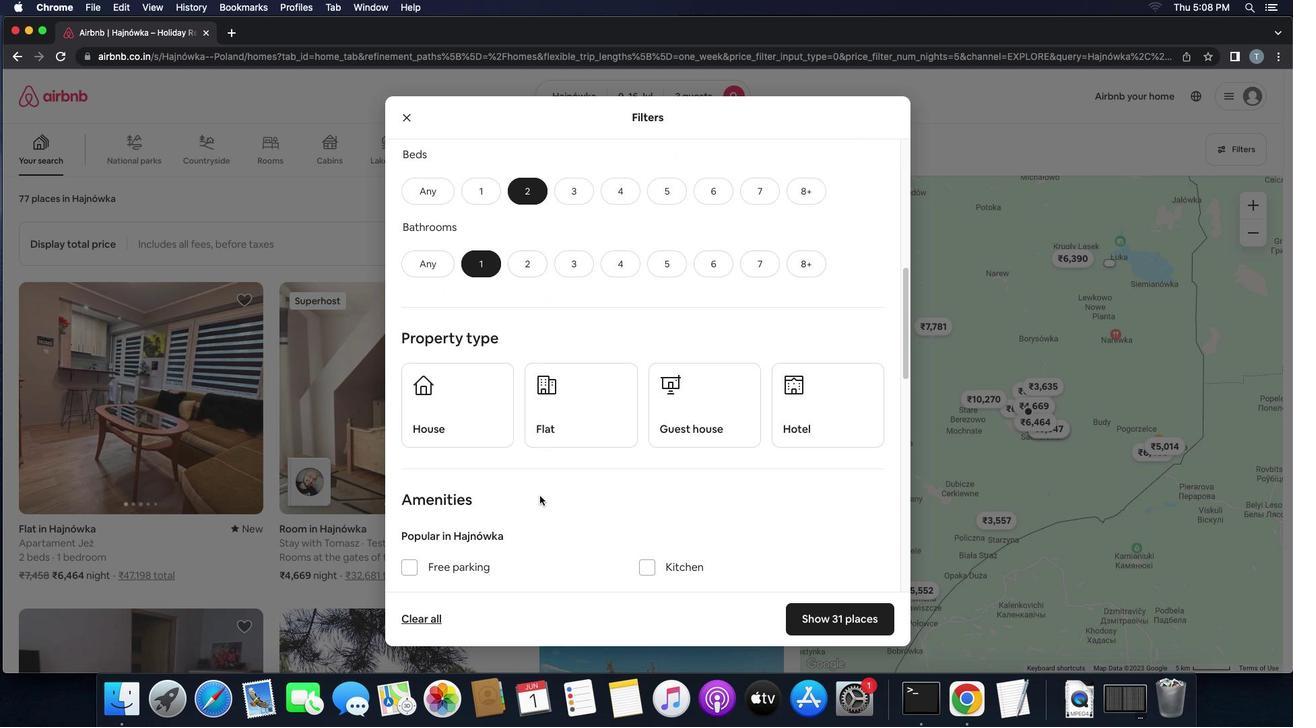 
Action: Mouse scrolled (587, 510) with delta (47, -68)
Screenshot: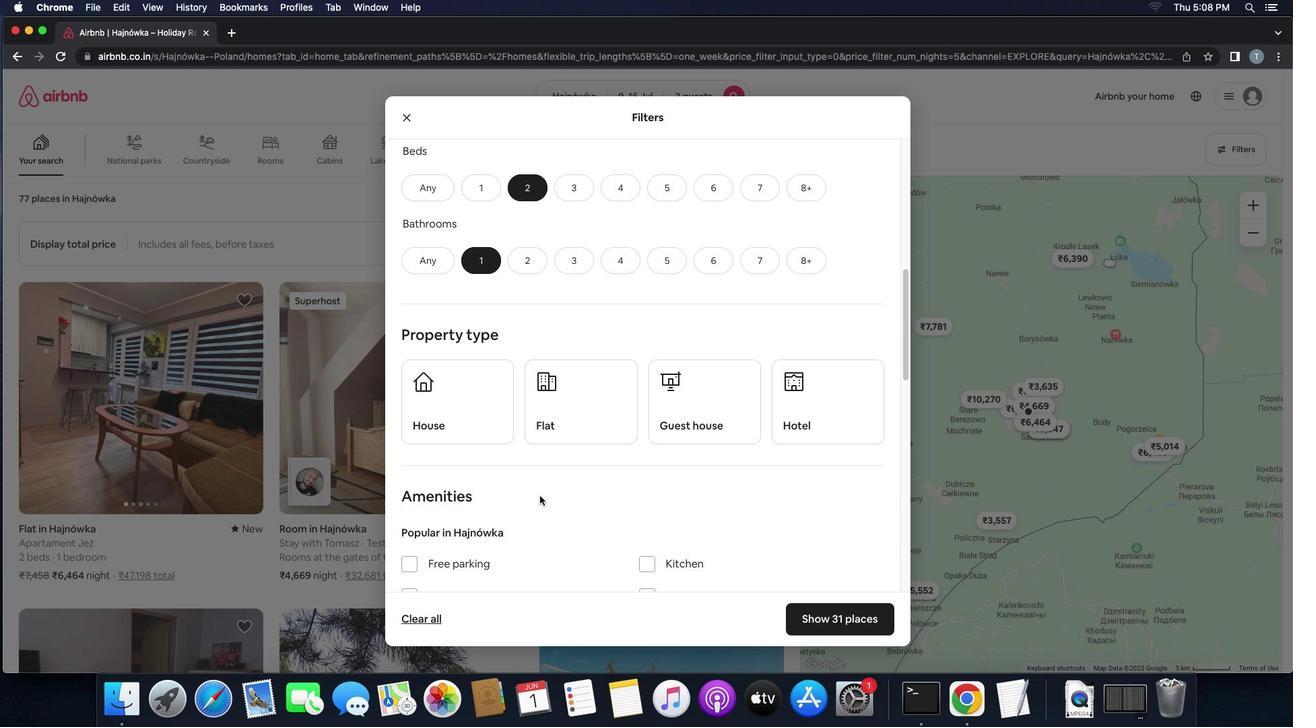 
Action: Mouse moved to (532, 421)
Screenshot: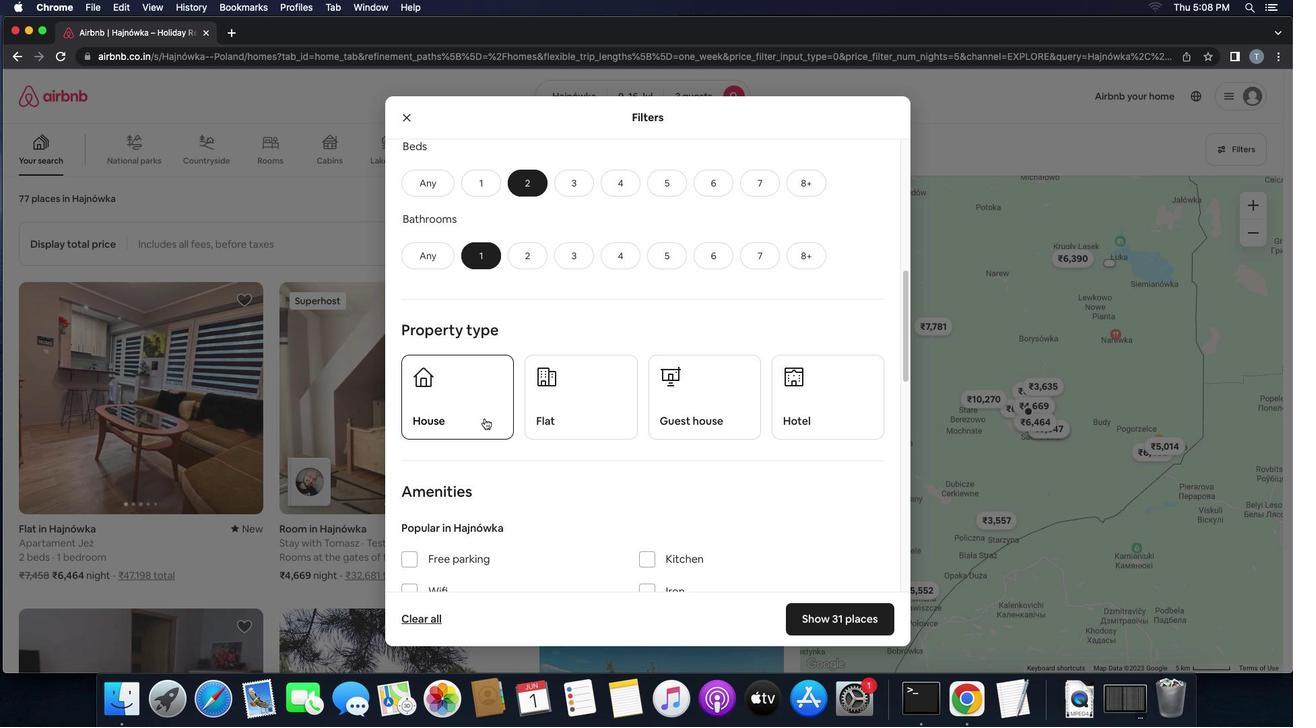 
Action: Mouse pressed left at (532, 421)
Screenshot: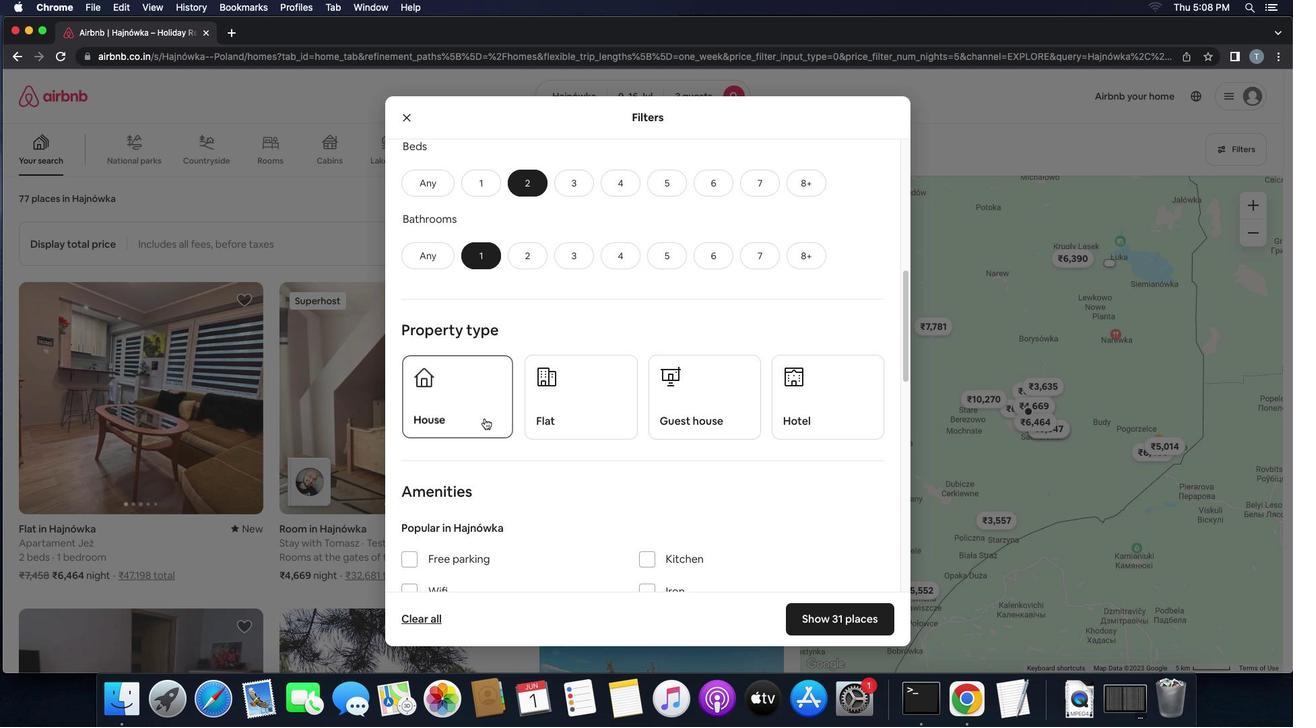 
Action: Mouse moved to (590, 427)
Screenshot: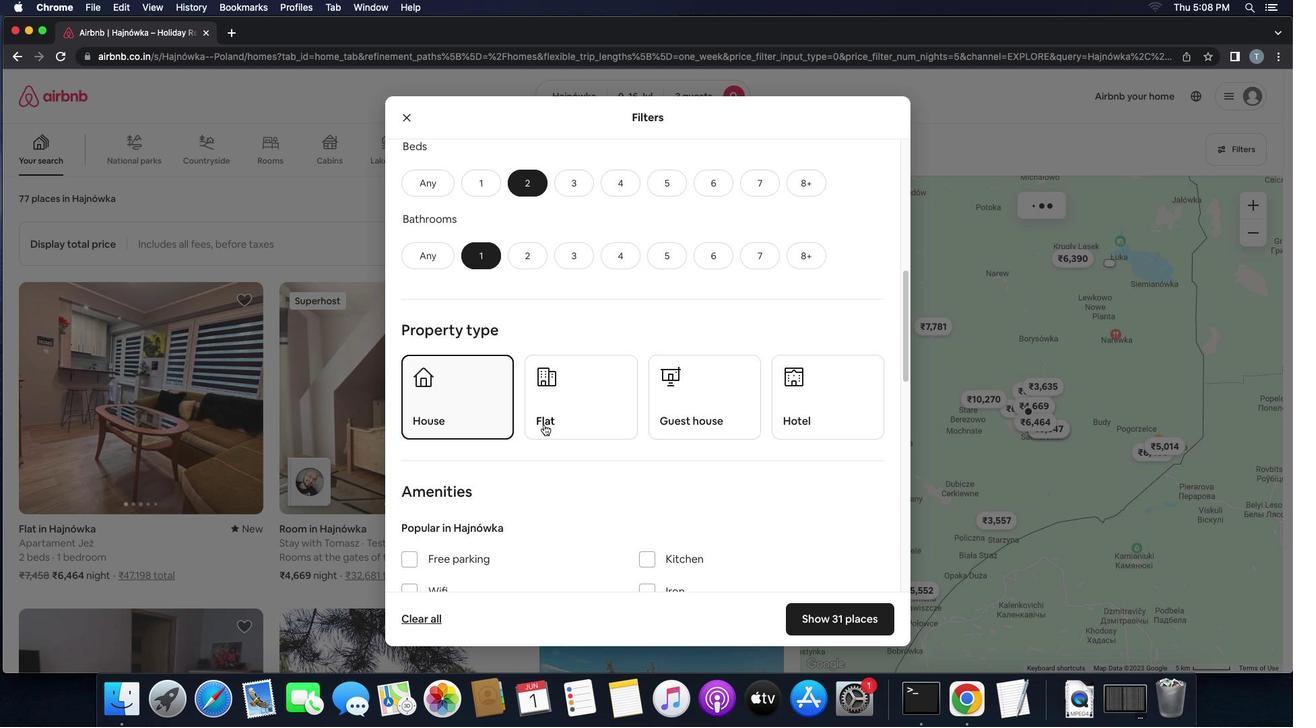 
Action: Mouse pressed left at (590, 427)
Screenshot: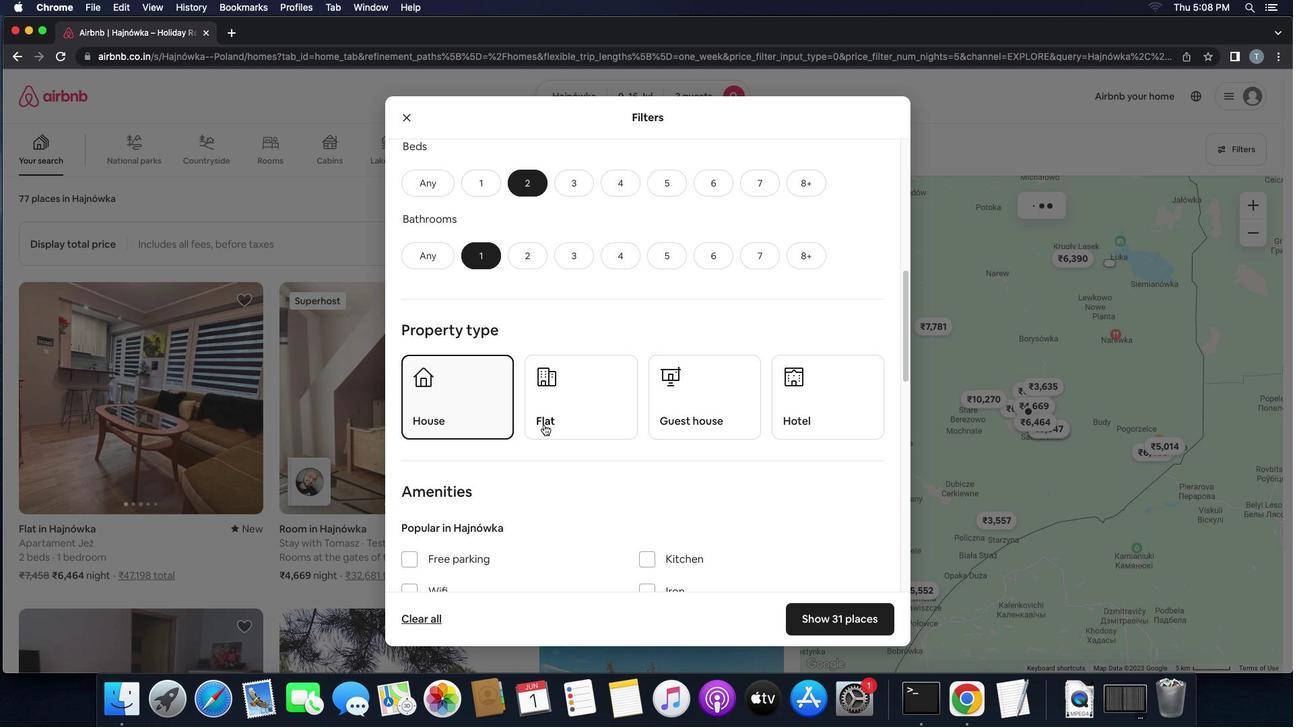 
Action: Mouse moved to (734, 405)
Screenshot: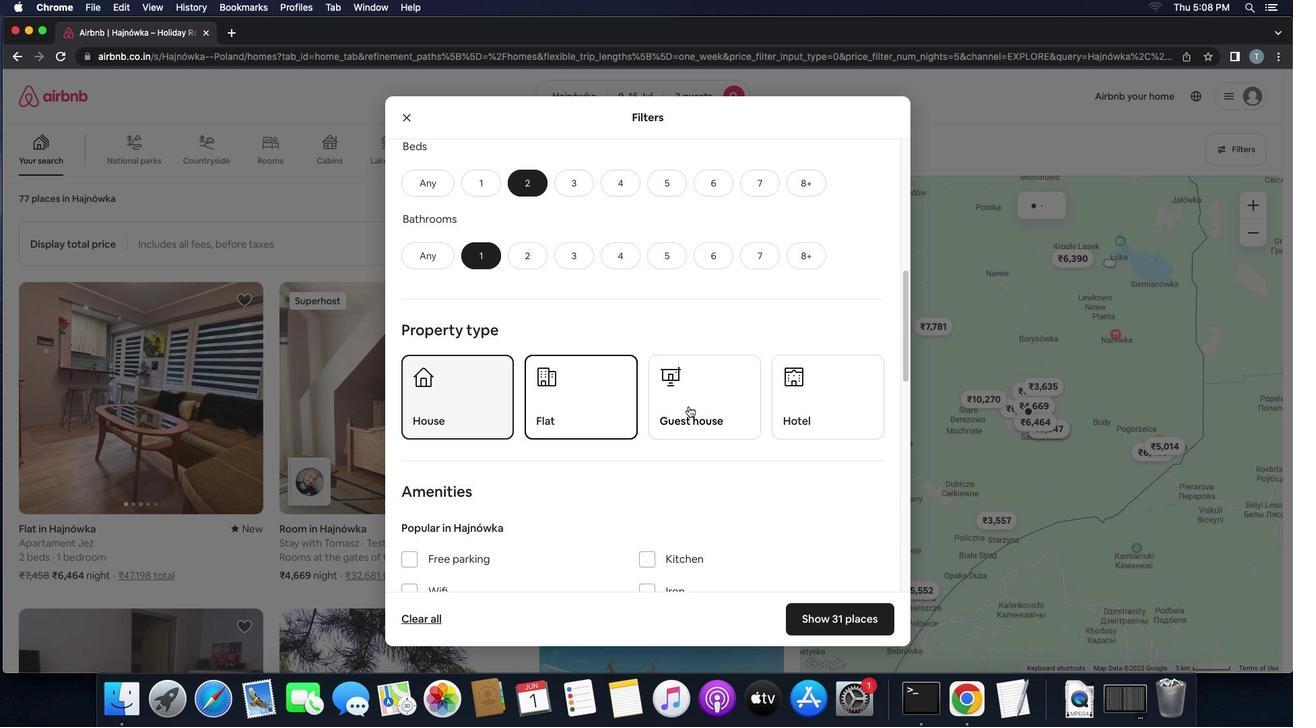 
Action: Mouse pressed left at (734, 405)
Screenshot: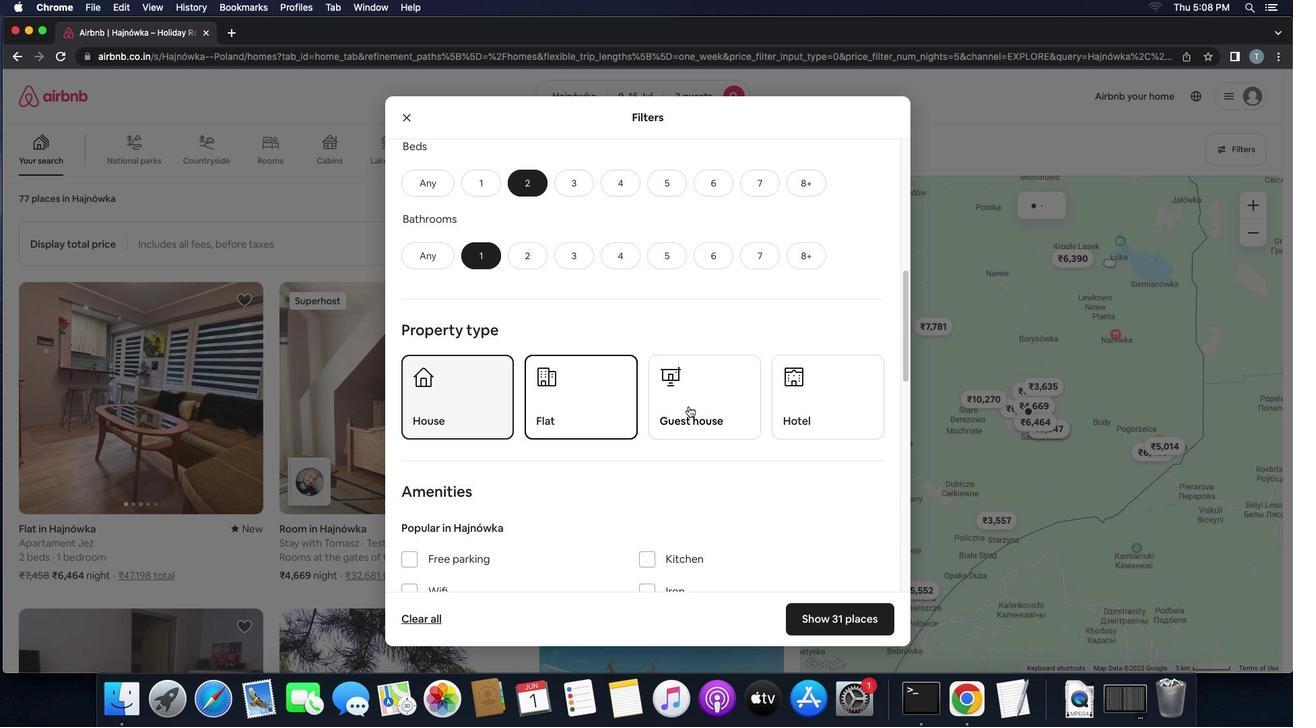 
Action: Mouse moved to (728, 460)
Screenshot: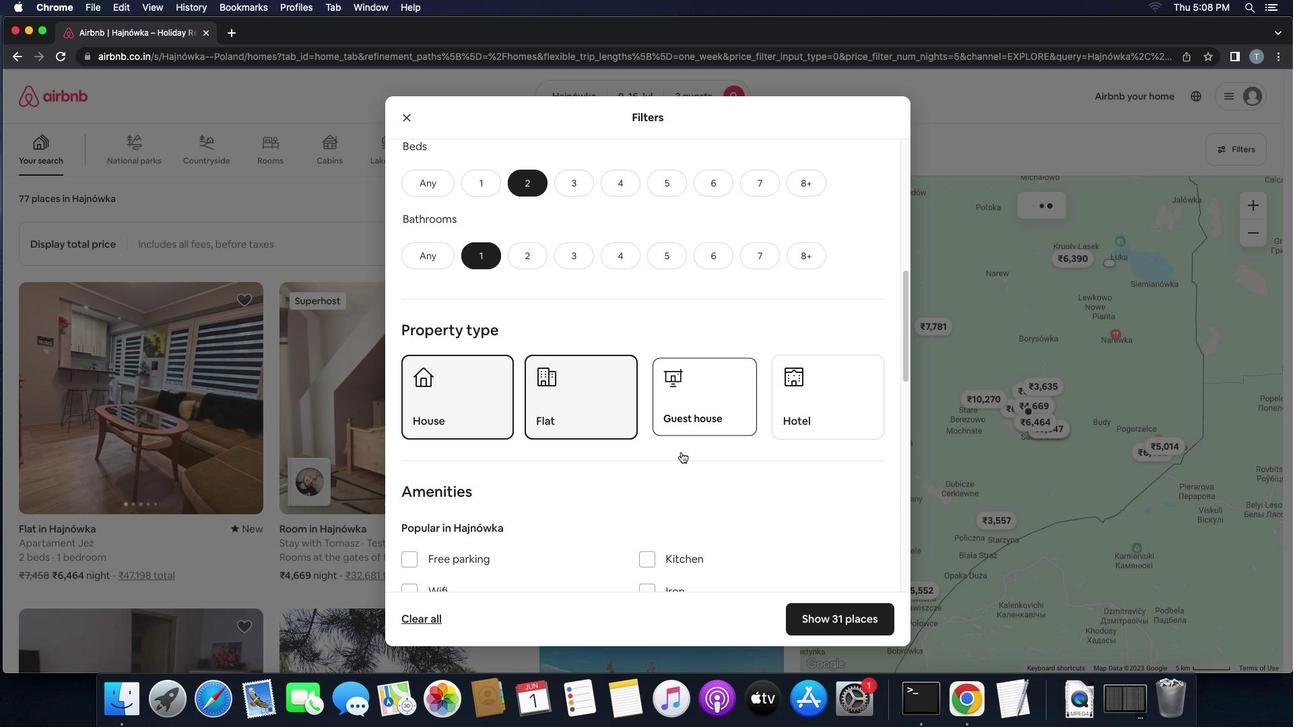 
Action: Mouse scrolled (728, 460) with delta (47, -68)
Screenshot: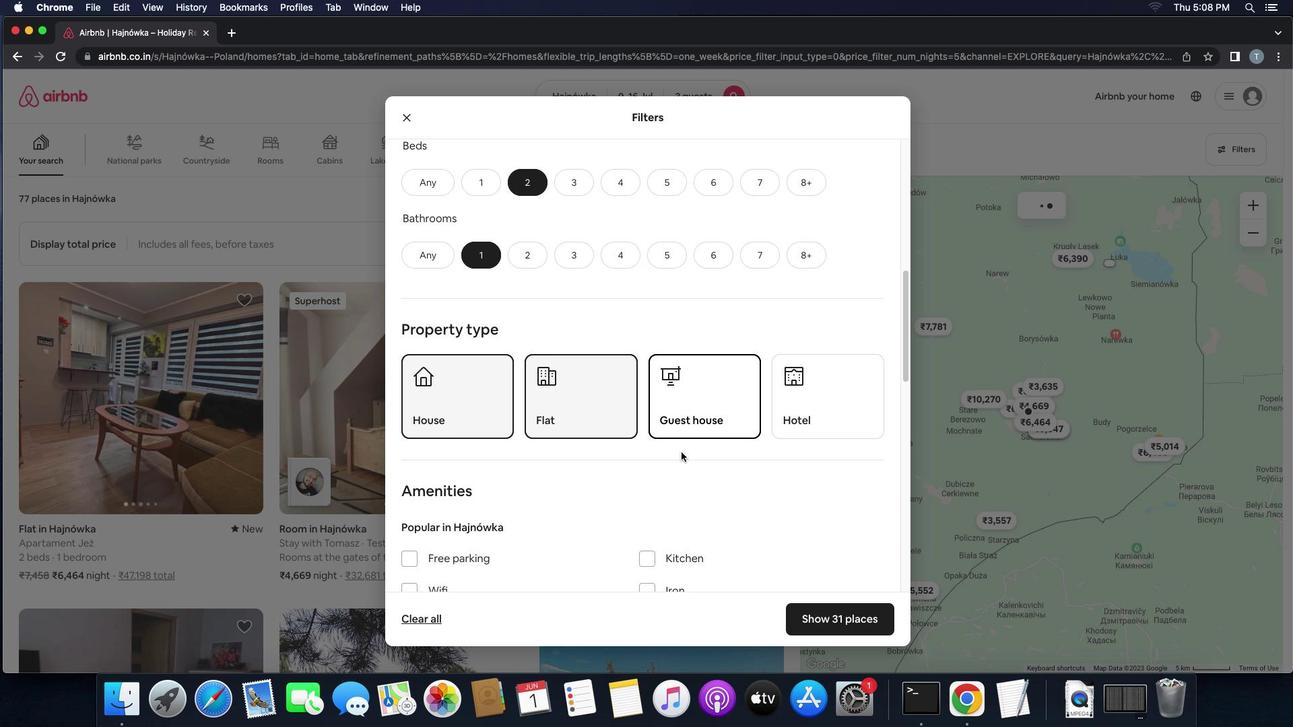 
Action: Mouse scrolled (728, 460) with delta (47, -68)
Screenshot: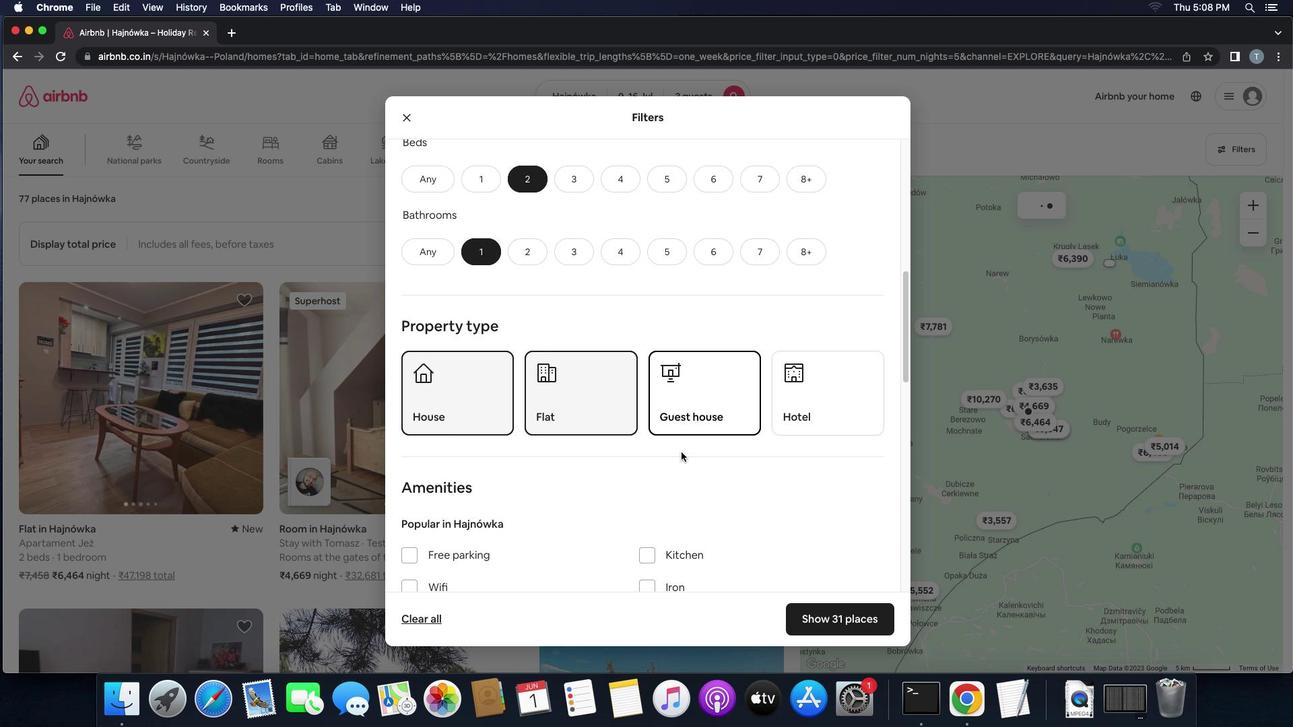 
Action: Mouse scrolled (728, 460) with delta (47, -68)
Screenshot: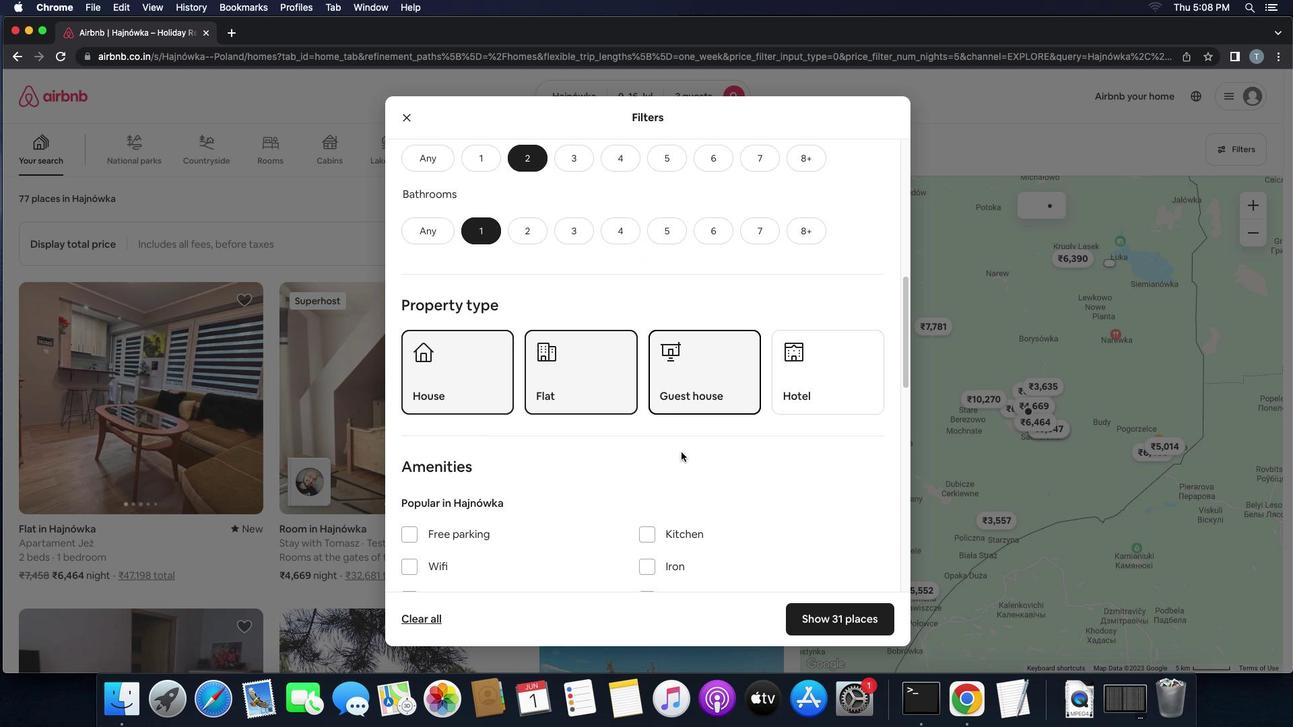 
Action: Mouse scrolled (728, 460) with delta (47, -68)
Screenshot: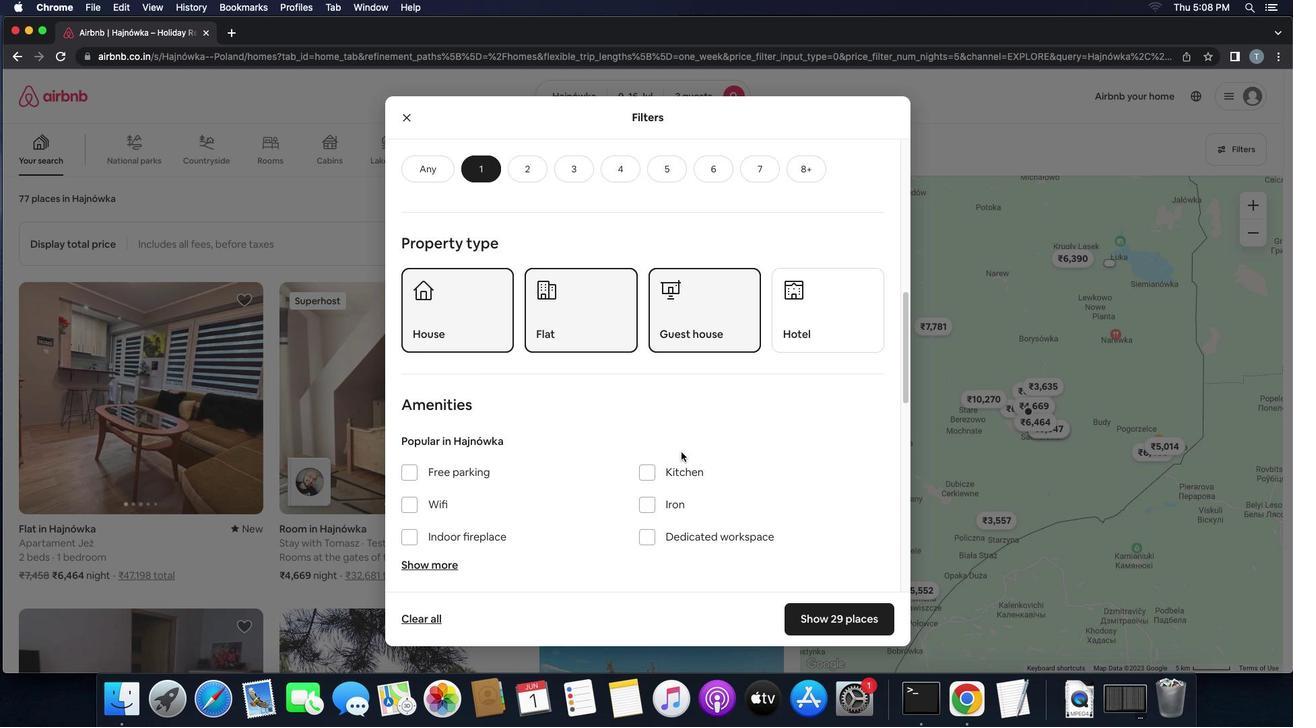 
Action: Mouse scrolled (728, 460) with delta (47, -68)
Screenshot: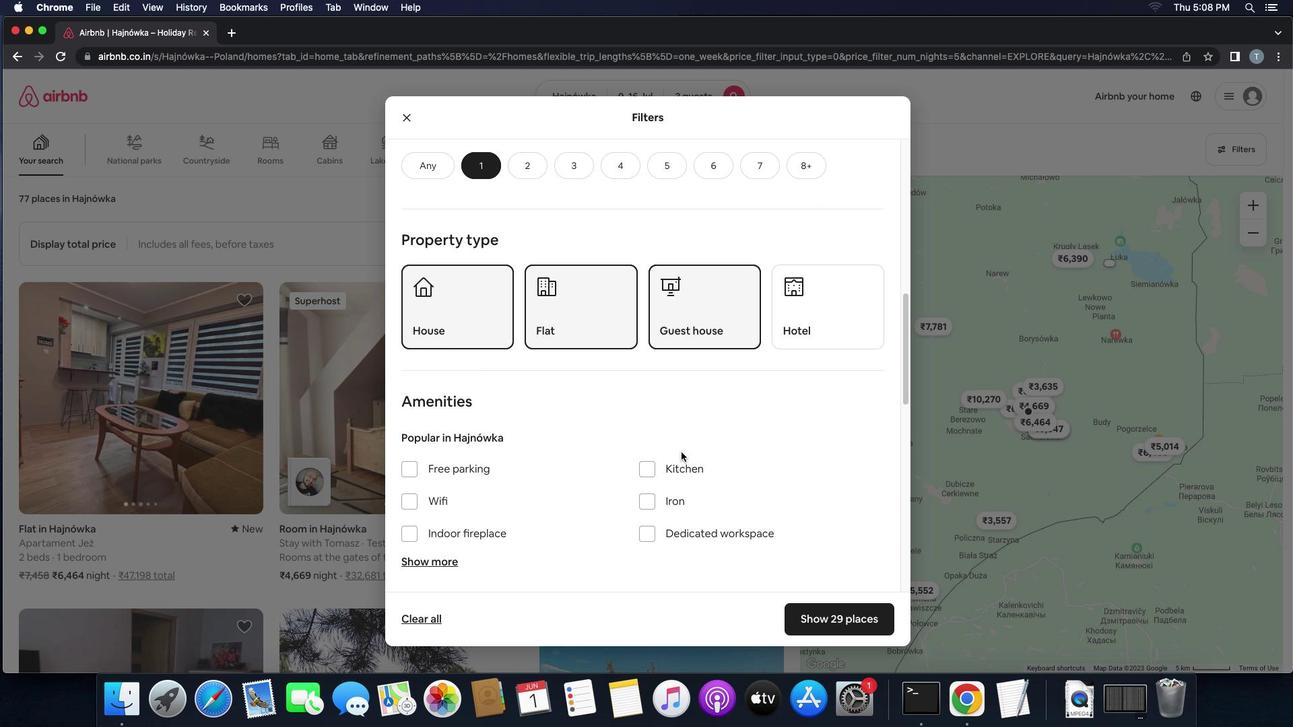 
Action: Mouse scrolled (728, 460) with delta (47, -68)
Screenshot: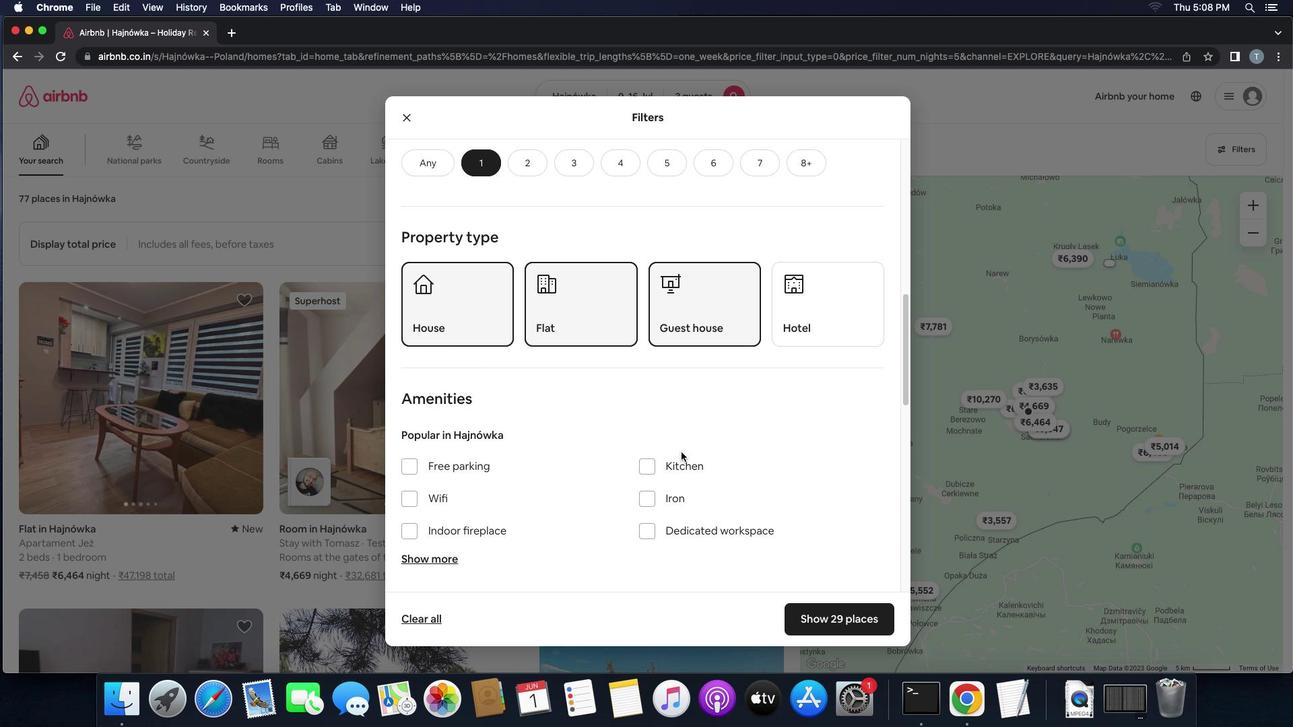 
Action: Mouse scrolled (728, 460) with delta (47, -68)
Screenshot: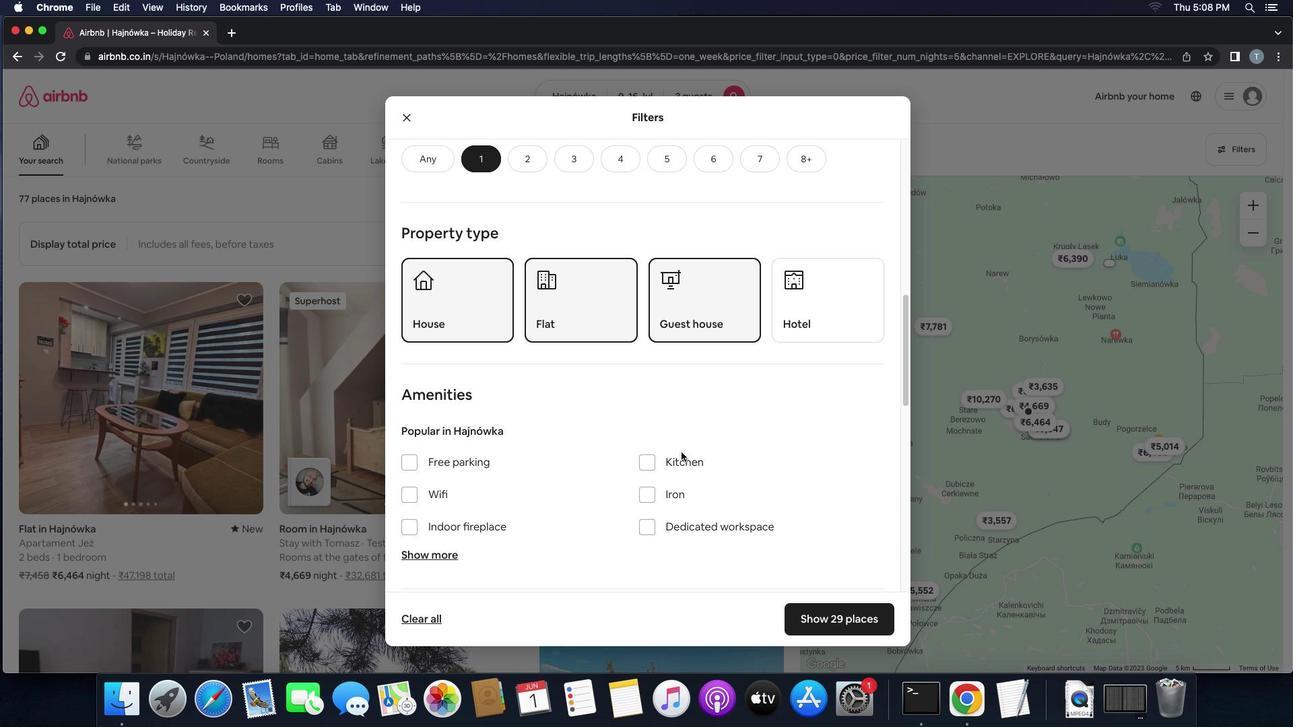 
Action: Mouse scrolled (728, 460) with delta (47, -68)
Screenshot: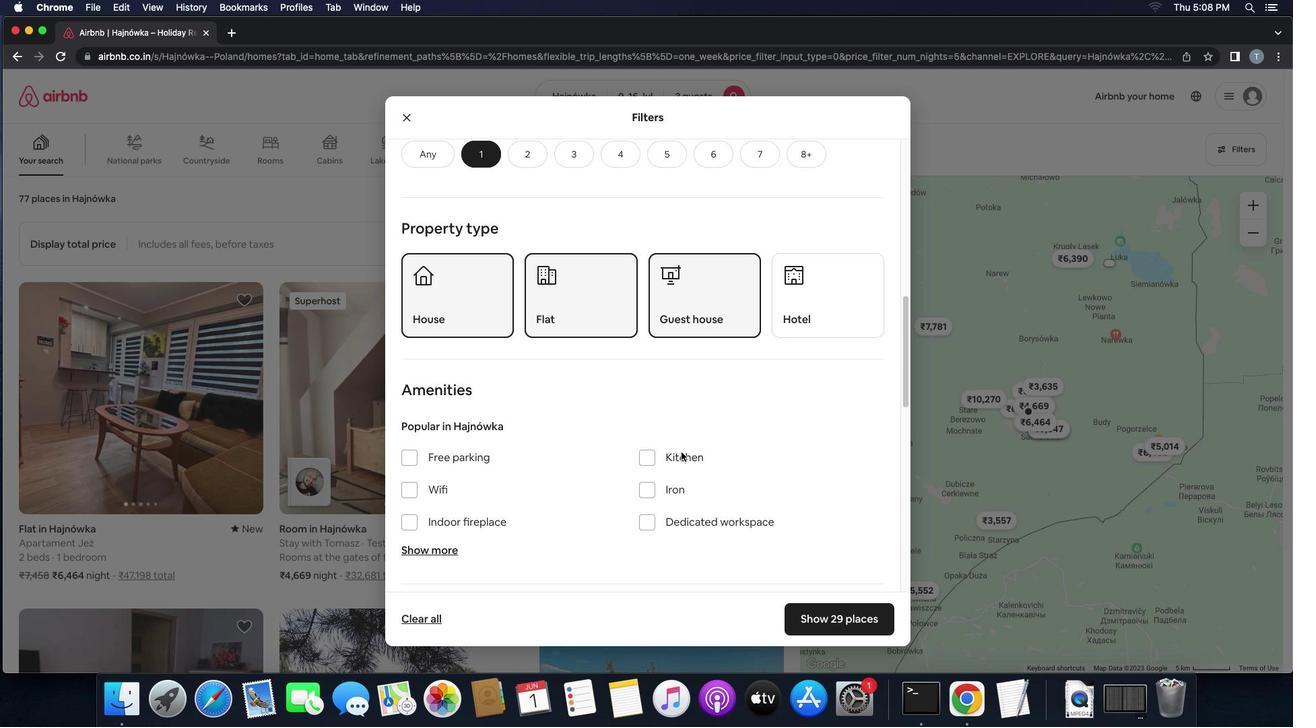 
Action: Mouse scrolled (728, 460) with delta (47, -68)
Screenshot: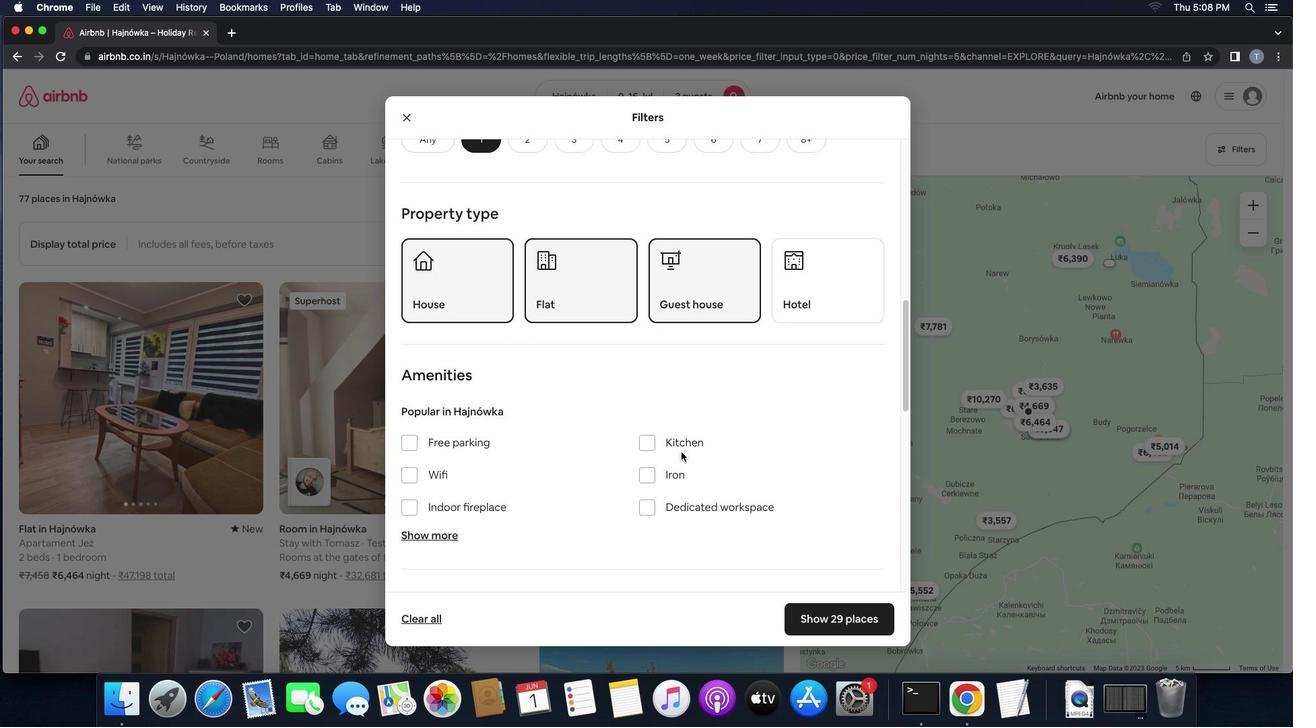 
Action: Mouse scrolled (728, 460) with delta (47, -68)
Screenshot: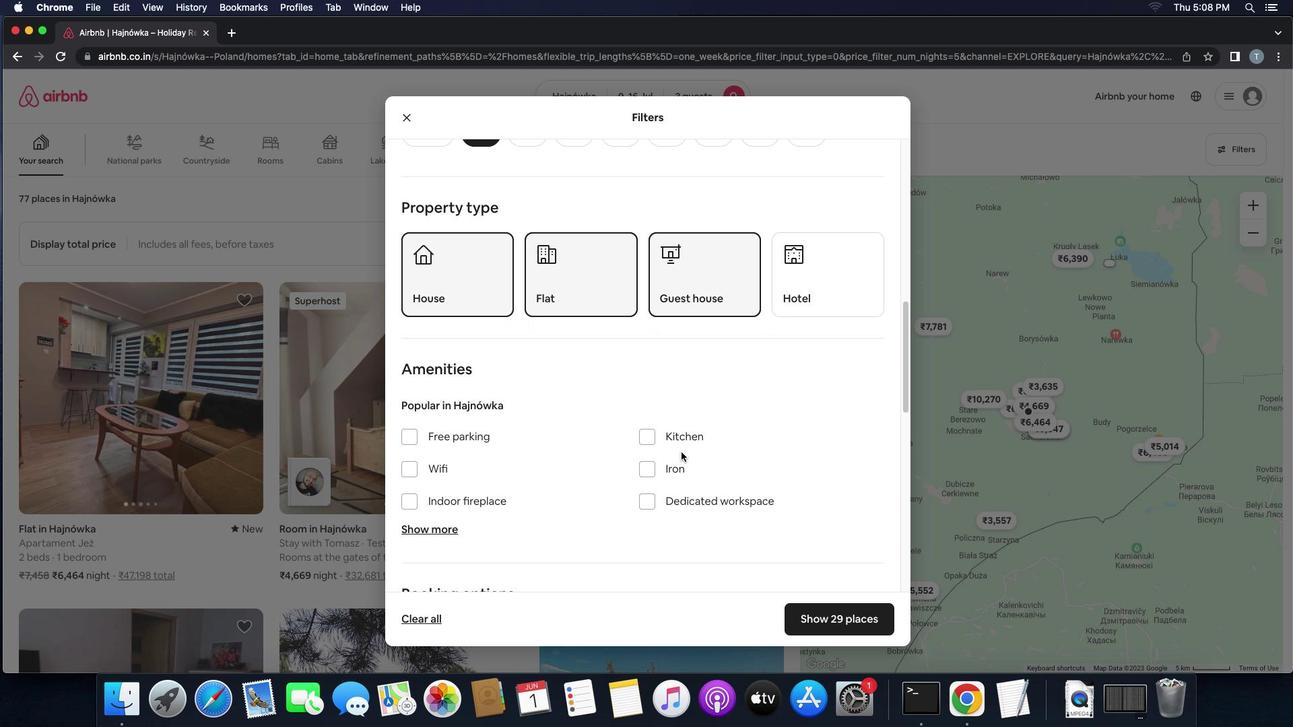 
Action: Mouse scrolled (728, 460) with delta (47, -68)
Screenshot: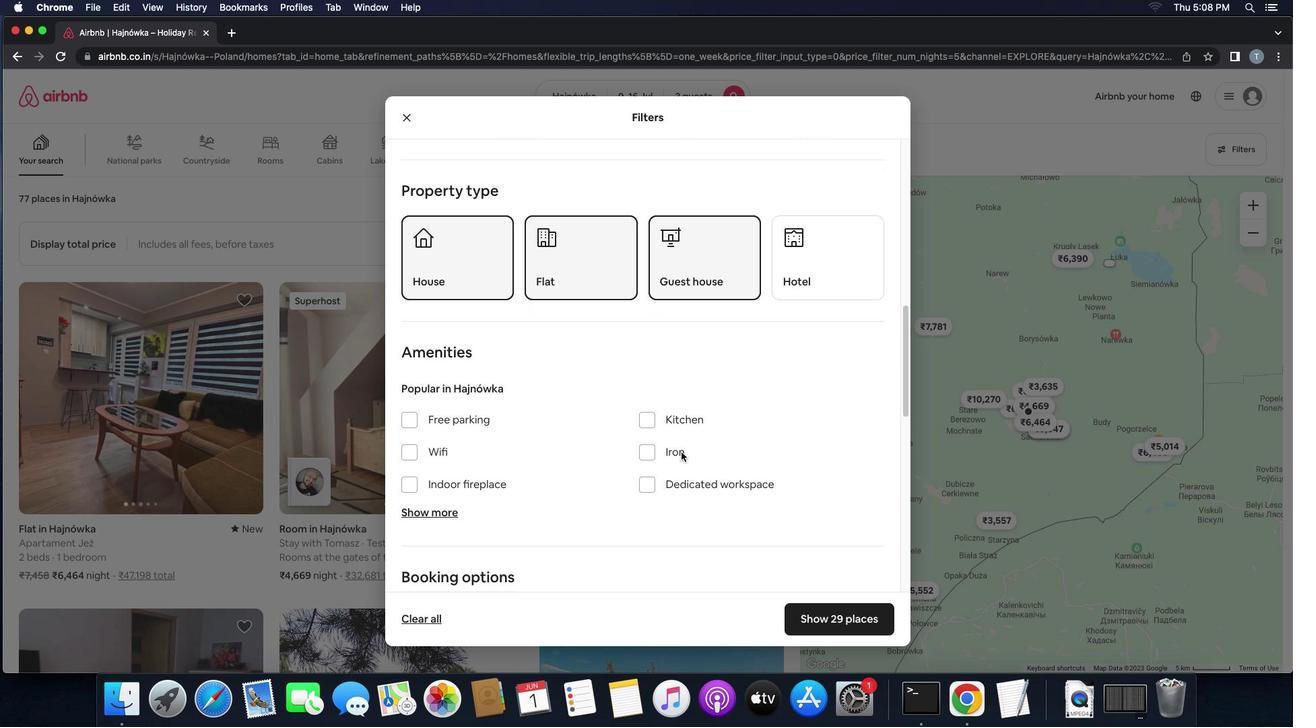 
Action: Mouse scrolled (728, 460) with delta (47, -68)
Screenshot: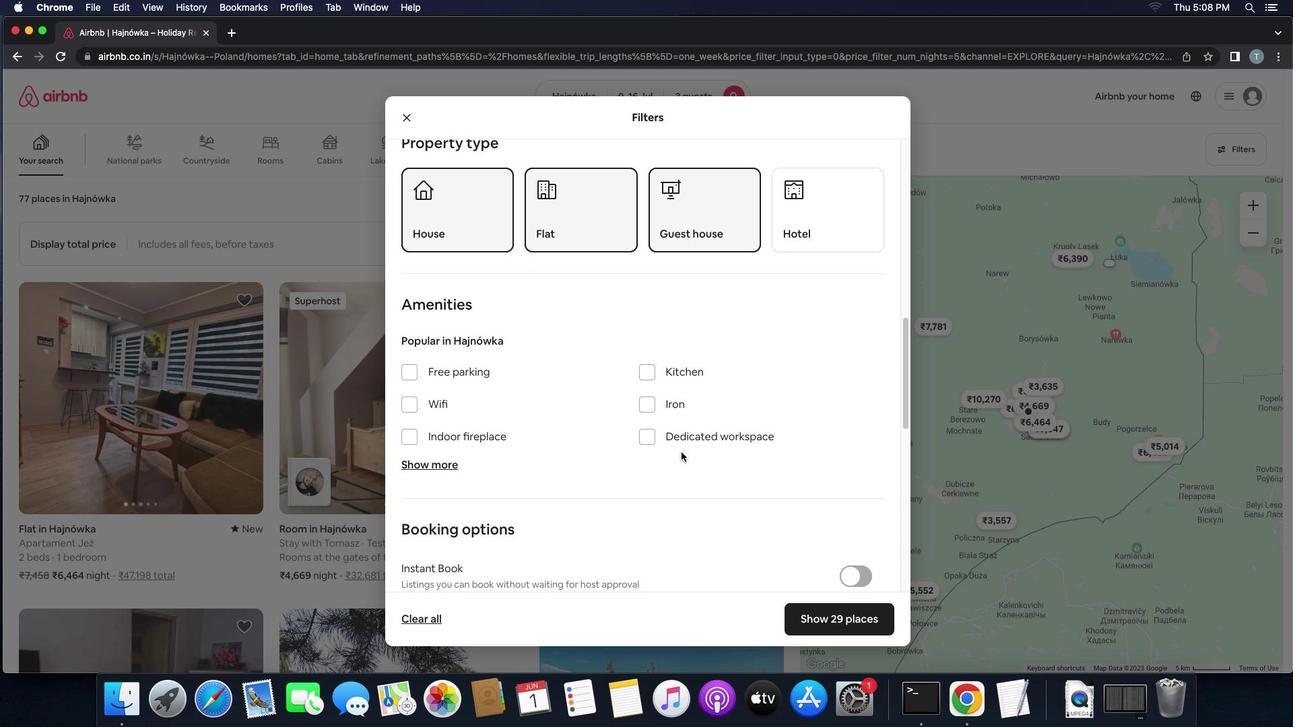 
Action: Mouse scrolled (728, 460) with delta (47, -68)
Screenshot: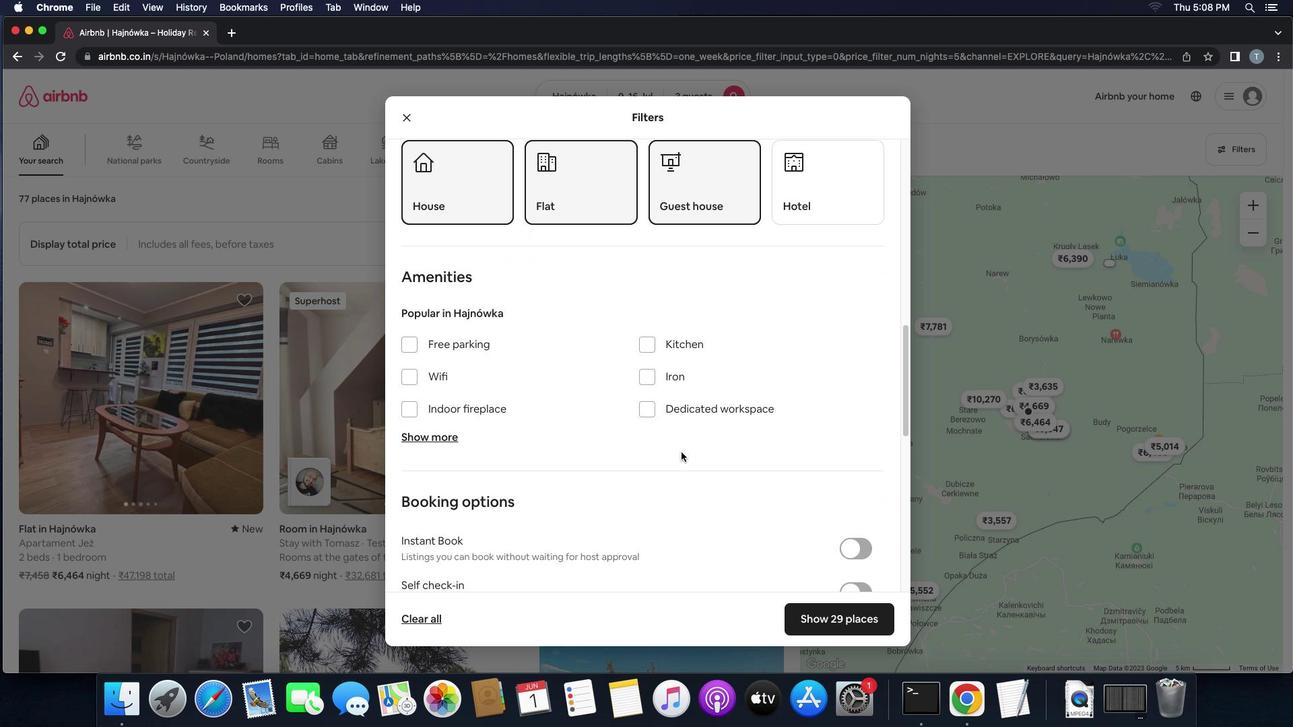 
Action: Mouse scrolled (728, 460) with delta (47, -69)
Screenshot: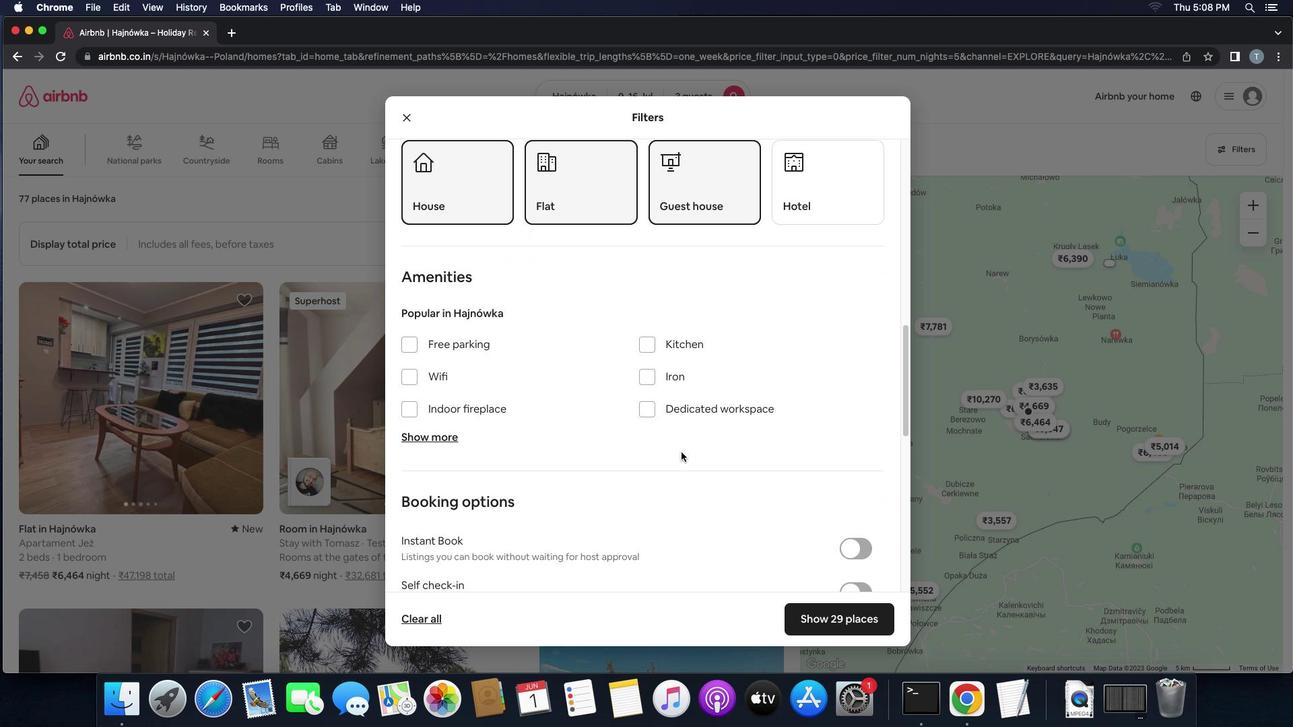 
Action: Mouse scrolled (728, 460) with delta (47, -70)
Screenshot: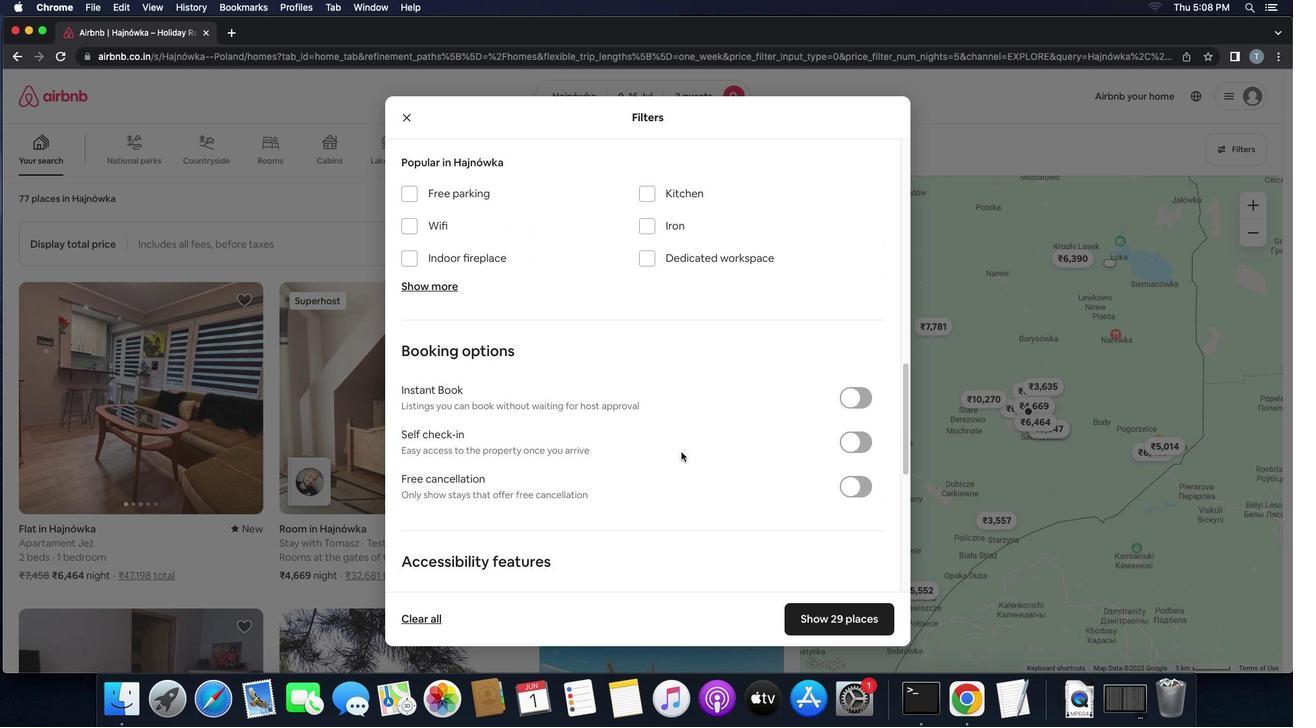 
Action: Mouse moved to (898, 388)
Screenshot: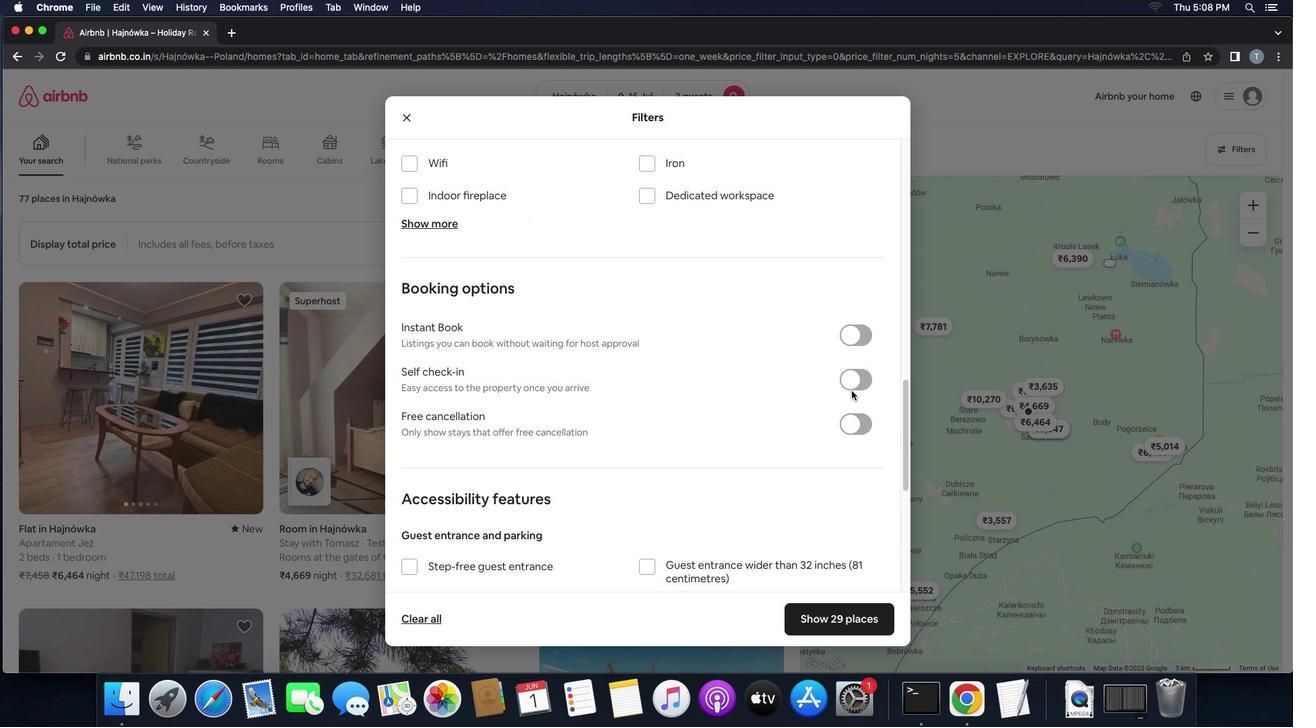 
Action: Mouse pressed left at (898, 388)
Screenshot: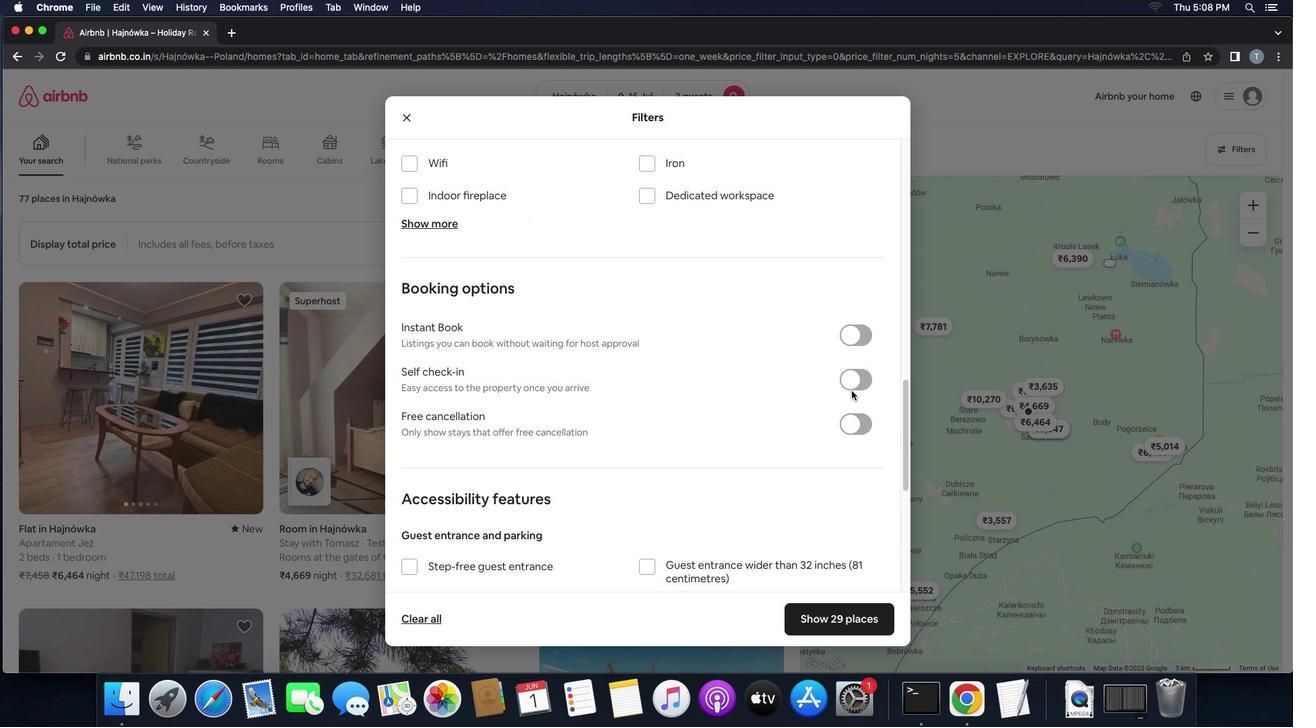 
Action: Mouse moved to (892, 379)
Screenshot: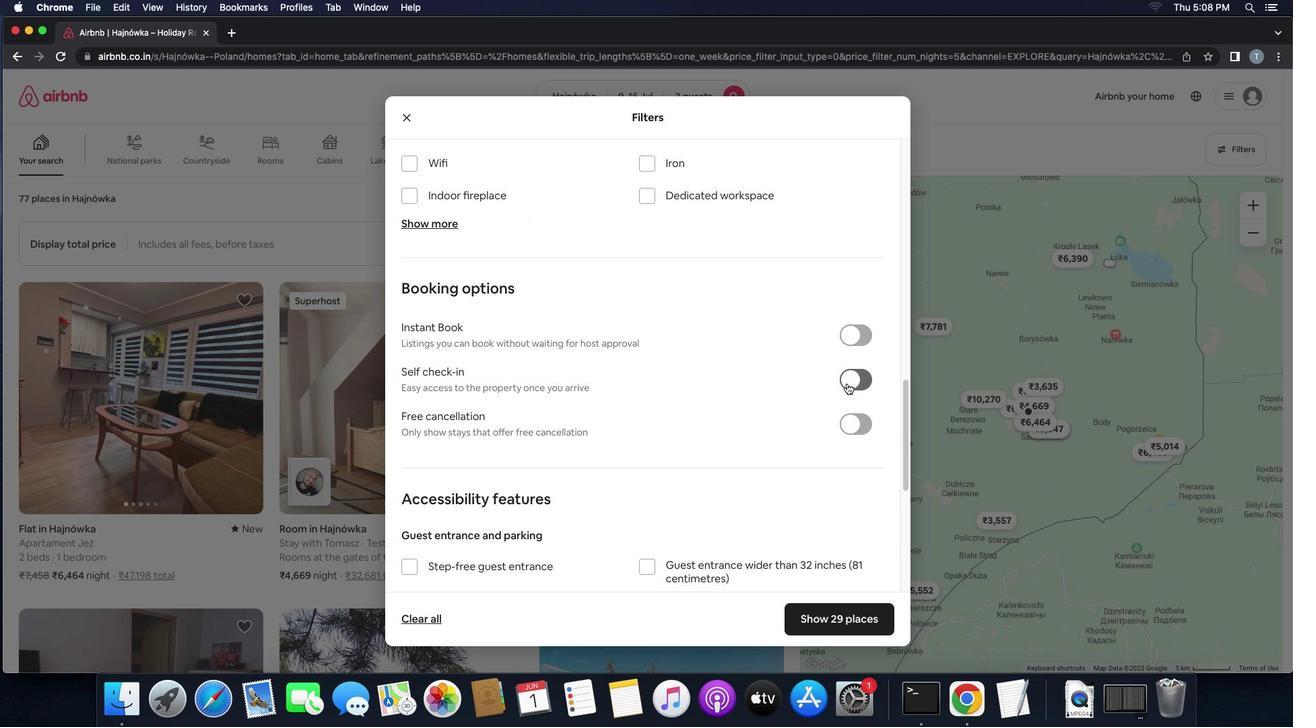 
Action: Mouse pressed left at (892, 379)
Screenshot: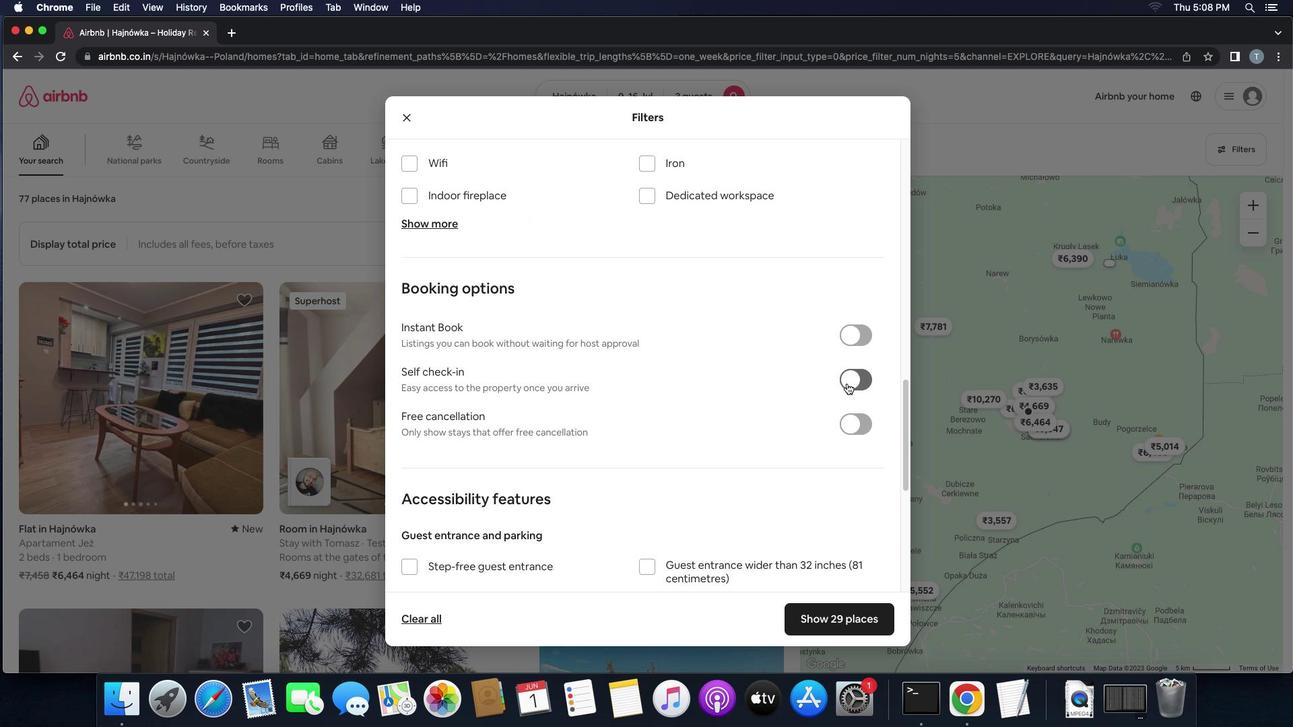 
Action: Mouse moved to (803, 452)
Screenshot: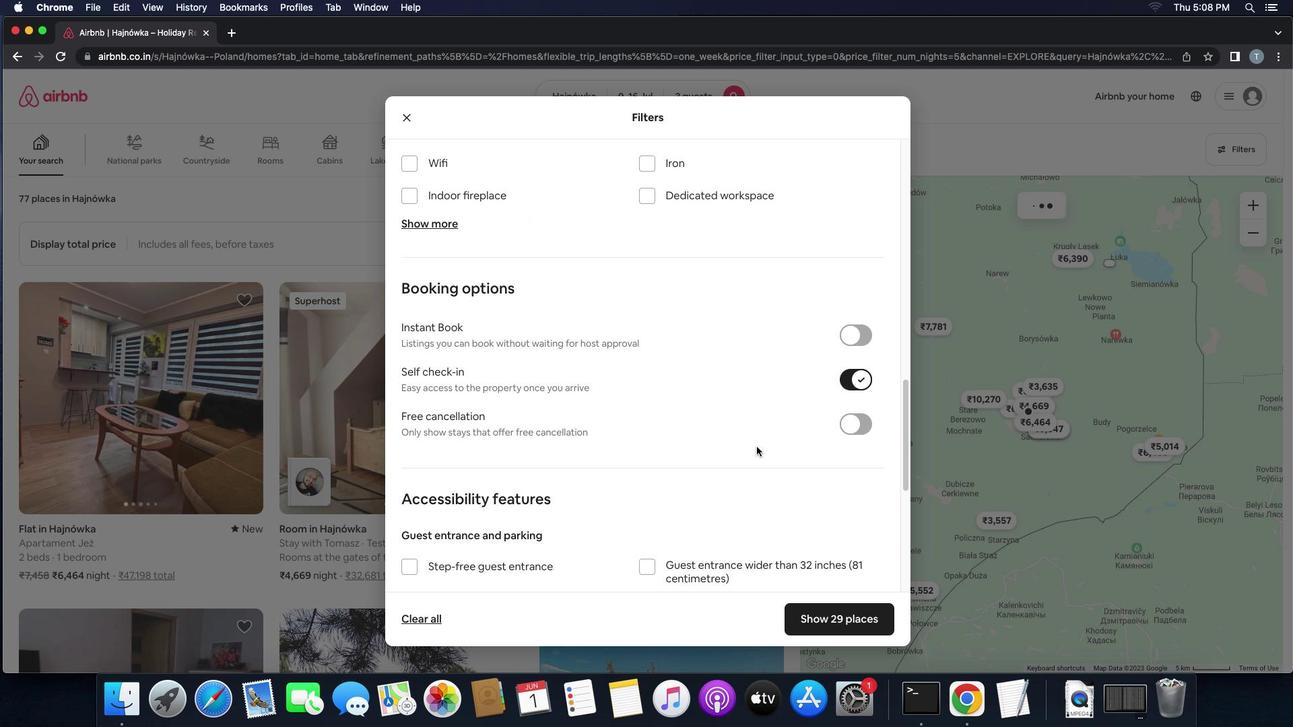 
Action: Mouse scrolled (803, 452) with delta (47, -68)
Screenshot: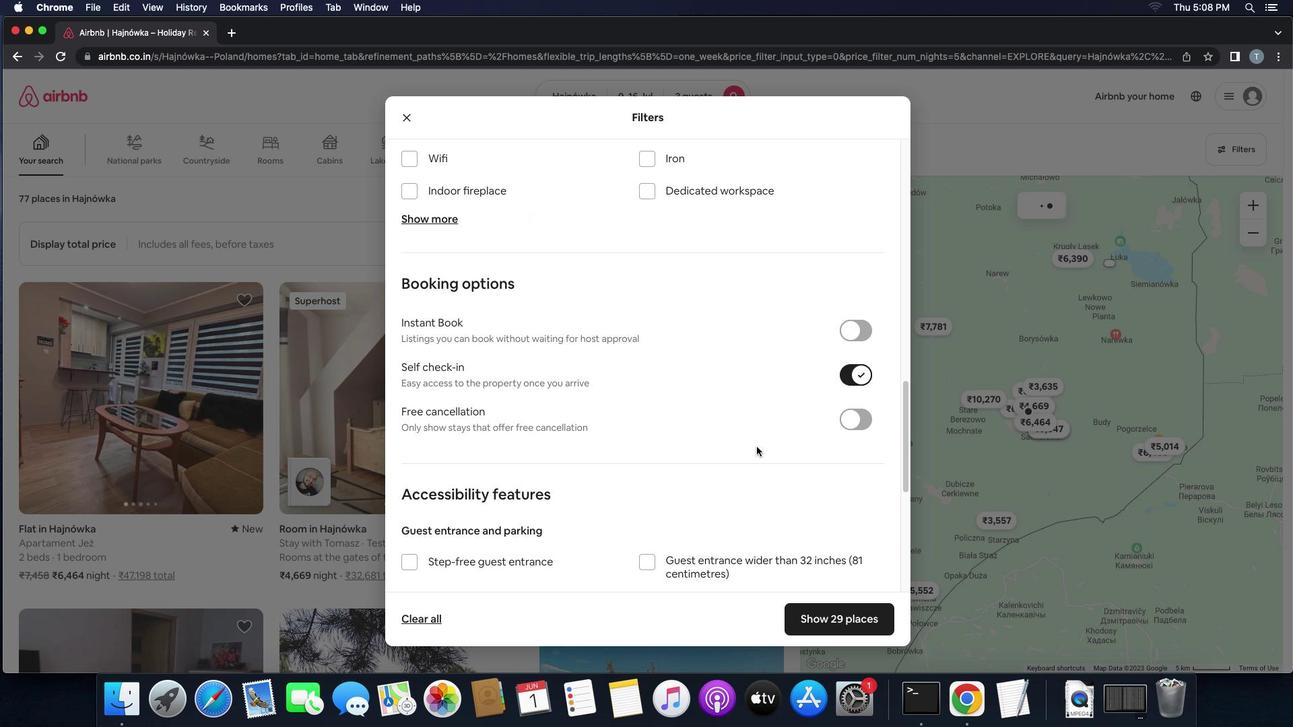 
Action: Mouse scrolled (803, 452) with delta (47, -68)
Screenshot: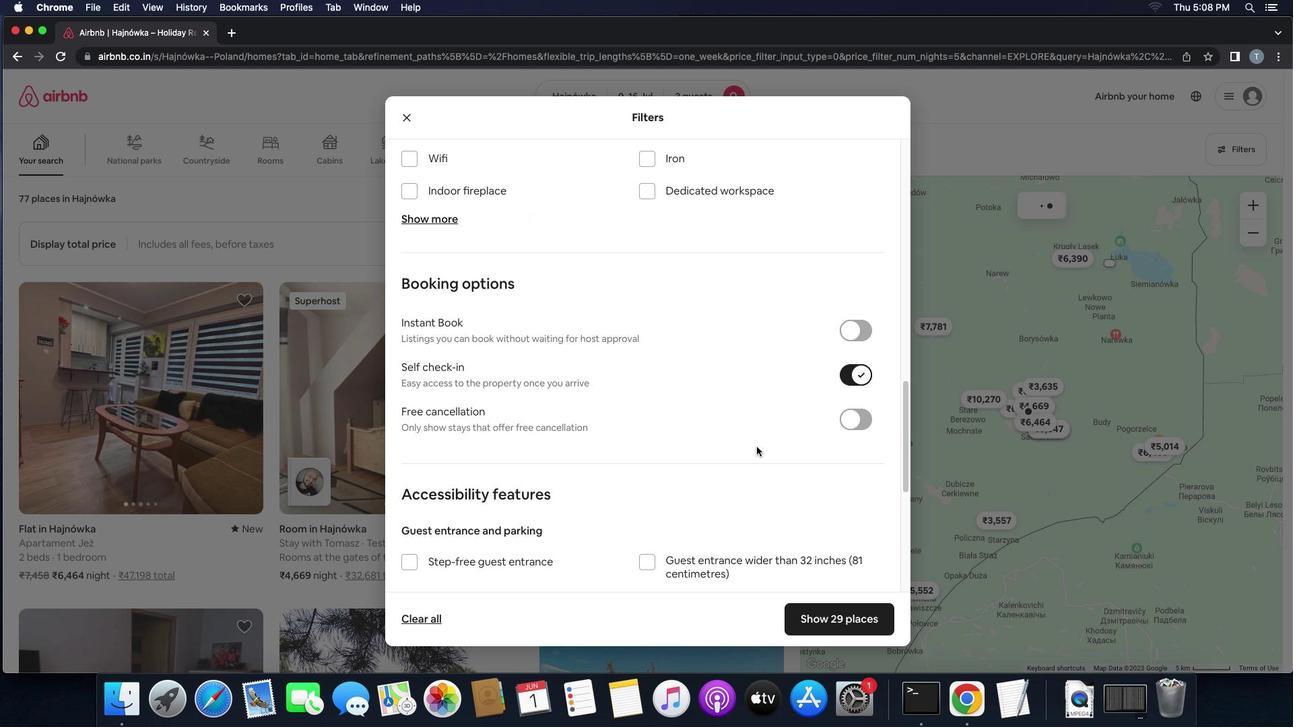
Action: Mouse scrolled (803, 452) with delta (47, -69)
Screenshot: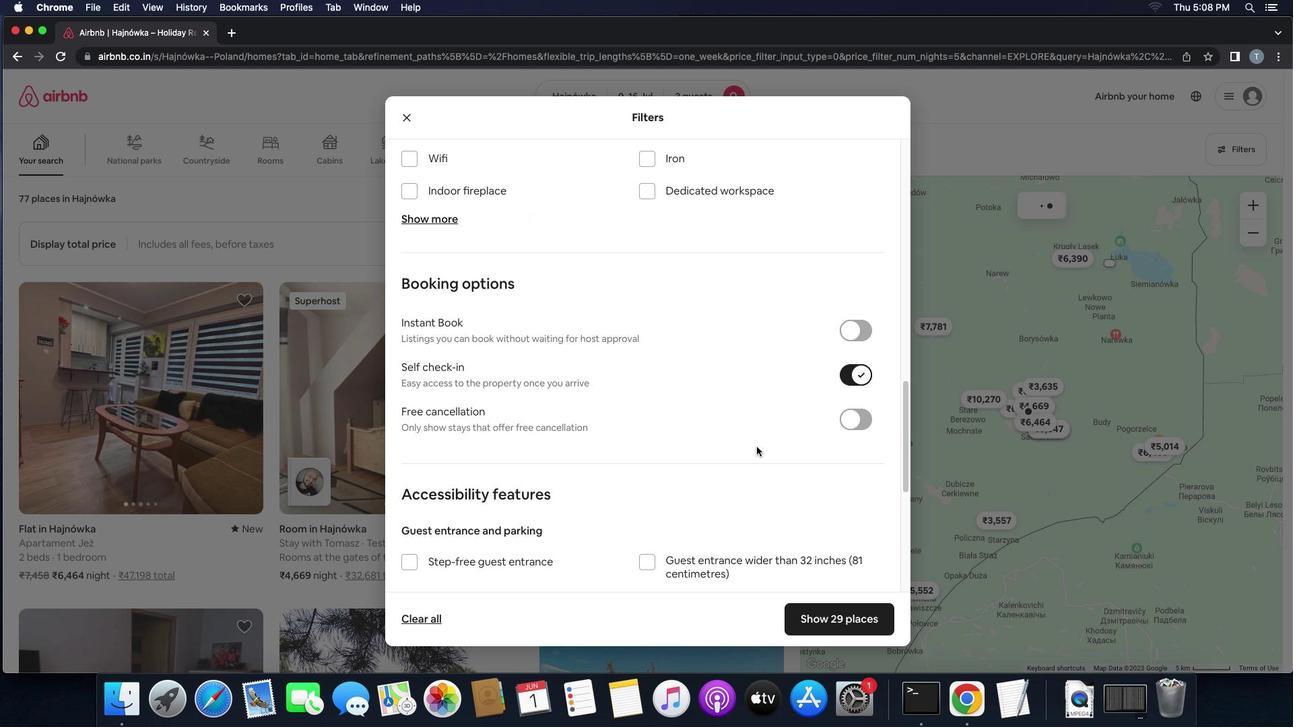 
Action: Mouse scrolled (803, 452) with delta (47, -71)
Screenshot: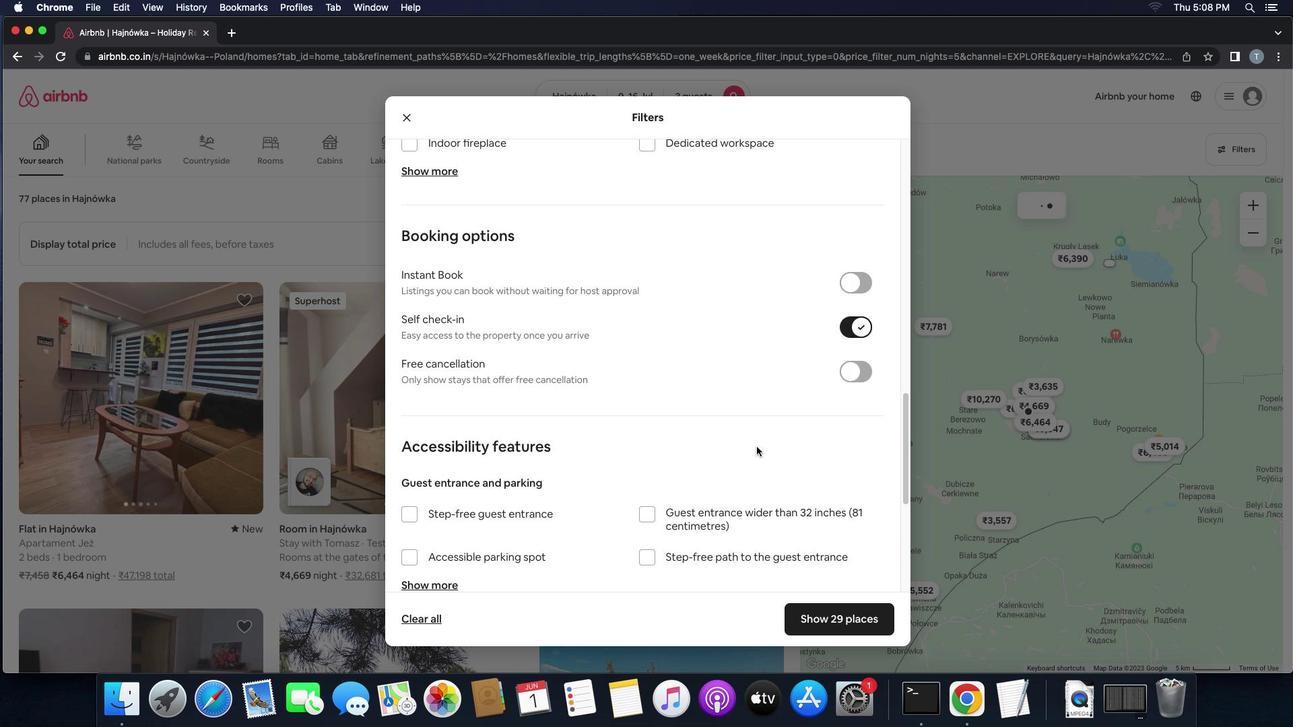 
Action: Mouse moved to (706, 539)
Screenshot: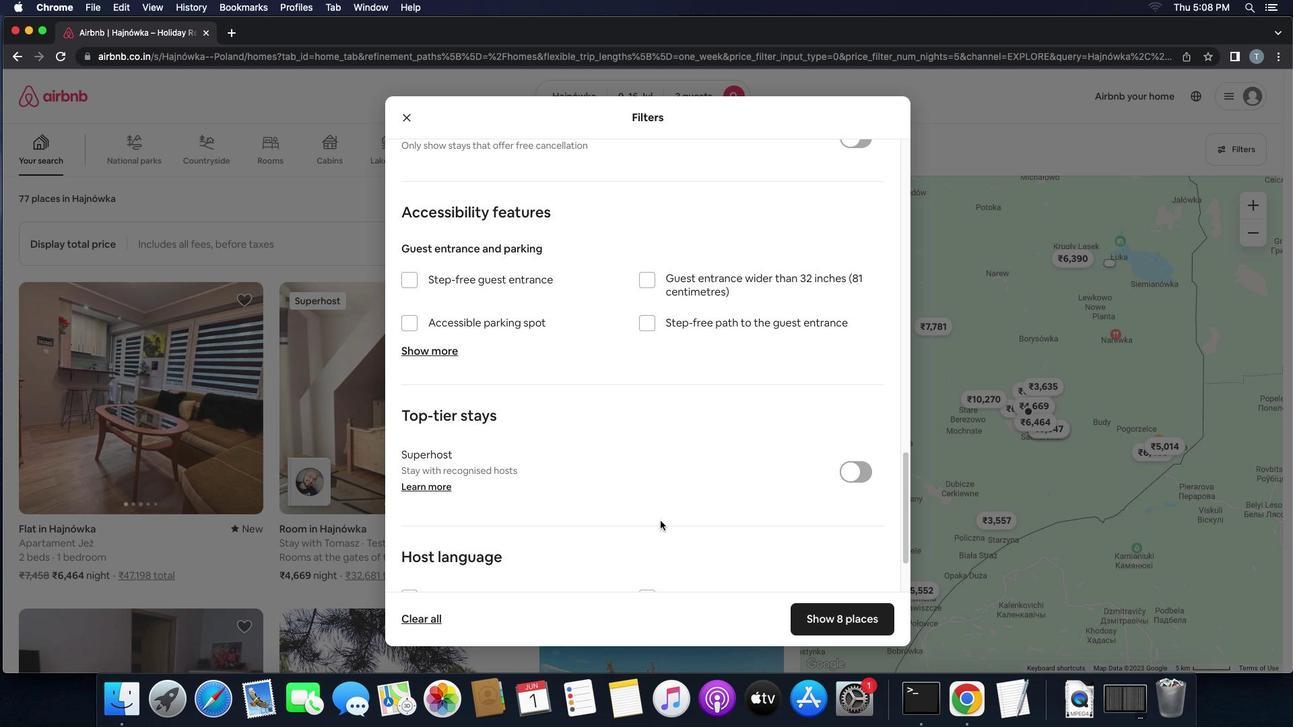 
Action: Mouse scrolled (706, 539) with delta (47, -68)
Screenshot: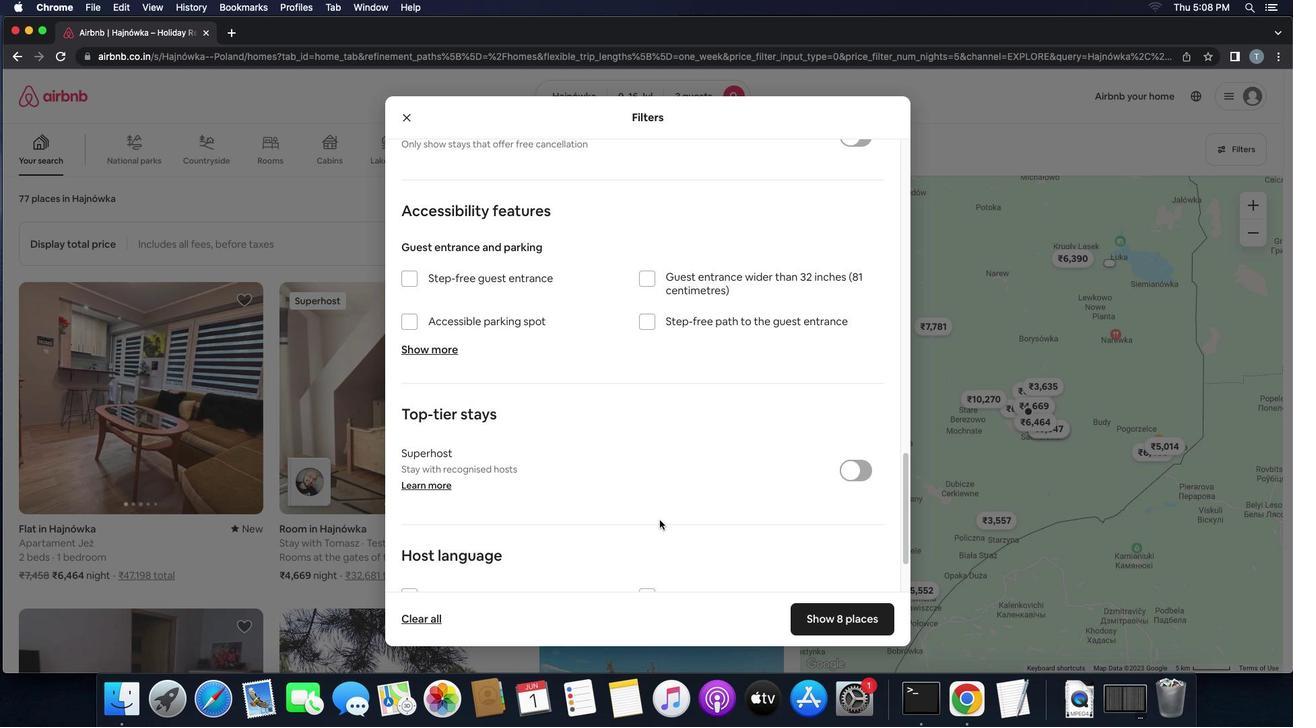 
Action: Mouse scrolled (706, 539) with delta (47, -68)
Screenshot: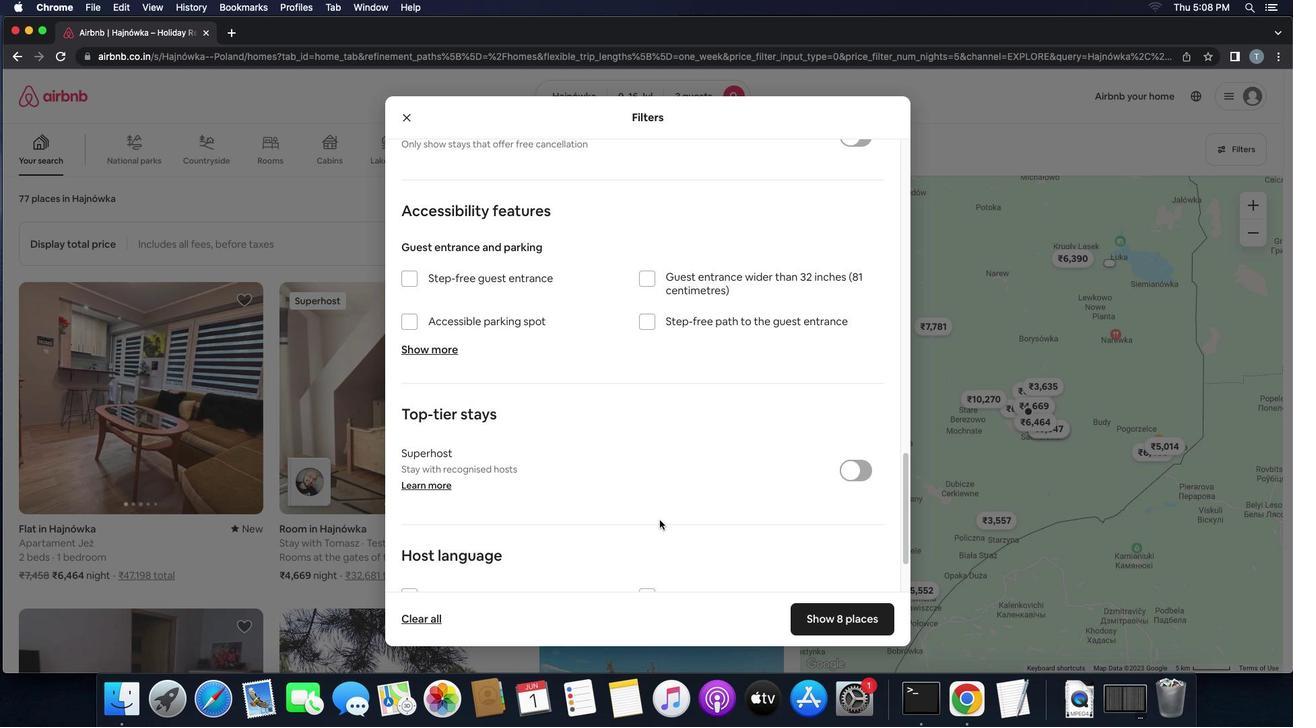 
Action: Mouse scrolled (706, 539) with delta (47, -69)
Screenshot: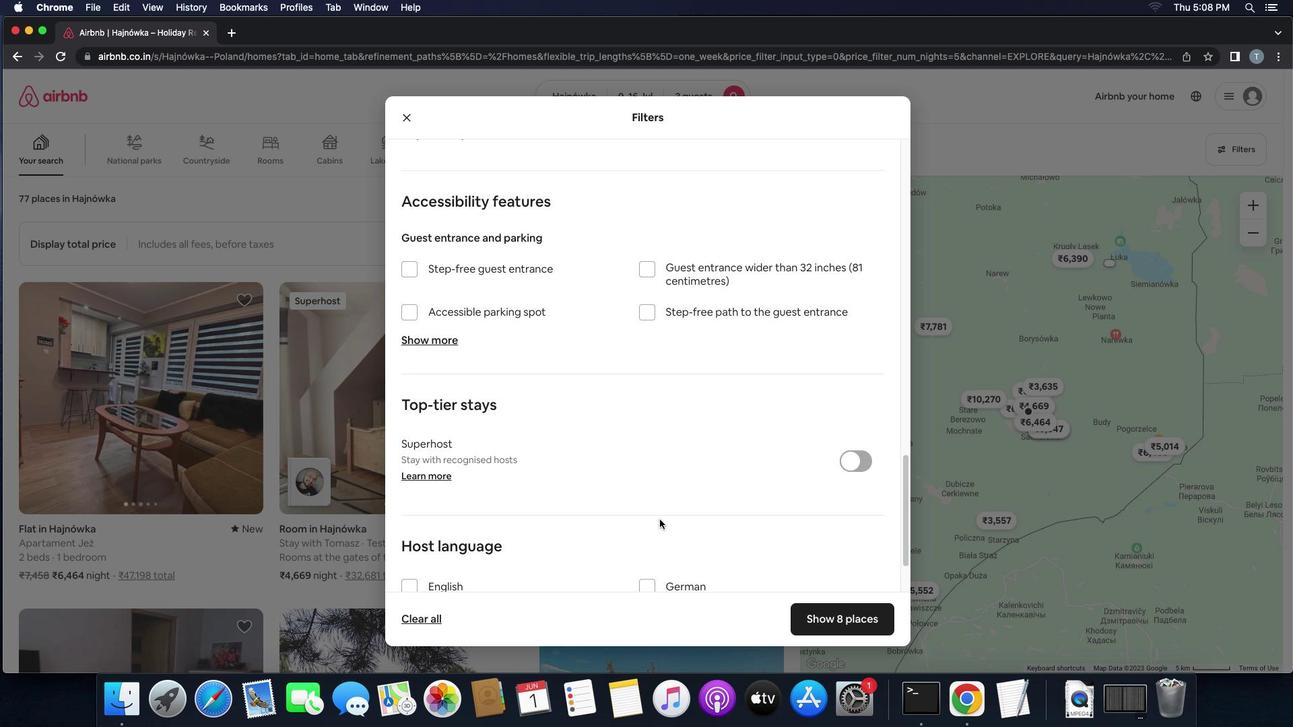 
Action: Mouse moved to (706, 539)
Screenshot: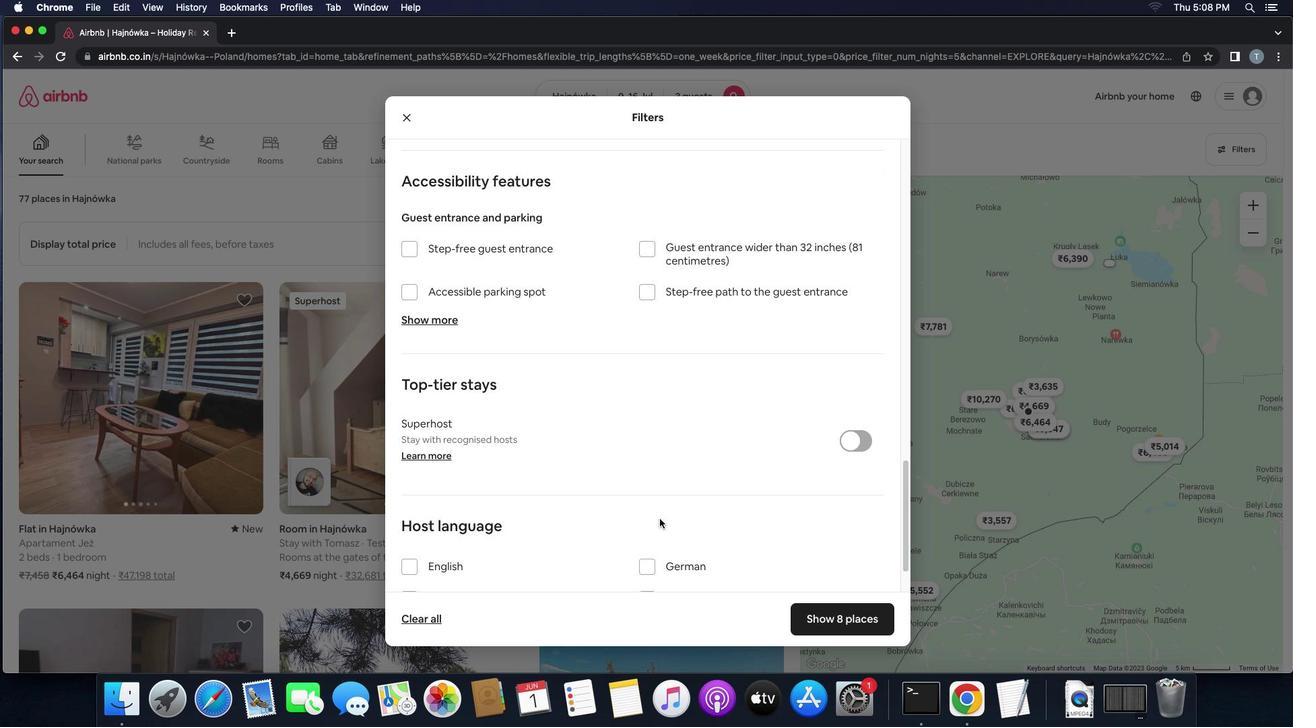 
Action: Mouse scrolled (706, 539) with delta (47, -71)
Screenshot: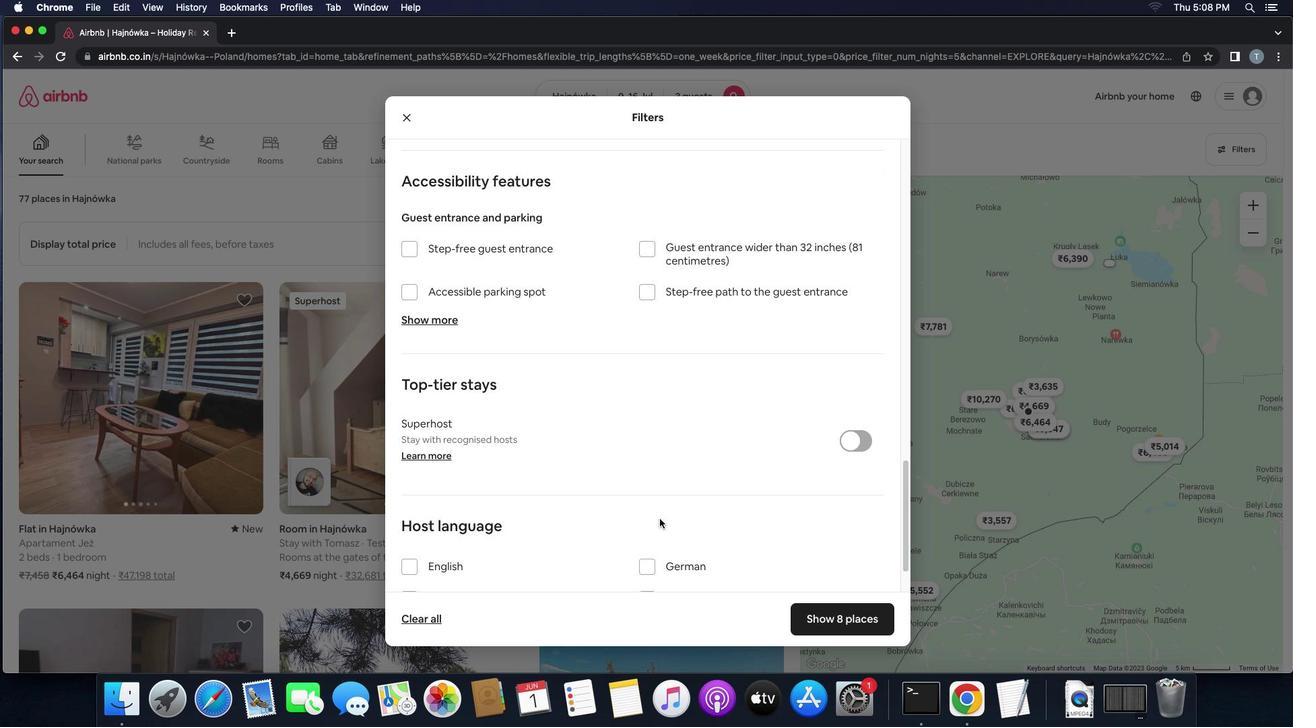 
Action: Mouse moved to (459, 514)
Screenshot: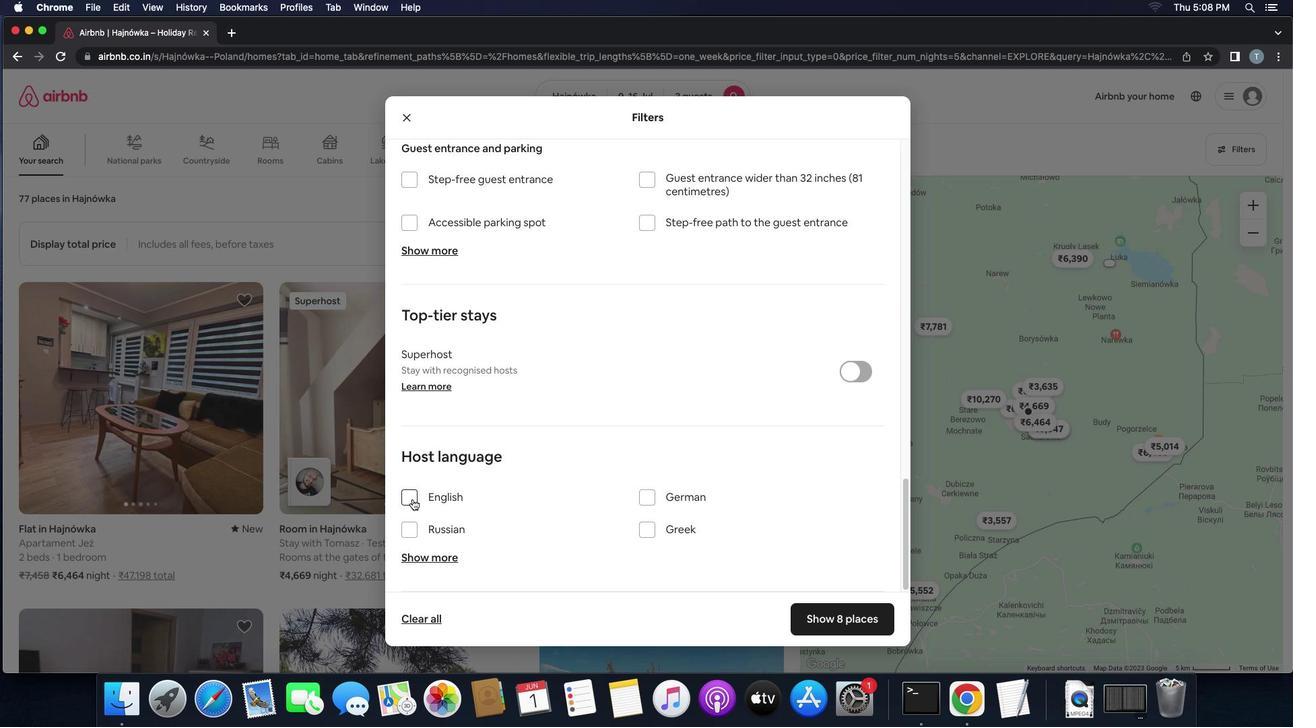 
Action: Mouse pressed left at (459, 514)
Screenshot: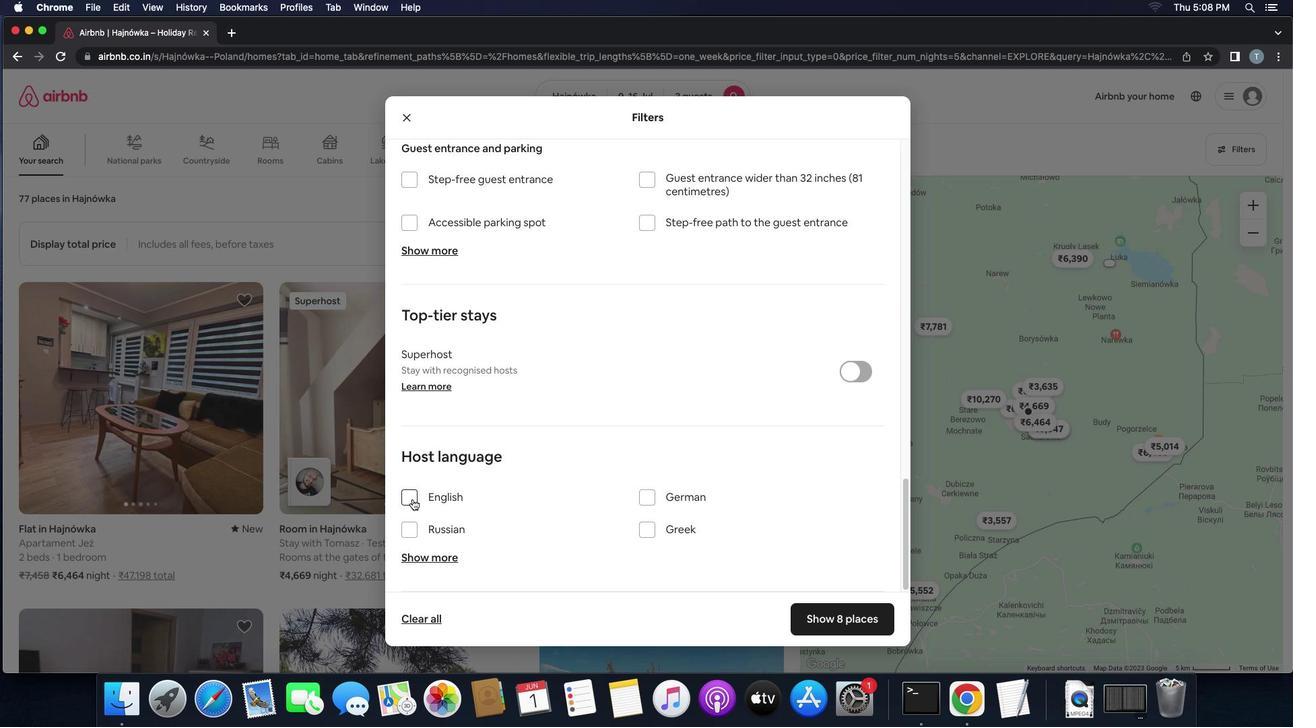 
Action: Mouse moved to (860, 662)
Screenshot: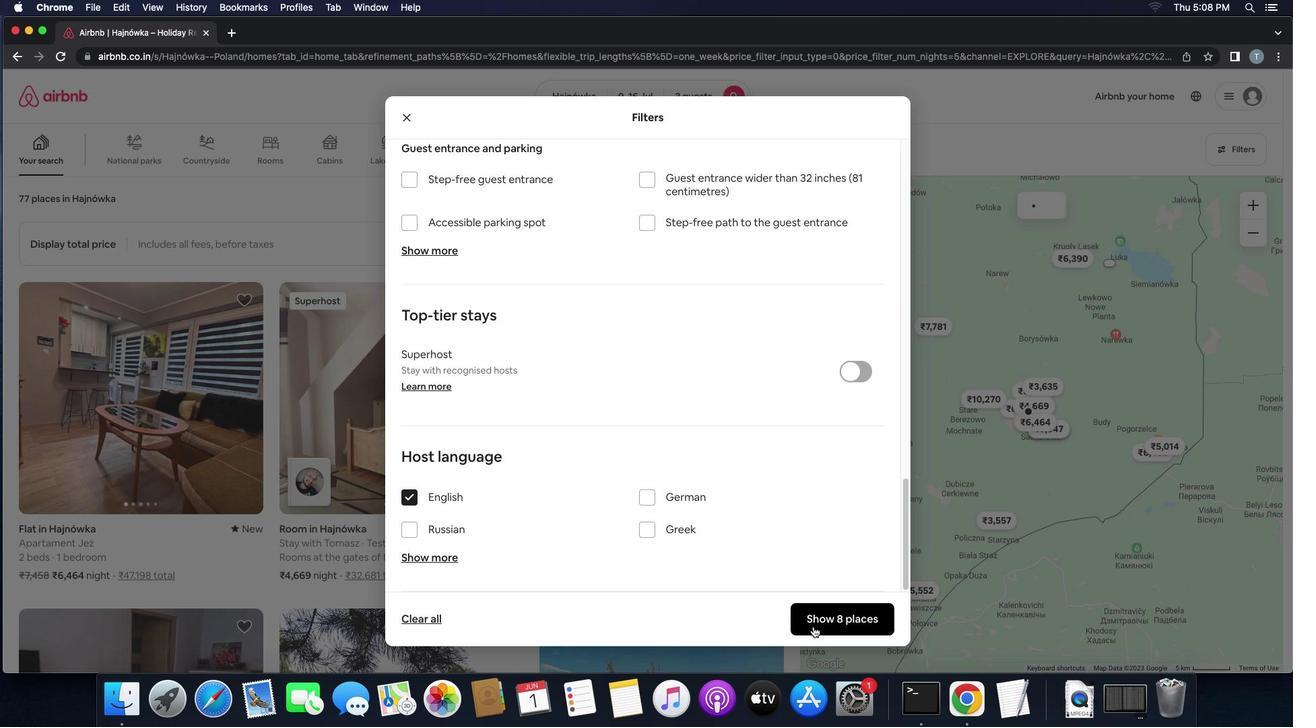 
Action: Mouse pressed left at (860, 662)
Screenshot: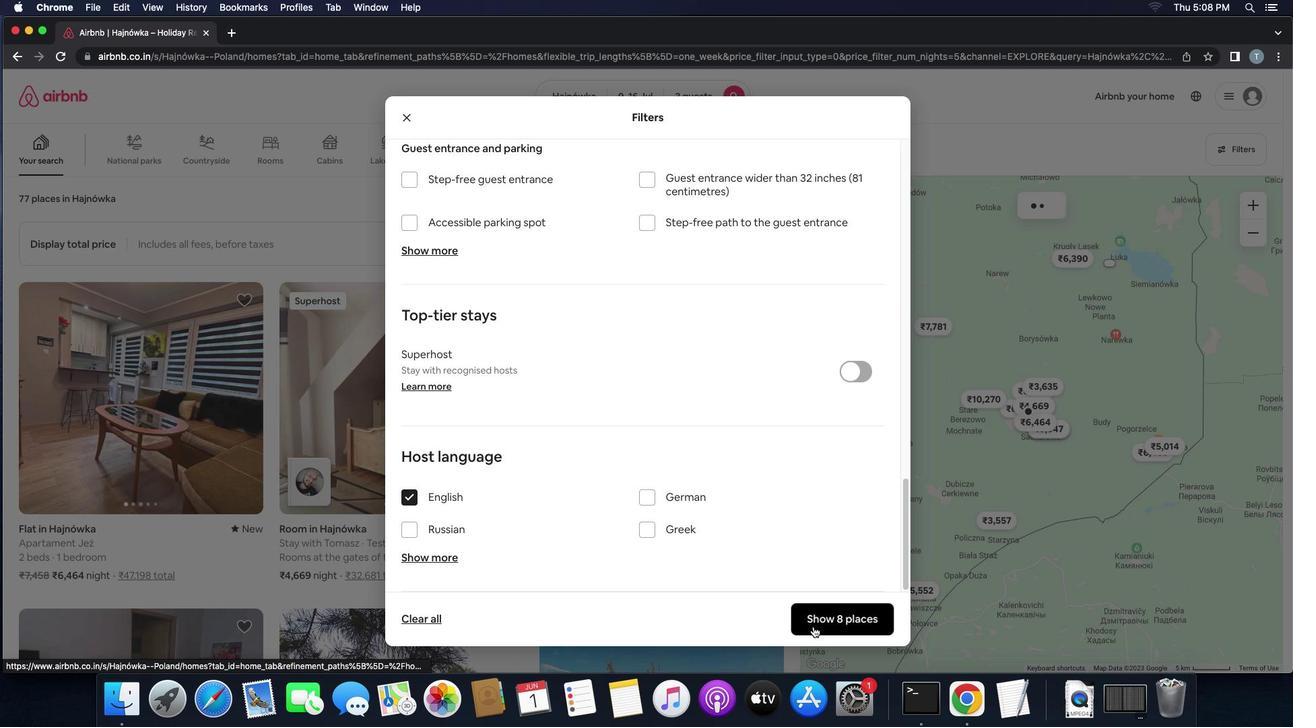 
Action: Mouse moved to (846, 662)
Screenshot: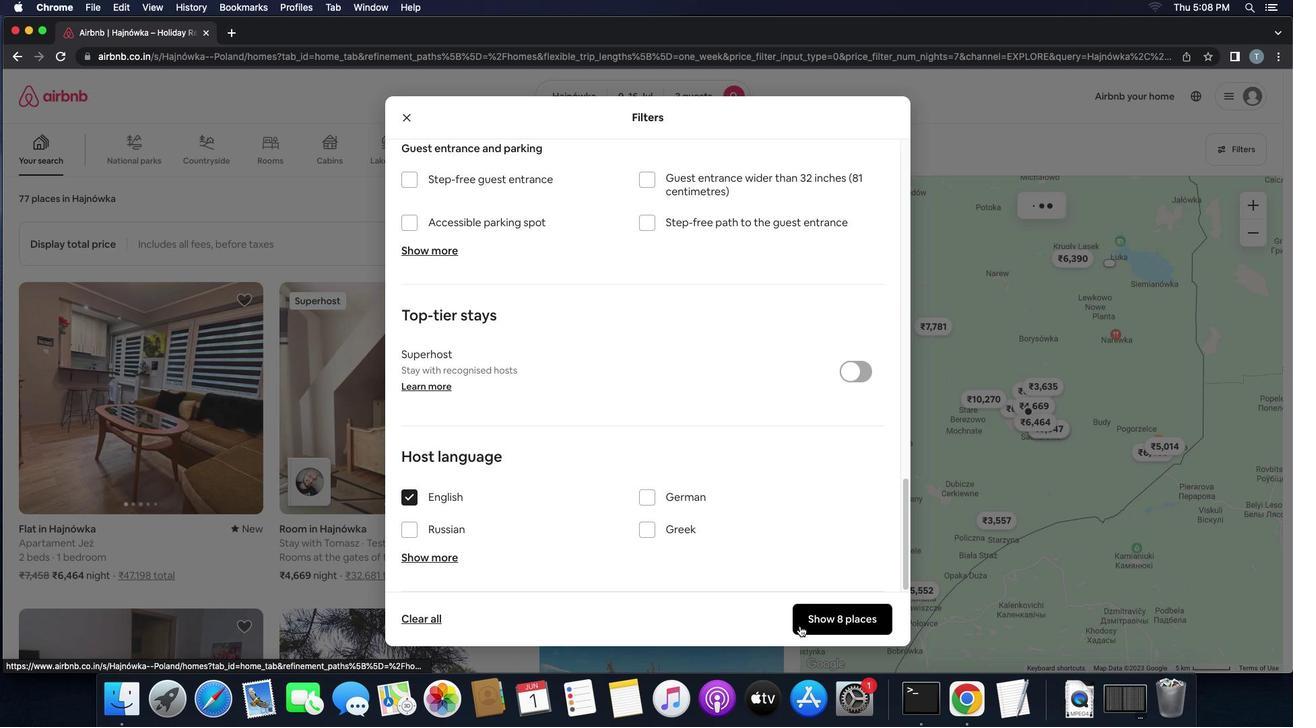 
